 Task: Look for space in Halstenbek, Germany from 6th September, 2023 to 15th September, 2023 for 6 adults in price range Rs.8000 to Rs.12000. Place can be entire place or private room with 6 bedrooms having 6 beds and 6 bathrooms. Property type can be house, flat, guest house. Amenities needed are: wifi, TV, free parkinig on premises, gym, breakfast. Booking option can be shelf check-in. Required host language is English.
Action: Mouse moved to (449, 94)
Screenshot: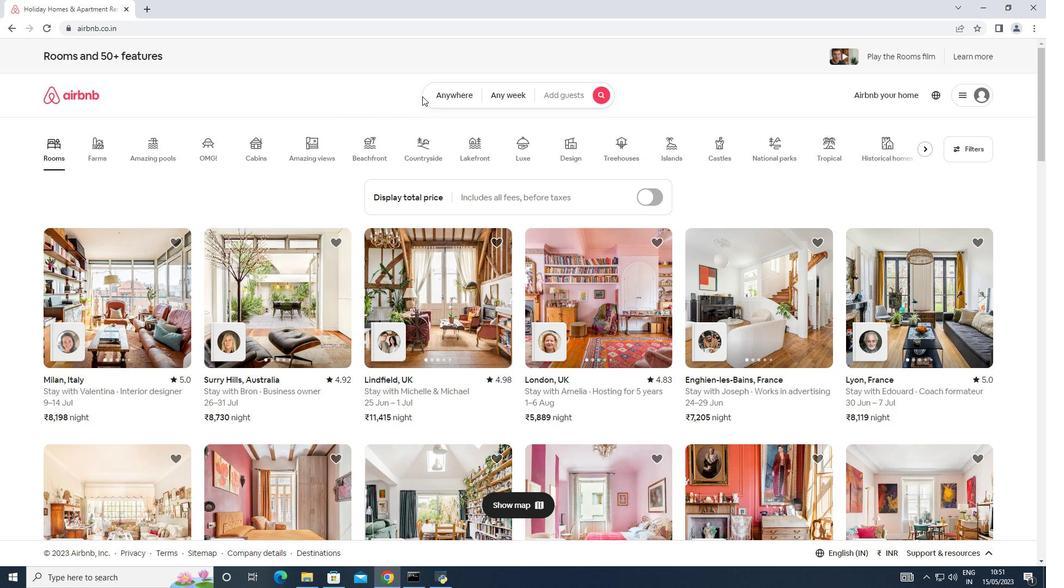 
Action: Mouse pressed left at (449, 94)
Screenshot: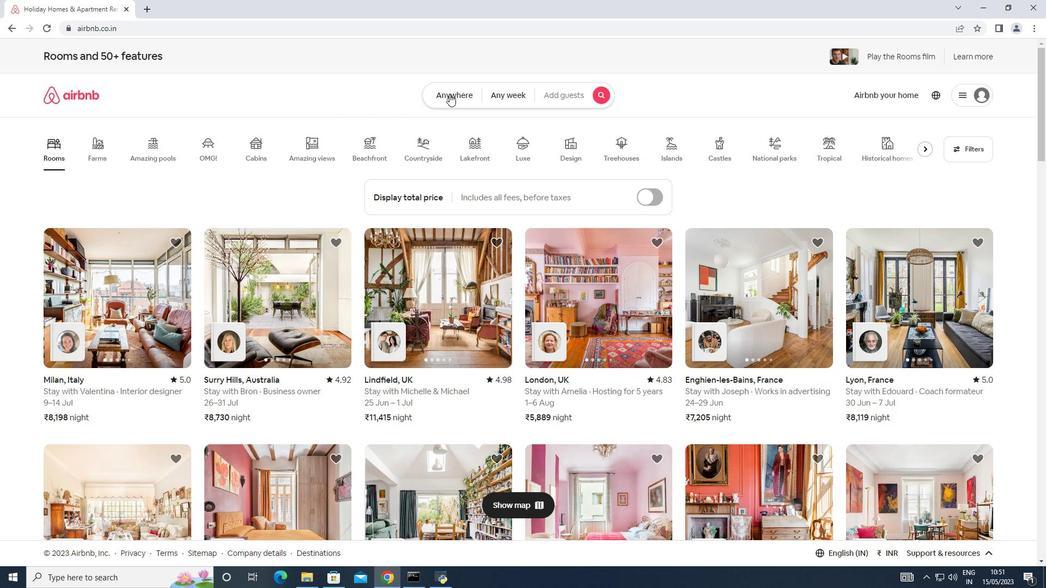
Action: Mouse moved to (363, 140)
Screenshot: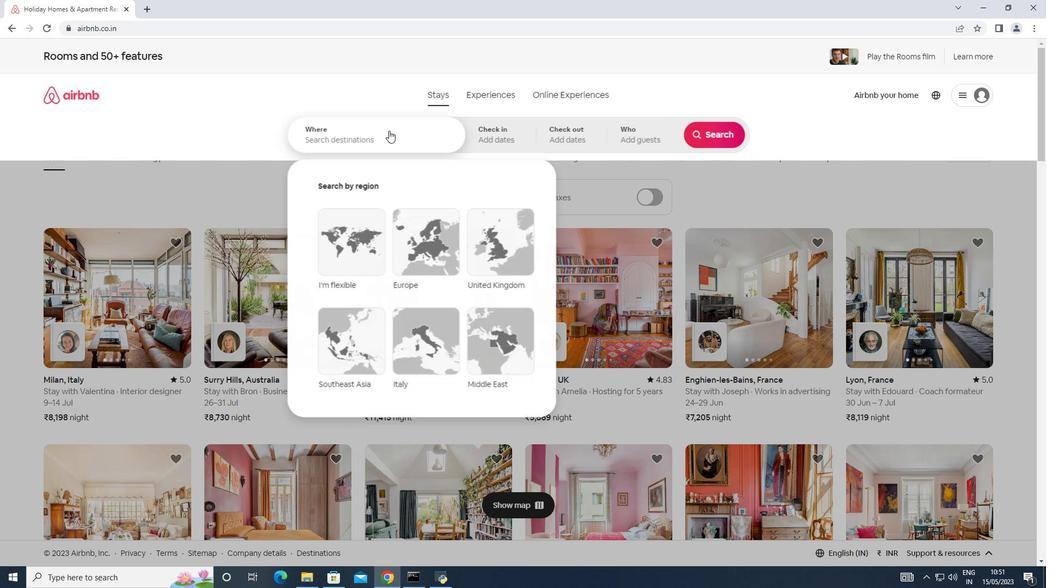 
Action: Mouse pressed left at (363, 140)
Screenshot: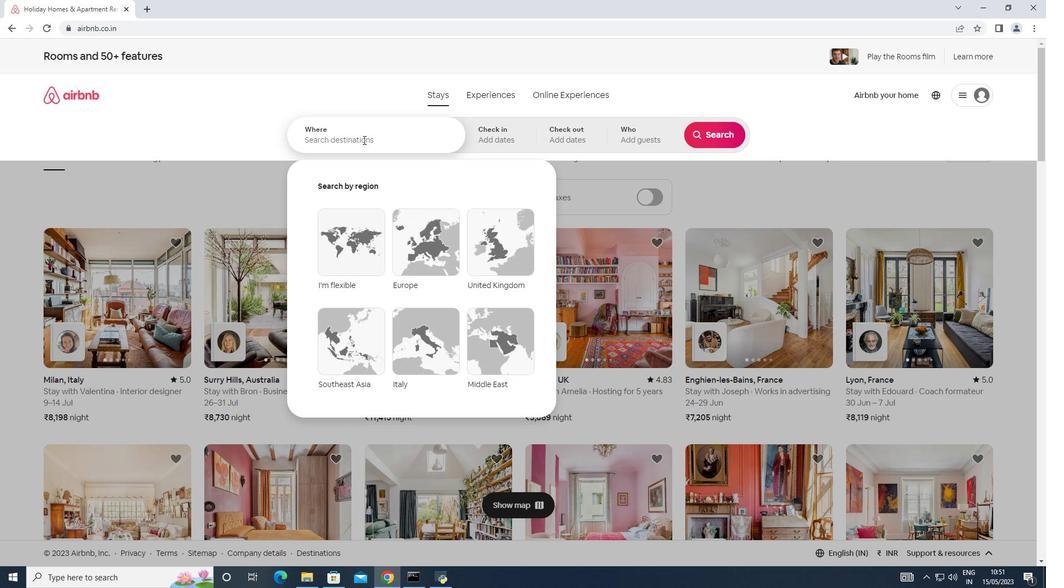 
Action: Key pressed <Key.shift><Key.shift><Key.shift><Key.shift>Halstenbek,<Key.shift>Germany
Screenshot: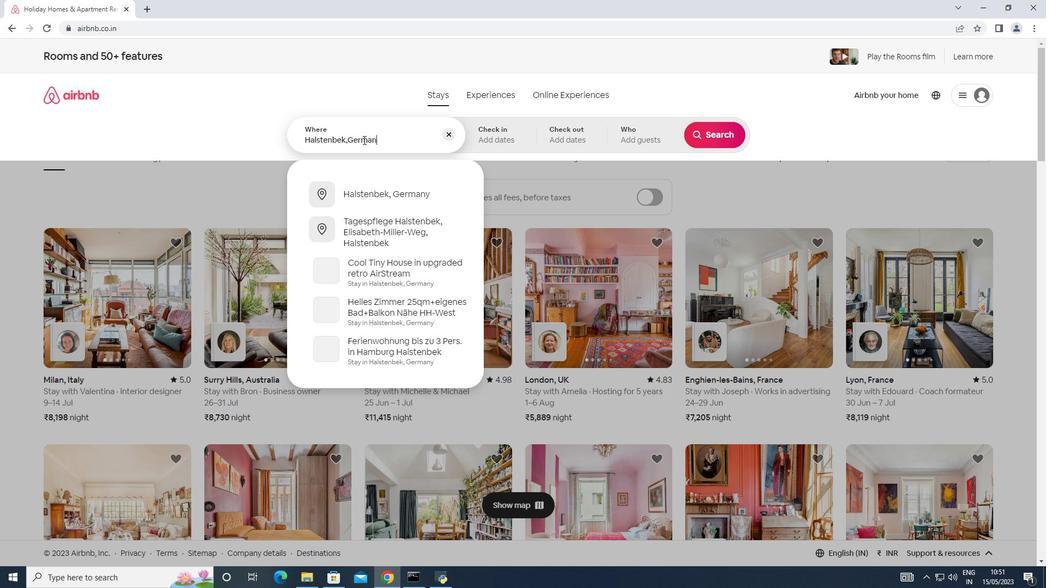 
Action: Mouse moved to (513, 131)
Screenshot: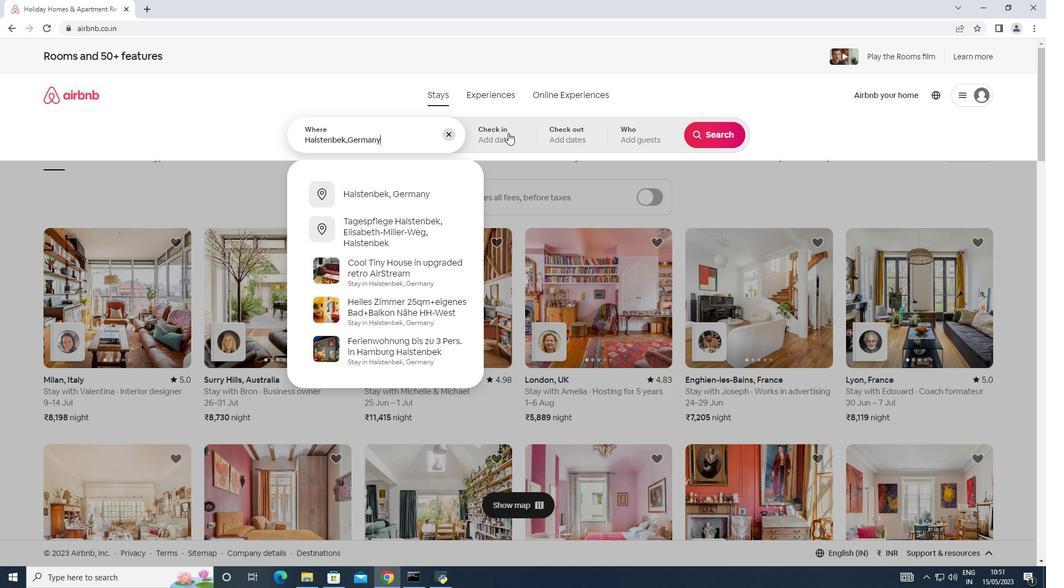 
Action: Mouse pressed left at (513, 131)
Screenshot: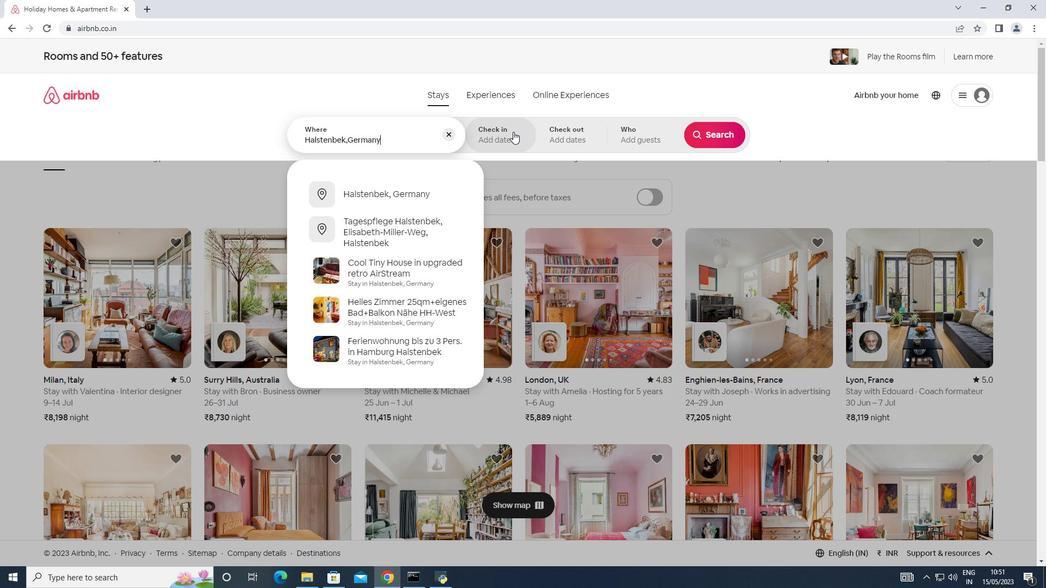 
Action: Mouse moved to (708, 221)
Screenshot: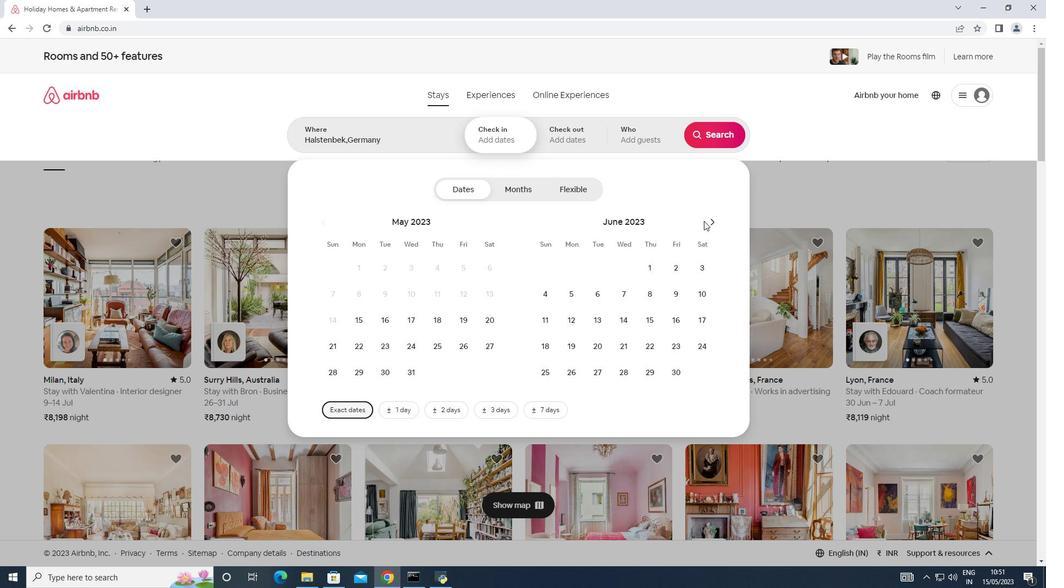 
Action: Mouse pressed left at (708, 221)
Screenshot: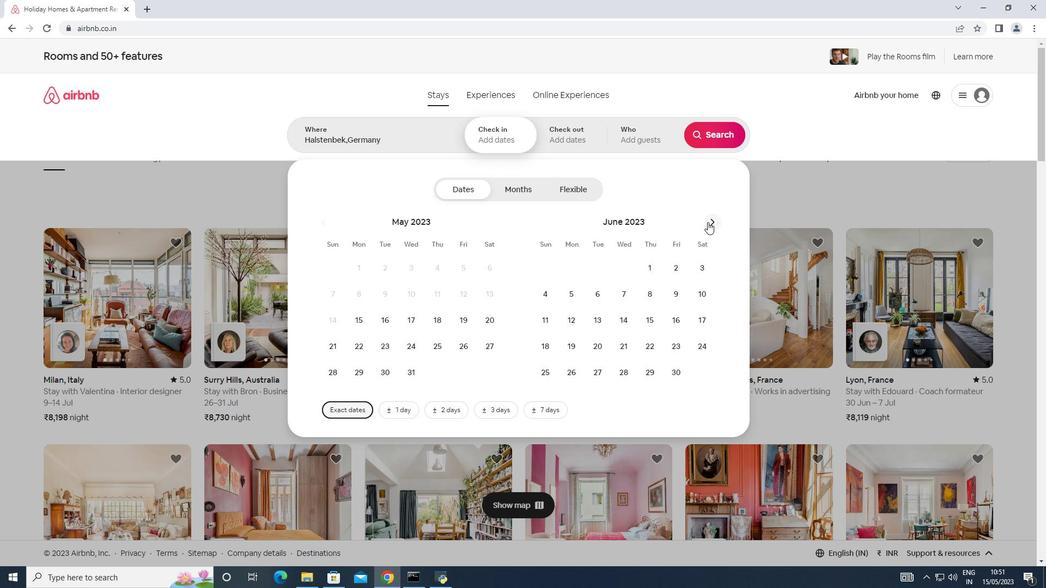 
Action: Mouse pressed left at (708, 221)
Screenshot: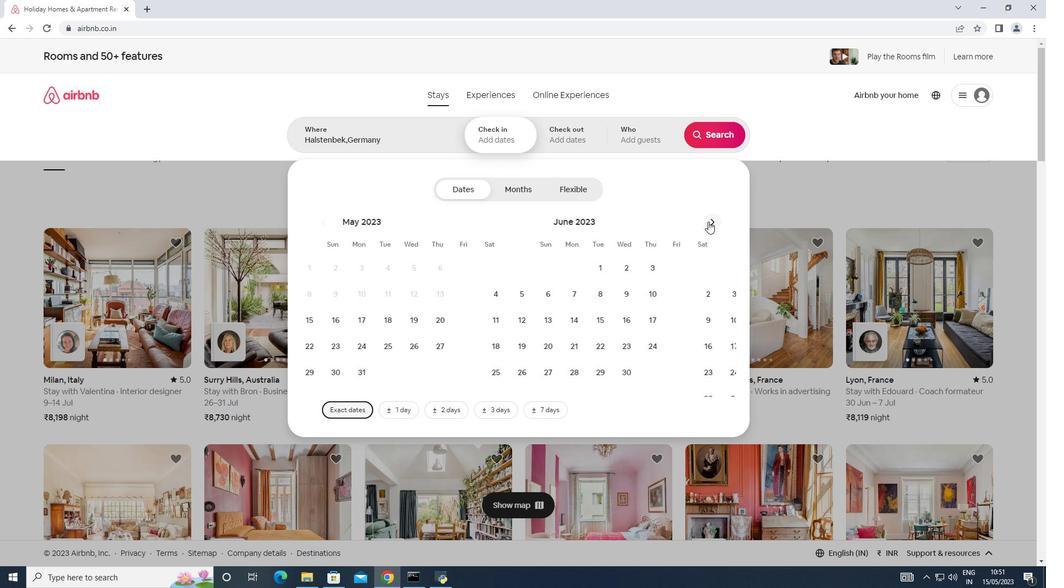 
Action: Mouse pressed left at (708, 221)
Screenshot: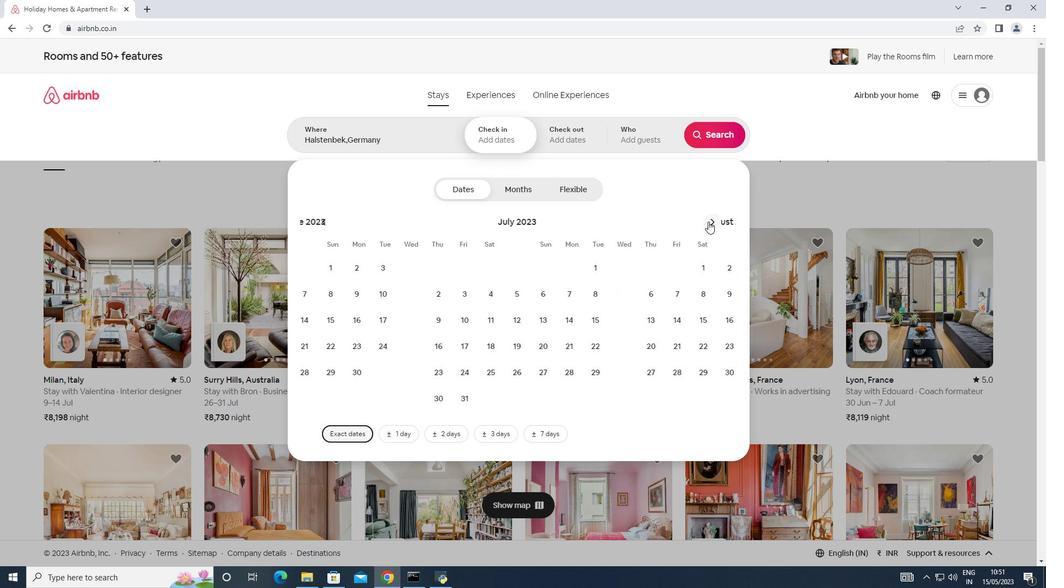 
Action: Mouse moved to (629, 291)
Screenshot: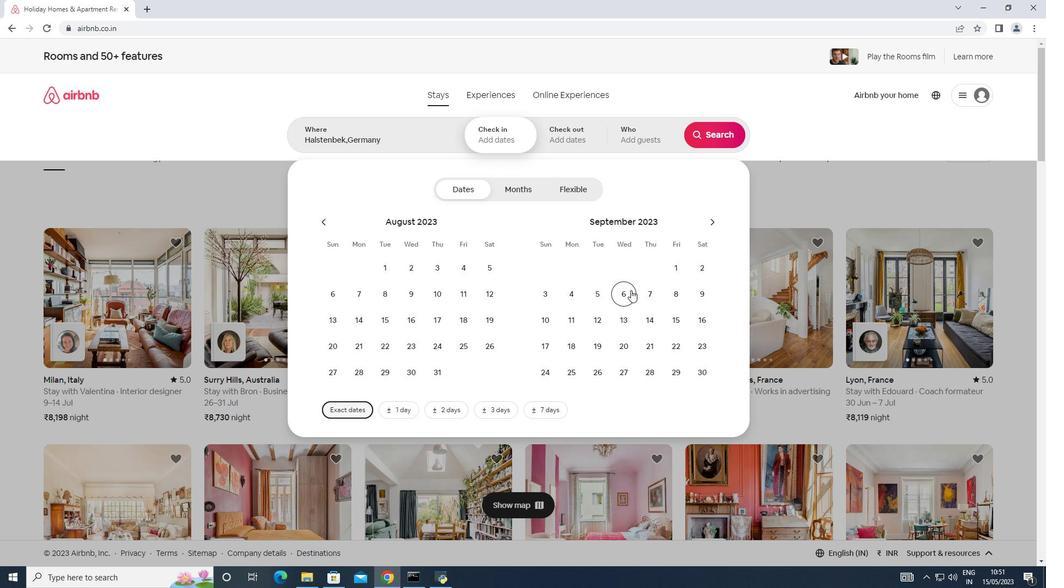 
Action: Mouse pressed left at (629, 291)
Screenshot: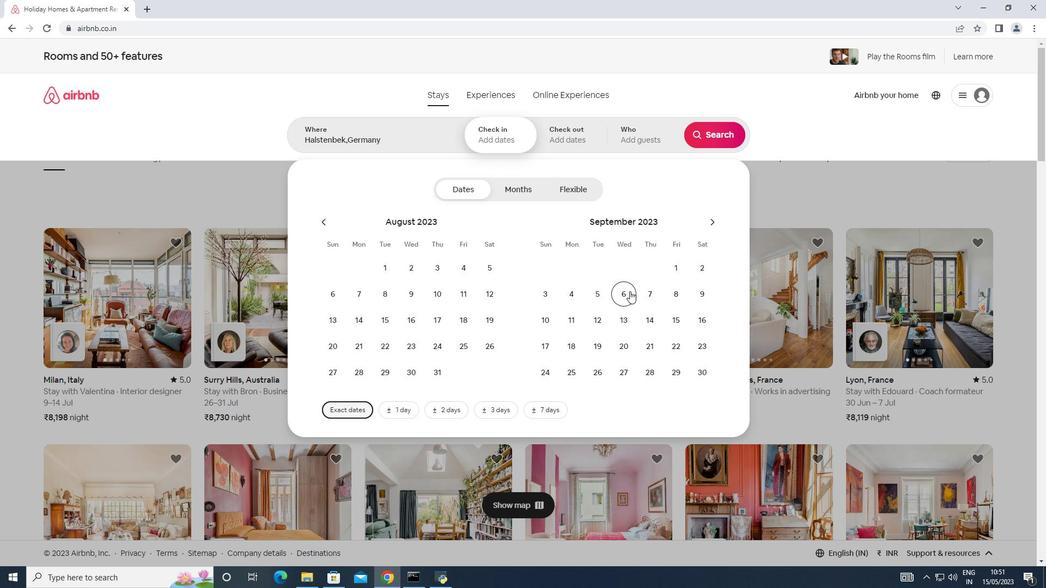 
Action: Mouse moved to (670, 318)
Screenshot: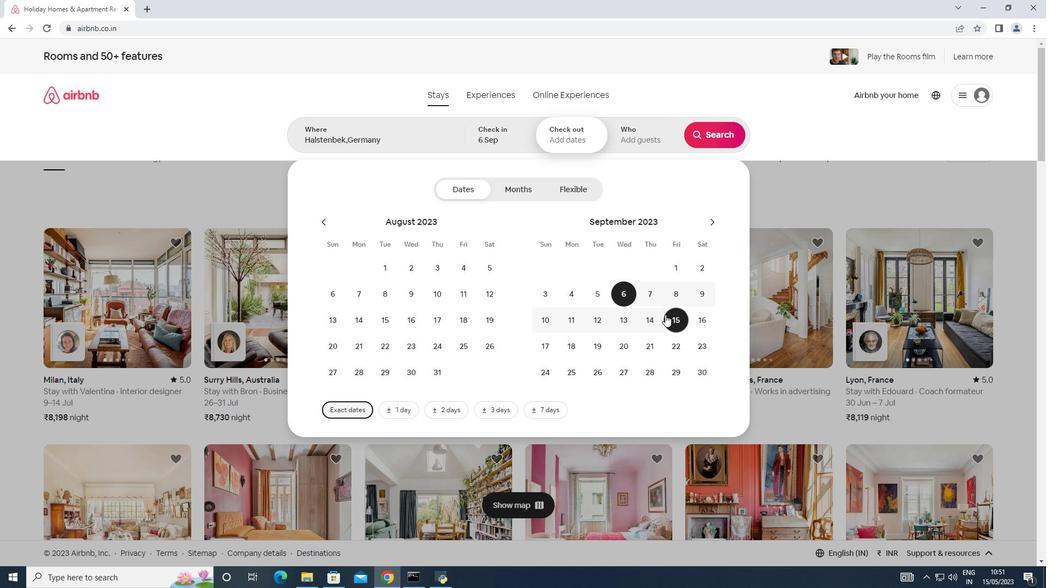 
Action: Mouse pressed left at (670, 318)
Screenshot: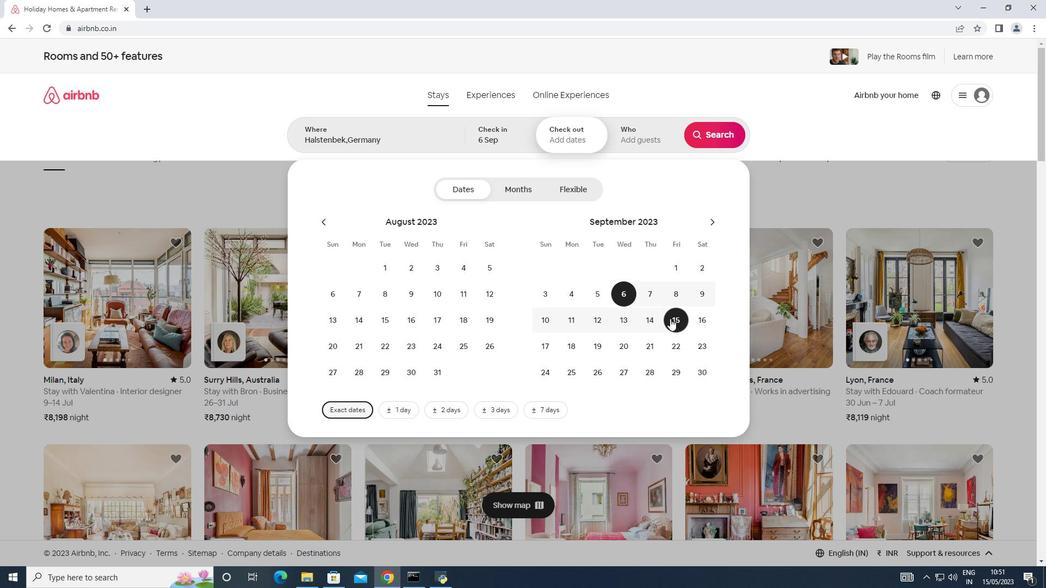 
Action: Mouse moved to (649, 131)
Screenshot: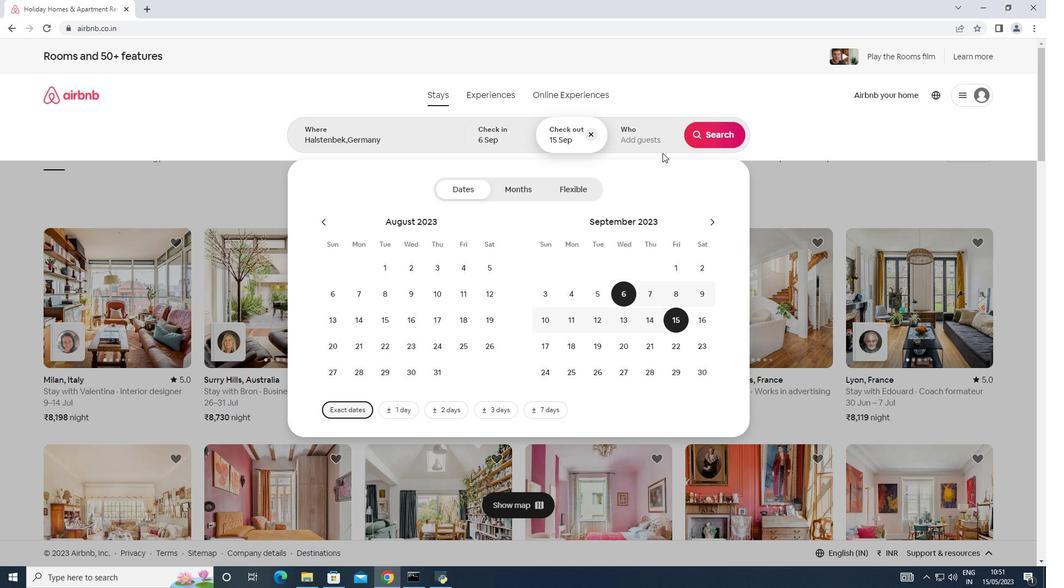 
Action: Mouse pressed left at (649, 131)
Screenshot: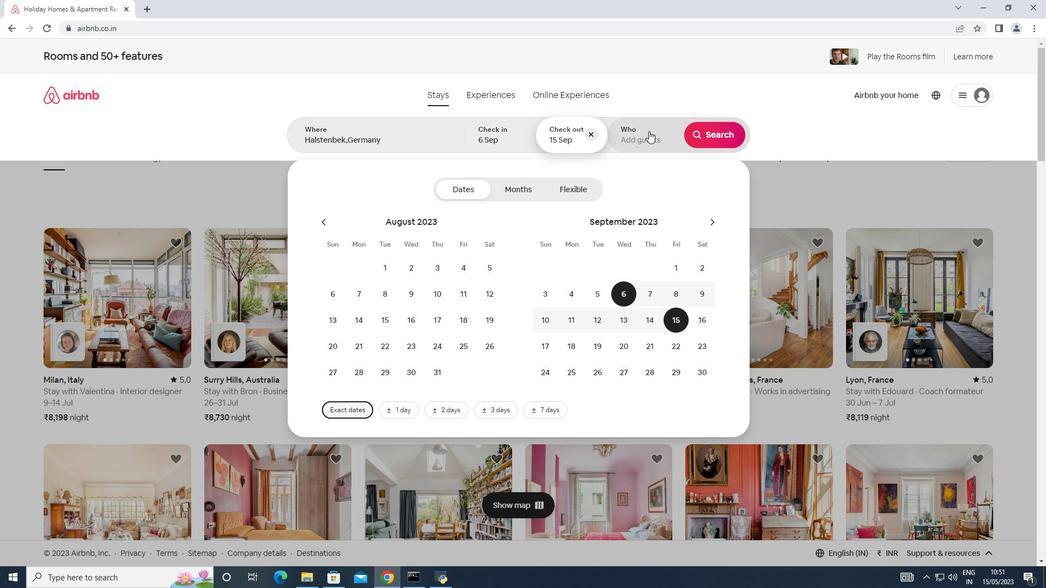 
Action: Mouse moved to (723, 191)
Screenshot: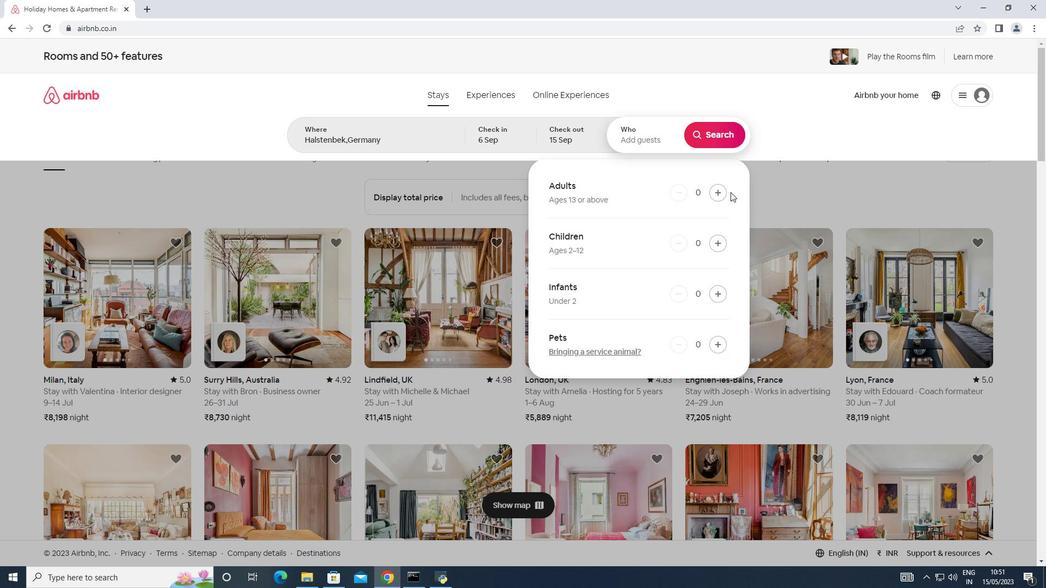 
Action: Mouse pressed left at (723, 191)
Screenshot: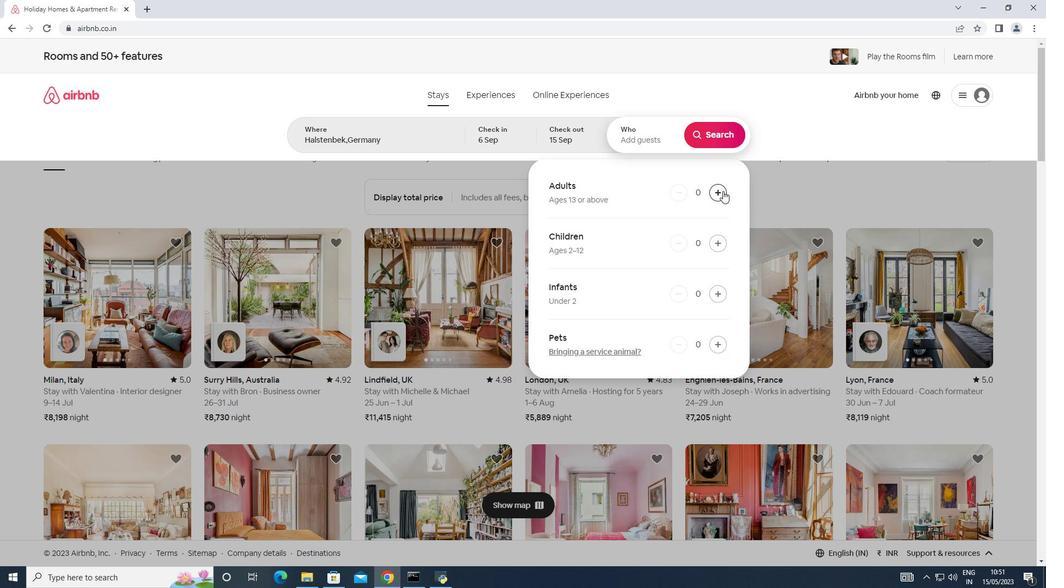 
Action: Mouse pressed left at (723, 191)
Screenshot: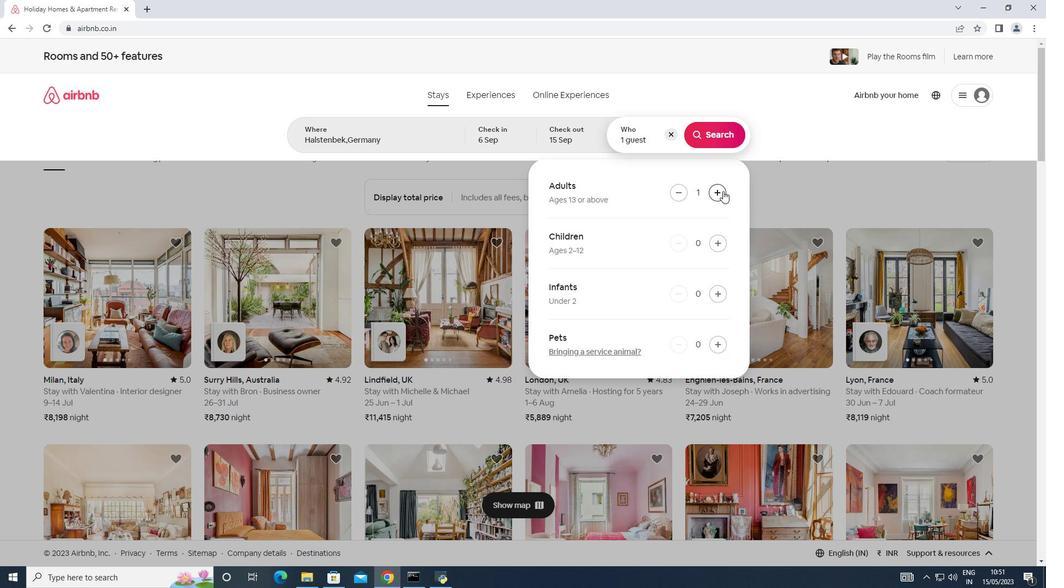 
Action: Mouse moved to (715, 195)
Screenshot: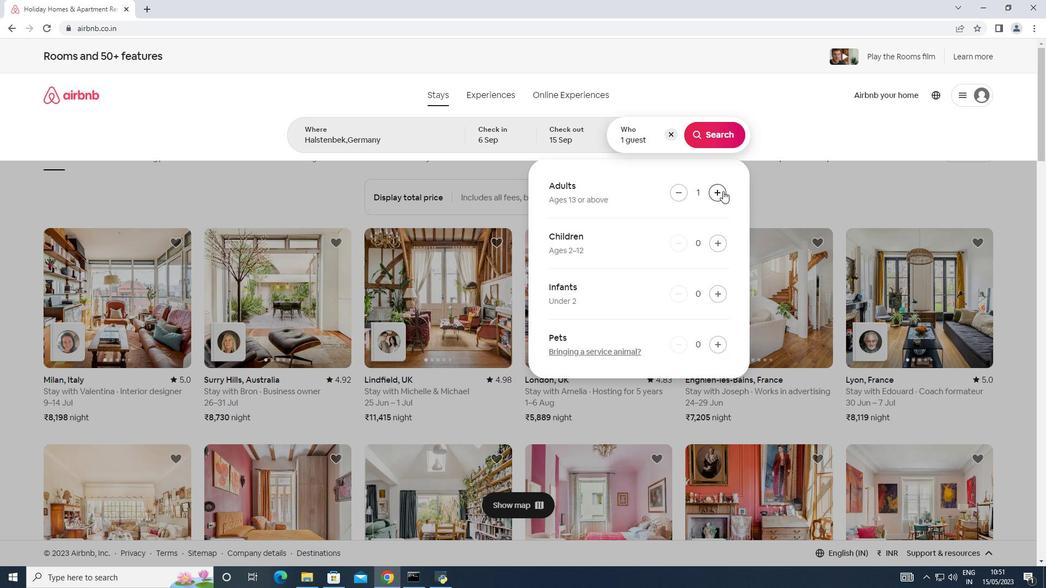 
Action: Mouse pressed left at (715, 195)
Screenshot: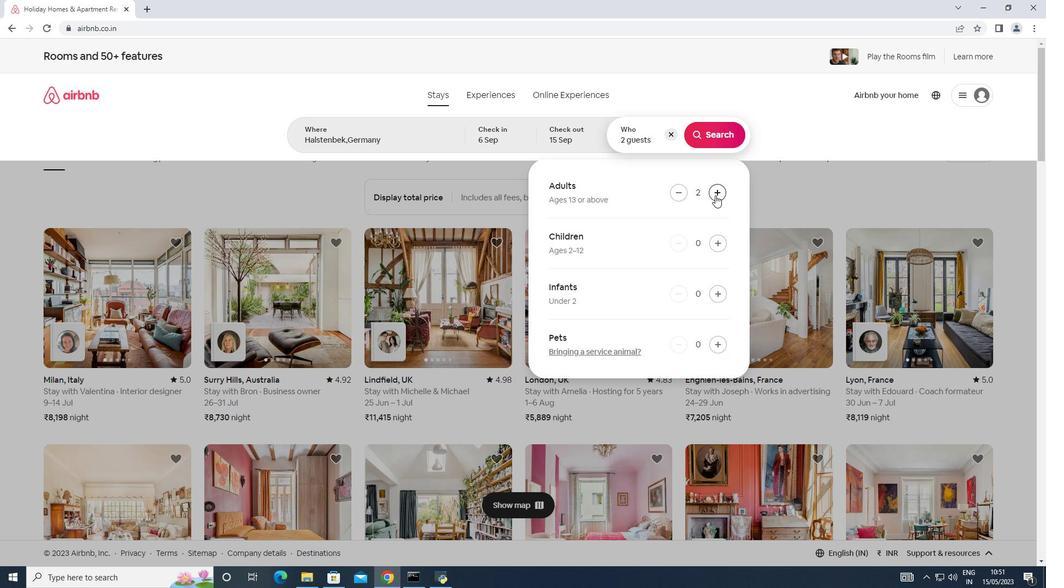 
Action: Mouse pressed left at (715, 195)
Screenshot: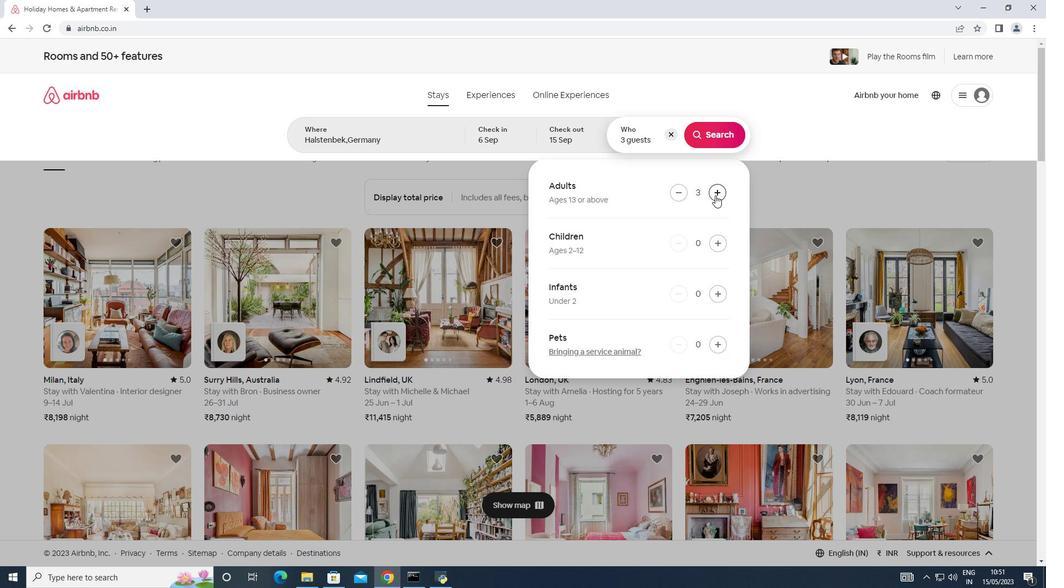 
Action: Mouse pressed left at (715, 195)
Screenshot: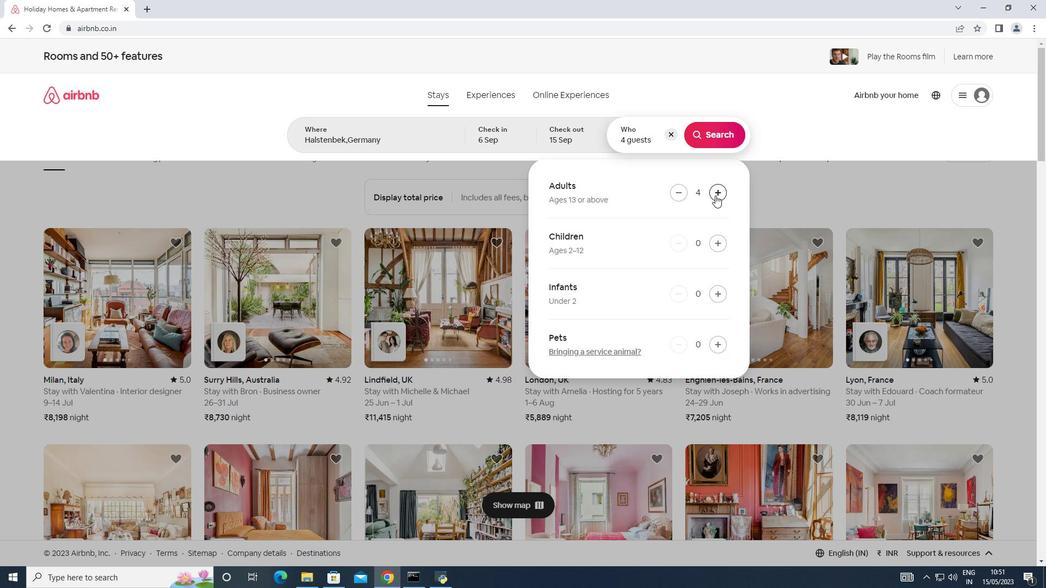 
Action: Mouse pressed left at (715, 195)
Screenshot: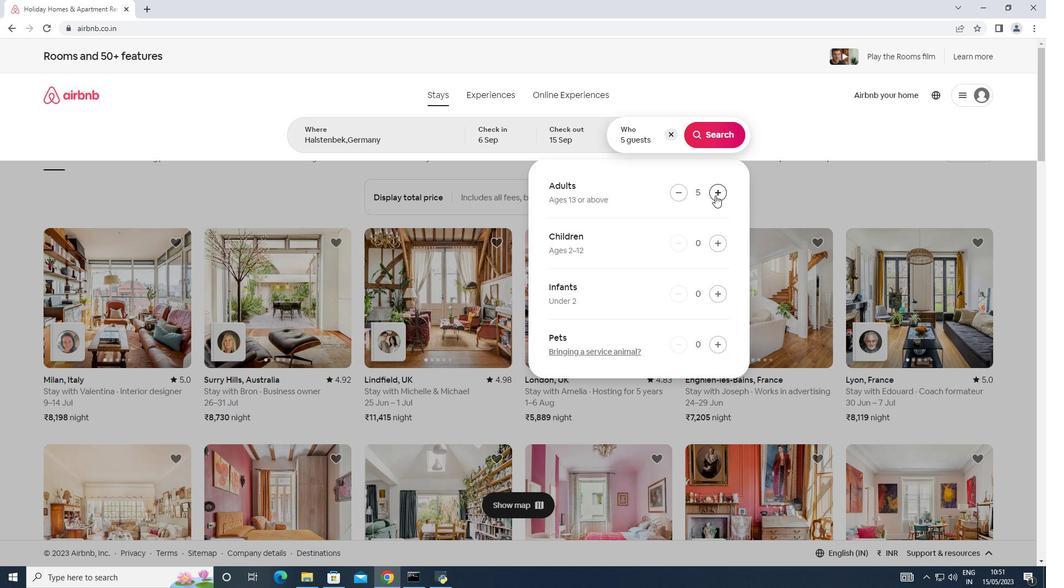
Action: Mouse moved to (719, 135)
Screenshot: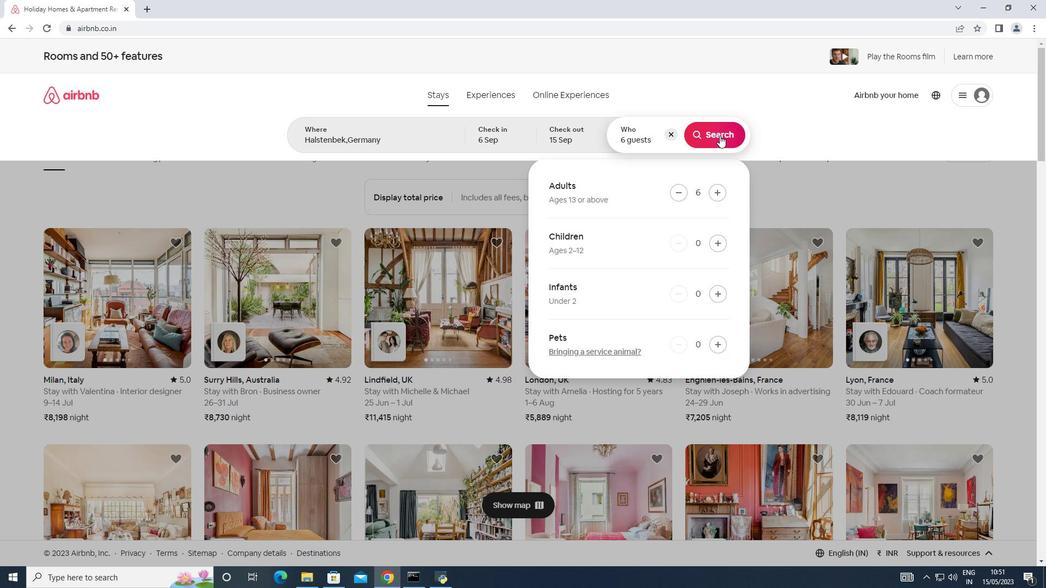 
Action: Mouse pressed left at (719, 135)
Screenshot: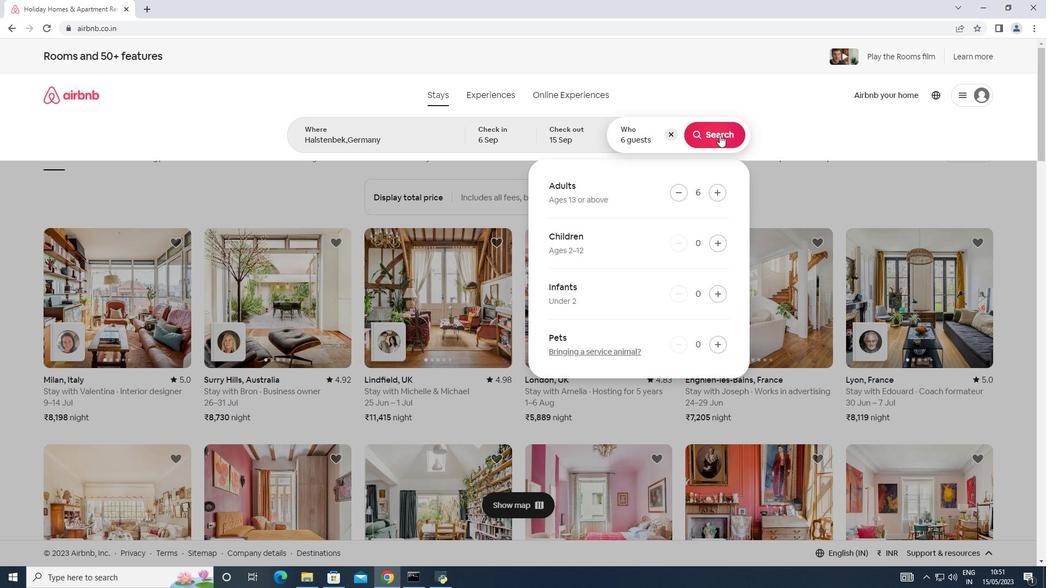 
Action: Mouse moved to (986, 102)
Screenshot: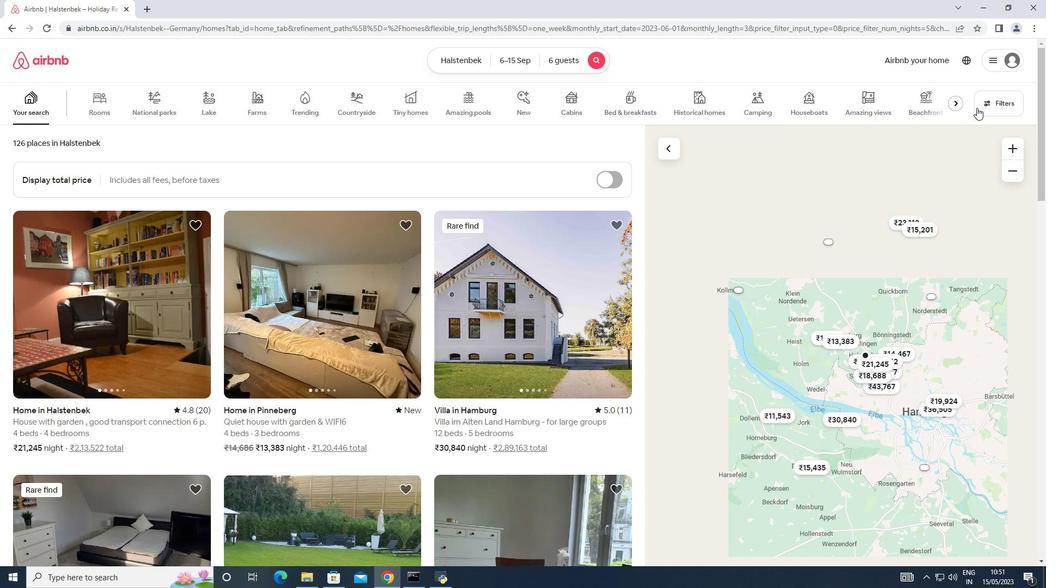 
Action: Mouse pressed left at (986, 102)
Screenshot: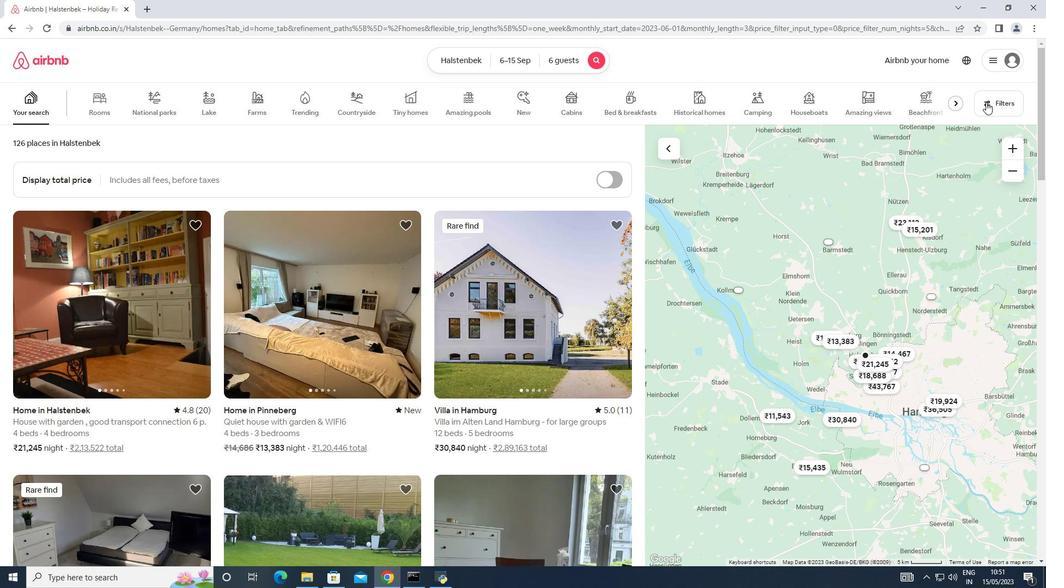 
Action: Mouse moved to (381, 372)
Screenshot: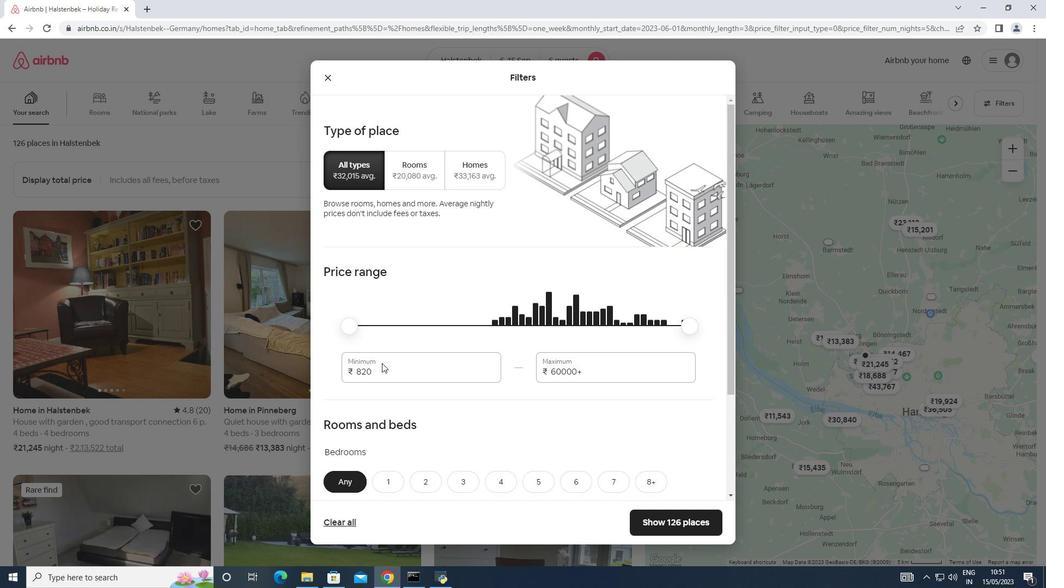 
Action: Mouse pressed left at (381, 372)
Screenshot: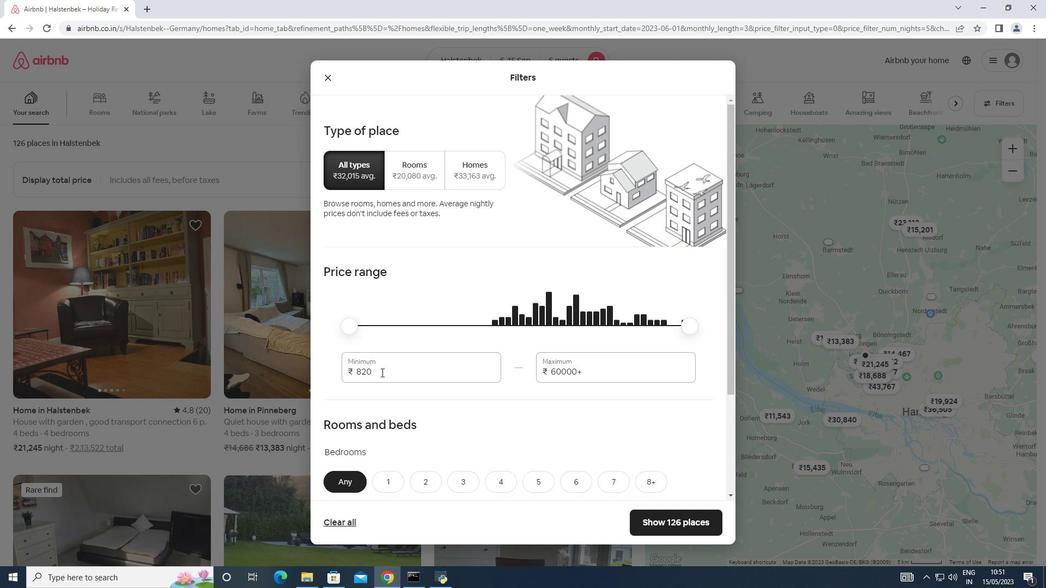 
Action: Mouse moved to (347, 365)
Screenshot: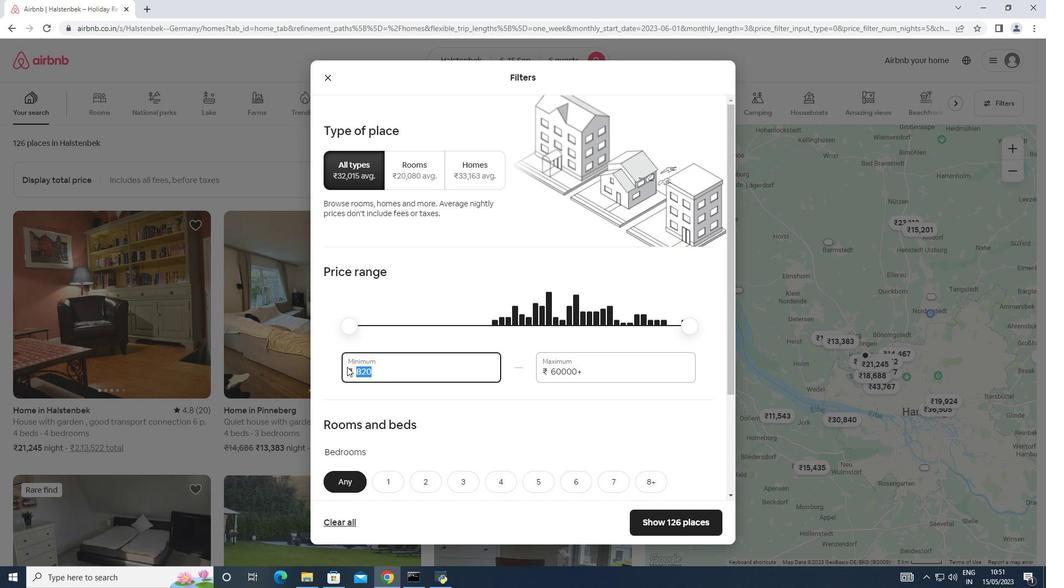 
Action: Key pressed 8
Screenshot: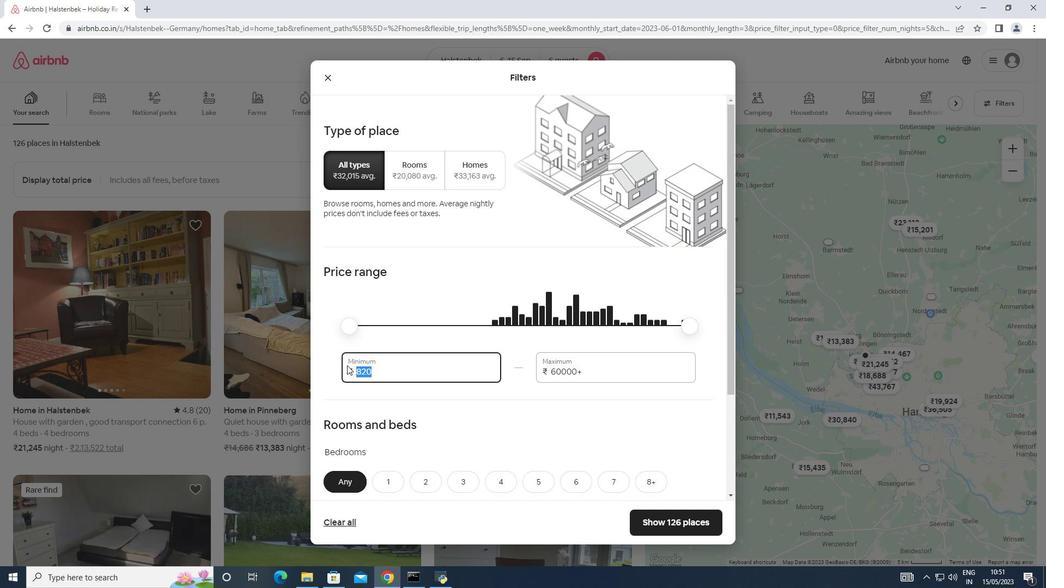 
Action: Mouse moved to (347, 365)
Screenshot: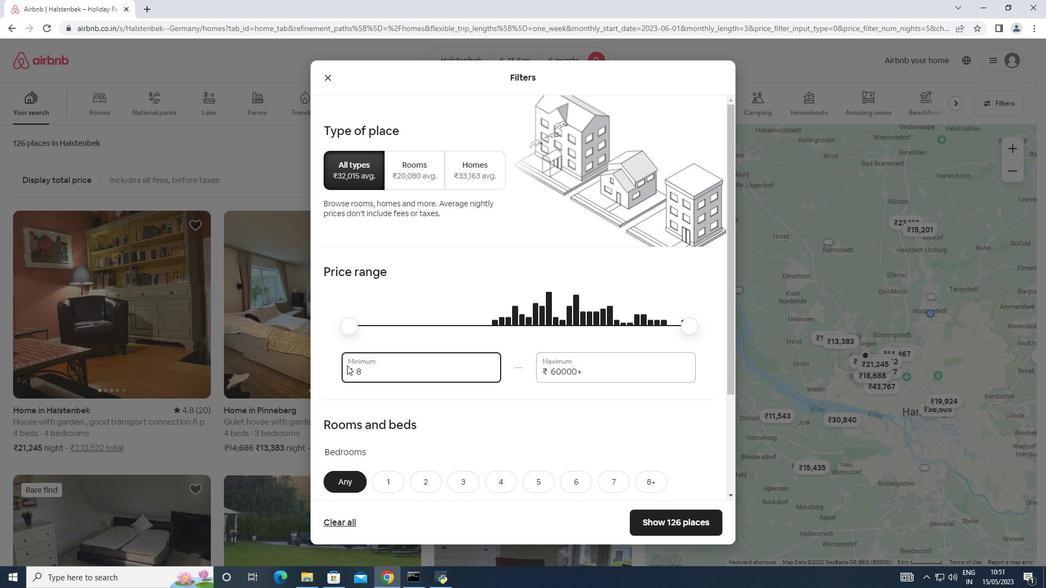 
Action: Key pressed 000
Screenshot: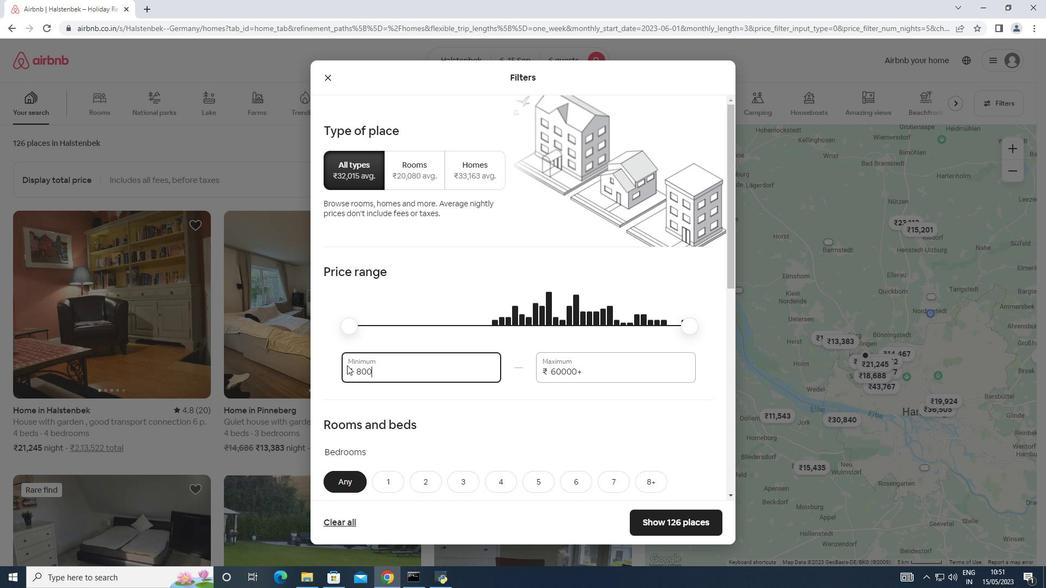 
Action: Mouse moved to (580, 375)
Screenshot: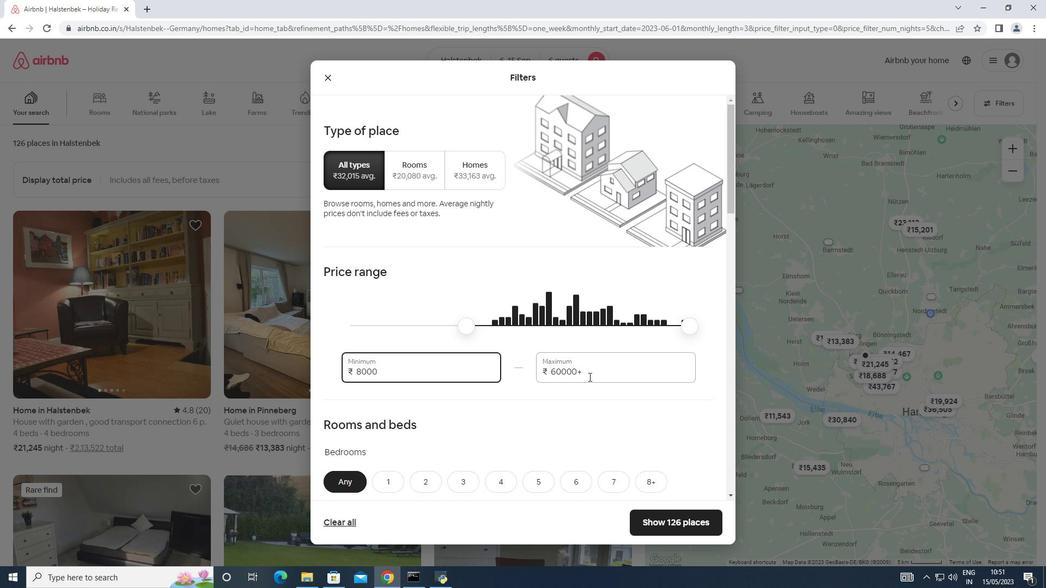 
Action: Mouse pressed left at (580, 375)
Screenshot: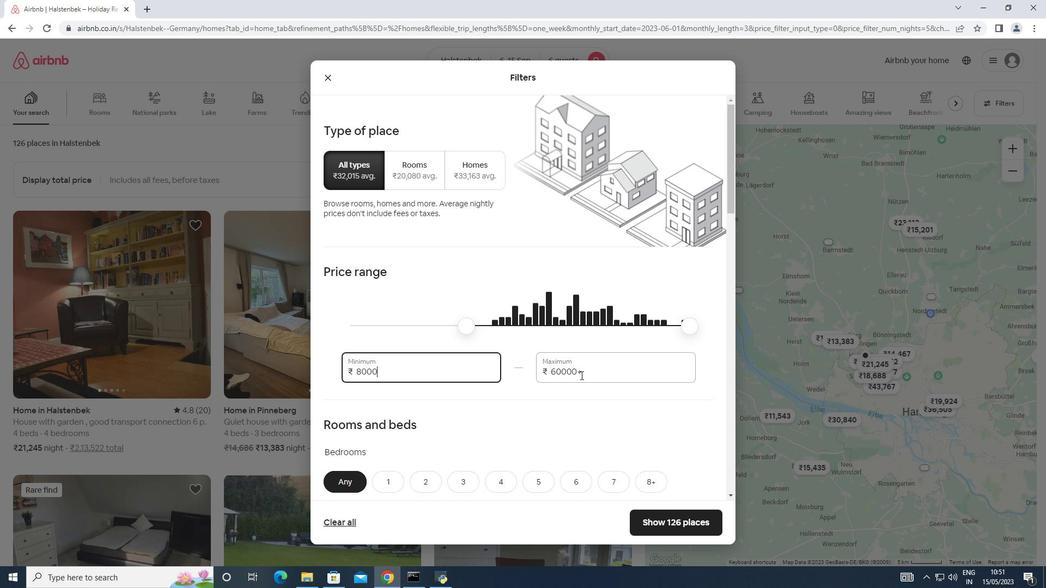 
Action: Mouse moved to (535, 375)
Screenshot: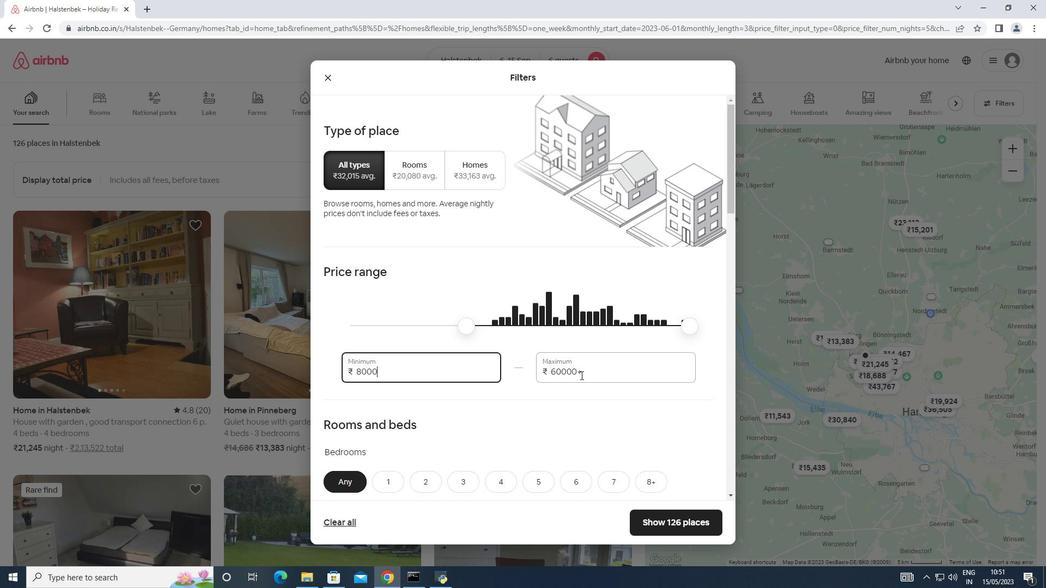 
Action: Key pressed 12000
Screenshot: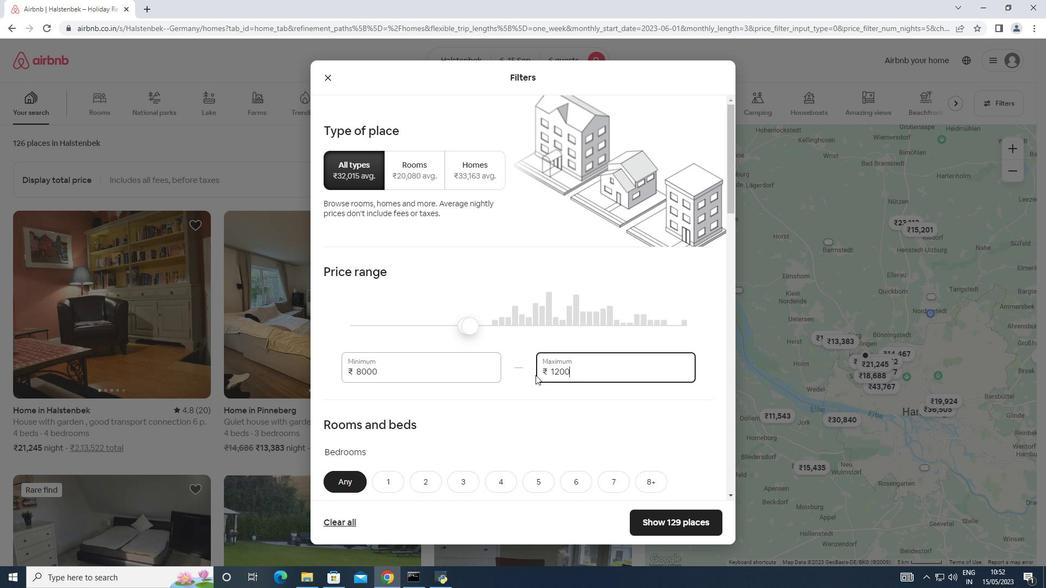 
Action: Mouse moved to (547, 368)
Screenshot: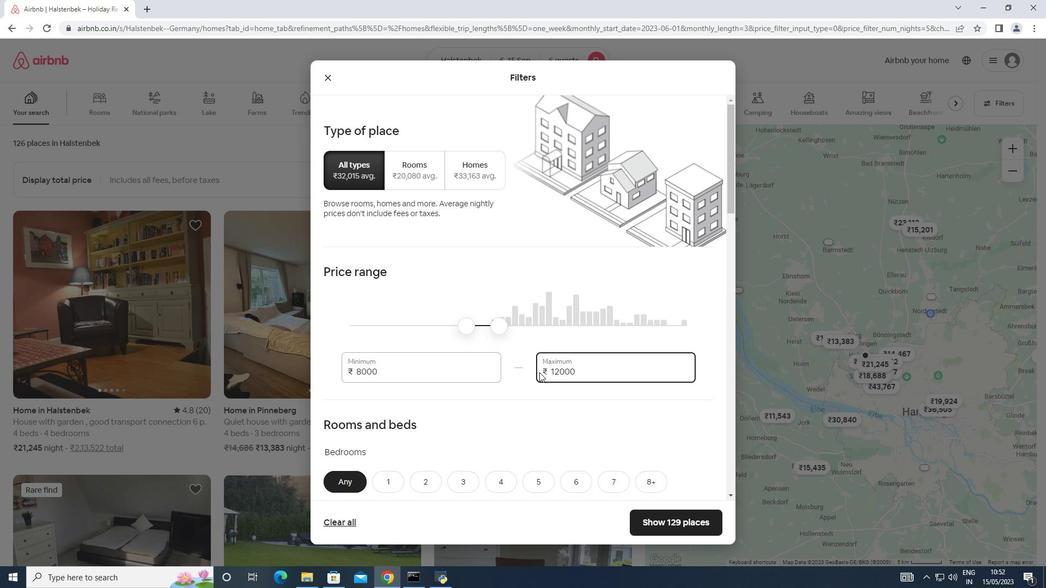 
Action: Mouse scrolled (547, 367) with delta (0, 0)
Screenshot: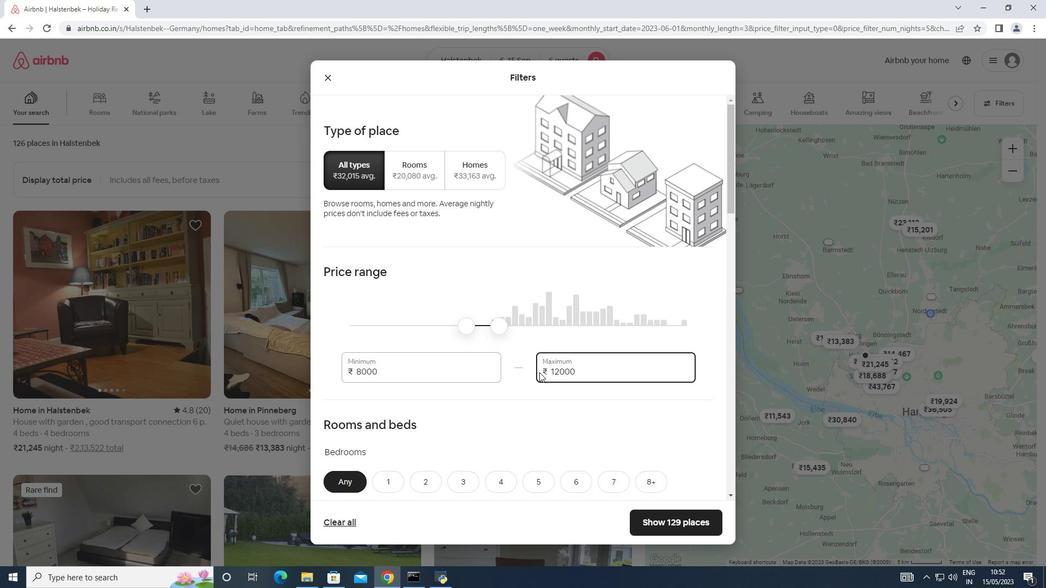
Action: Mouse moved to (556, 362)
Screenshot: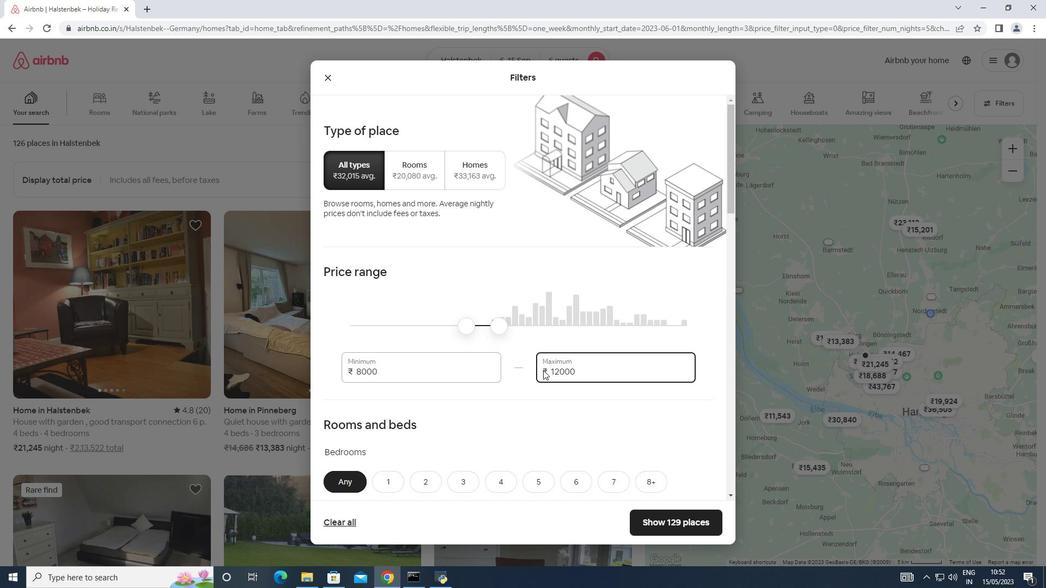 
Action: Mouse scrolled (556, 361) with delta (0, 0)
Screenshot: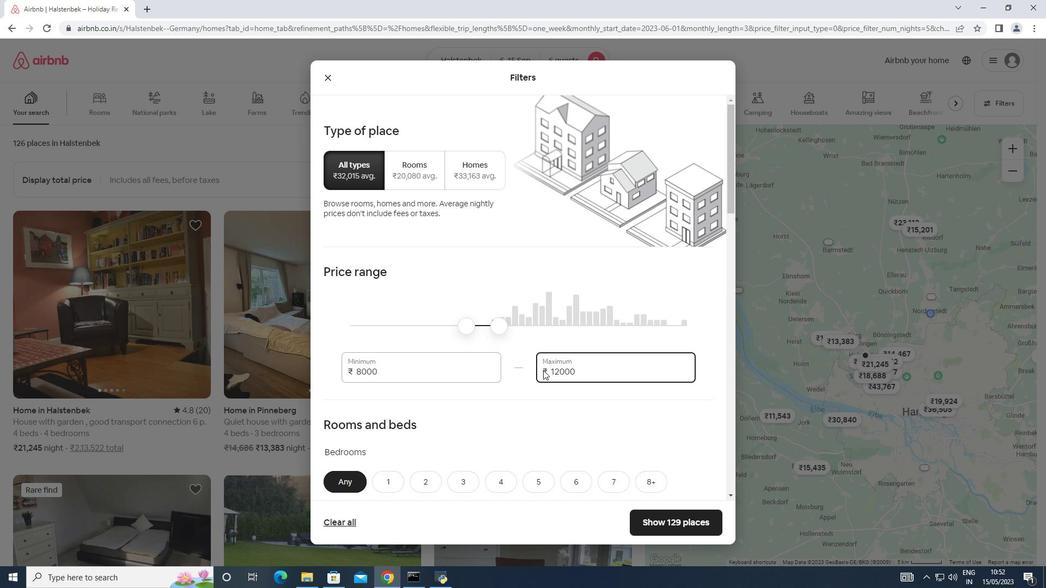 
Action: Mouse moved to (582, 323)
Screenshot: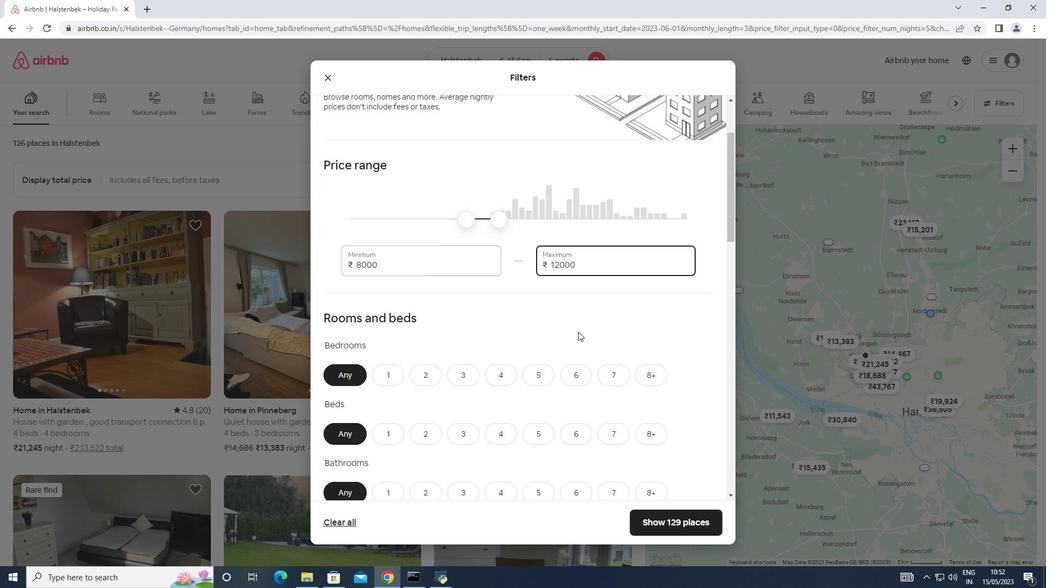 
Action: Mouse scrolled (582, 322) with delta (0, 0)
Screenshot: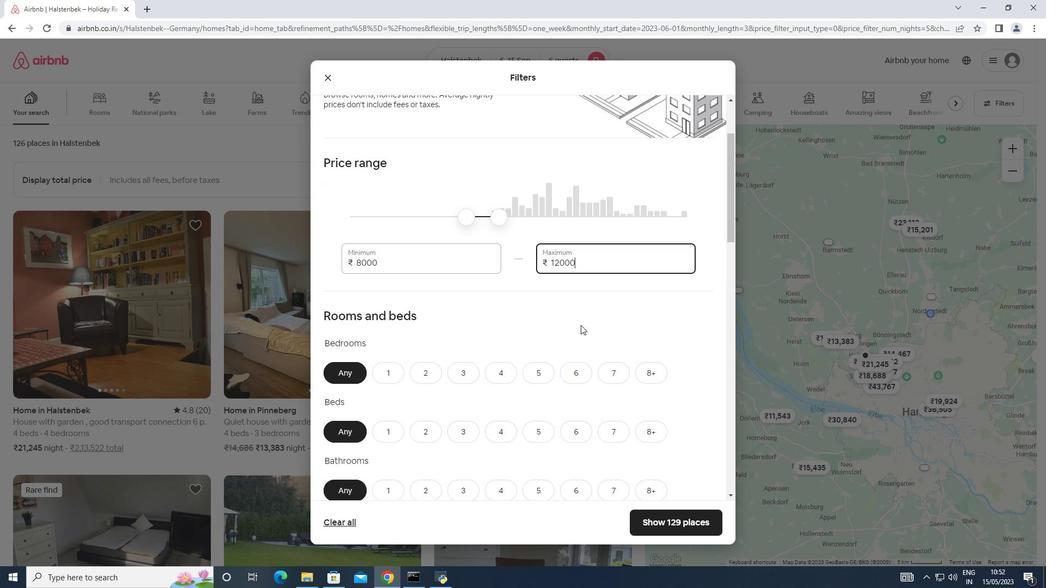 
Action: Mouse moved to (582, 321)
Screenshot: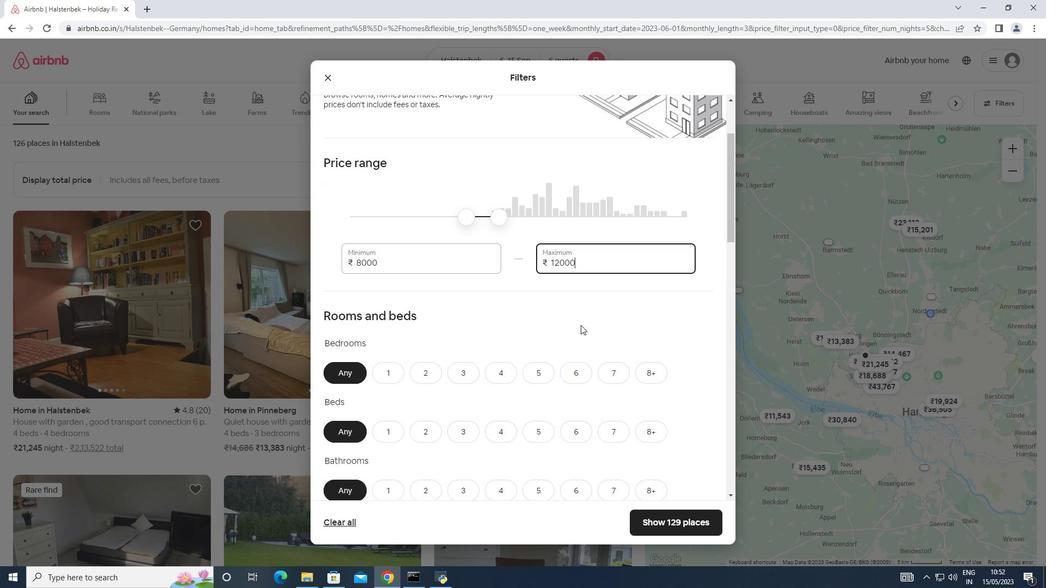 
Action: Mouse scrolled (582, 320) with delta (0, 0)
Screenshot: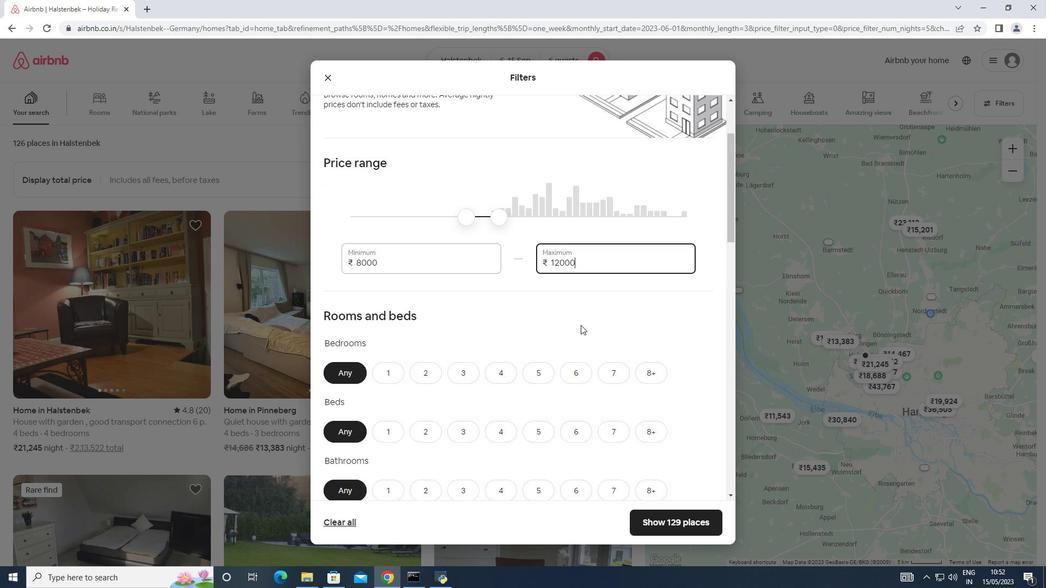 
Action: Mouse moved to (582, 319)
Screenshot: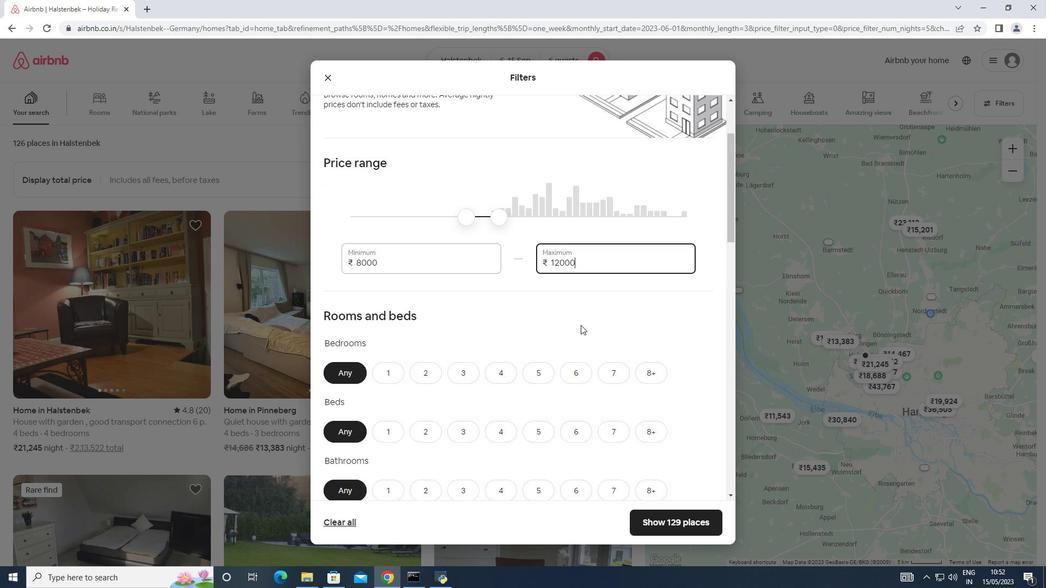 
Action: Mouse scrolled (582, 319) with delta (0, 0)
Screenshot: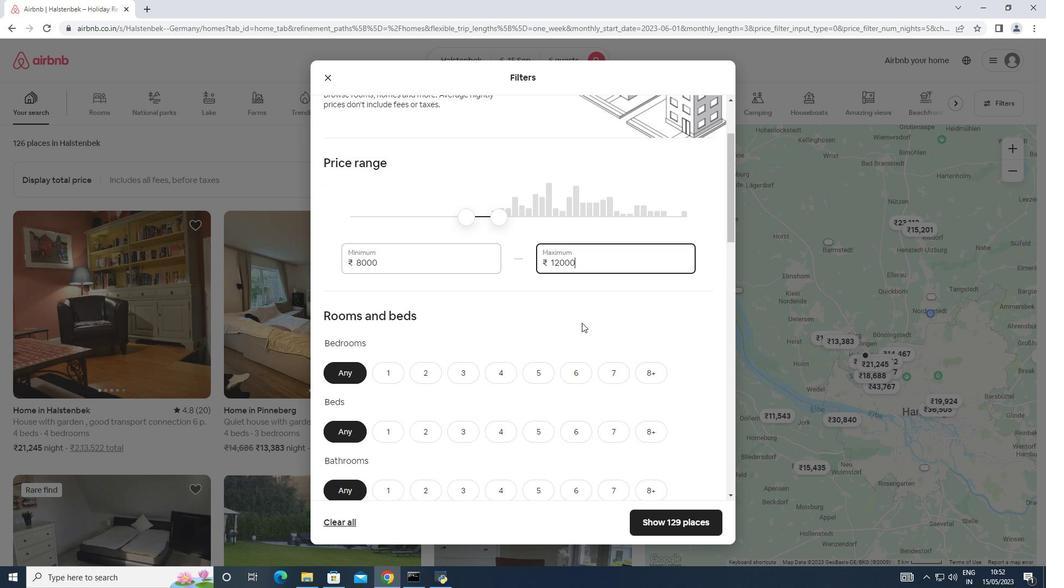 
Action: Mouse moved to (578, 220)
Screenshot: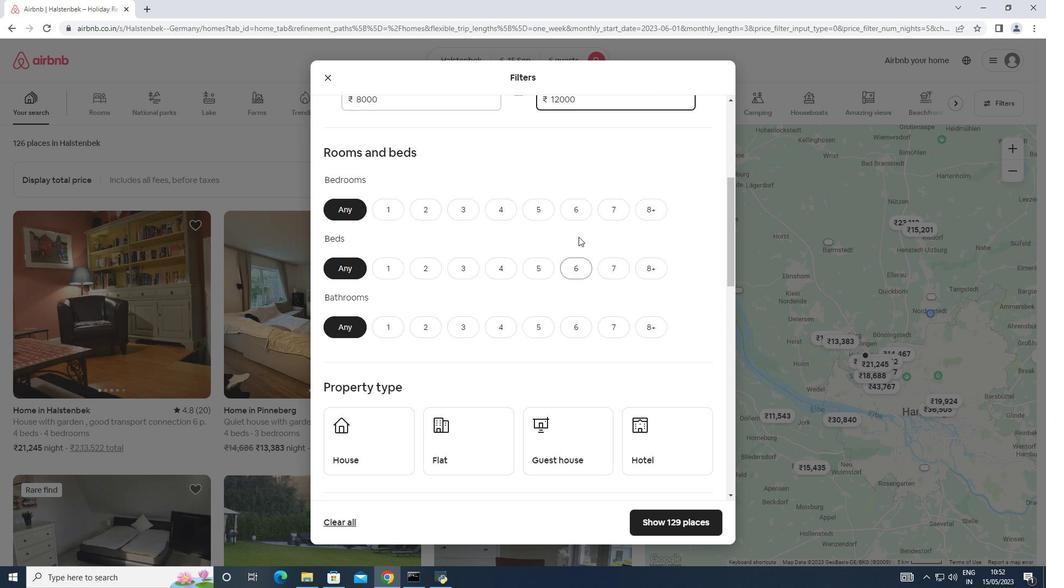 
Action: Mouse pressed left at (578, 220)
Screenshot: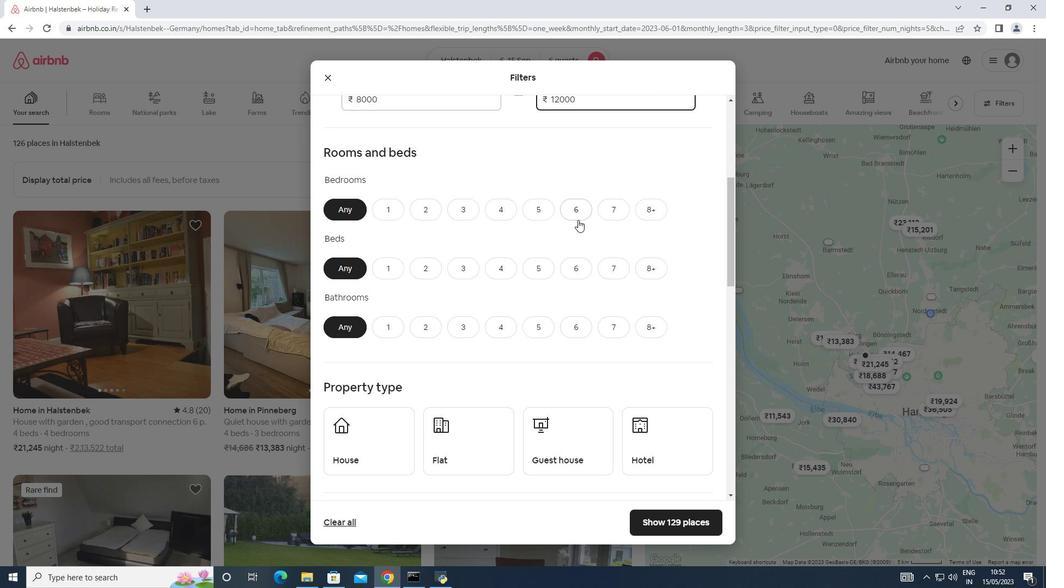
Action: Mouse moved to (573, 265)
Screenshot: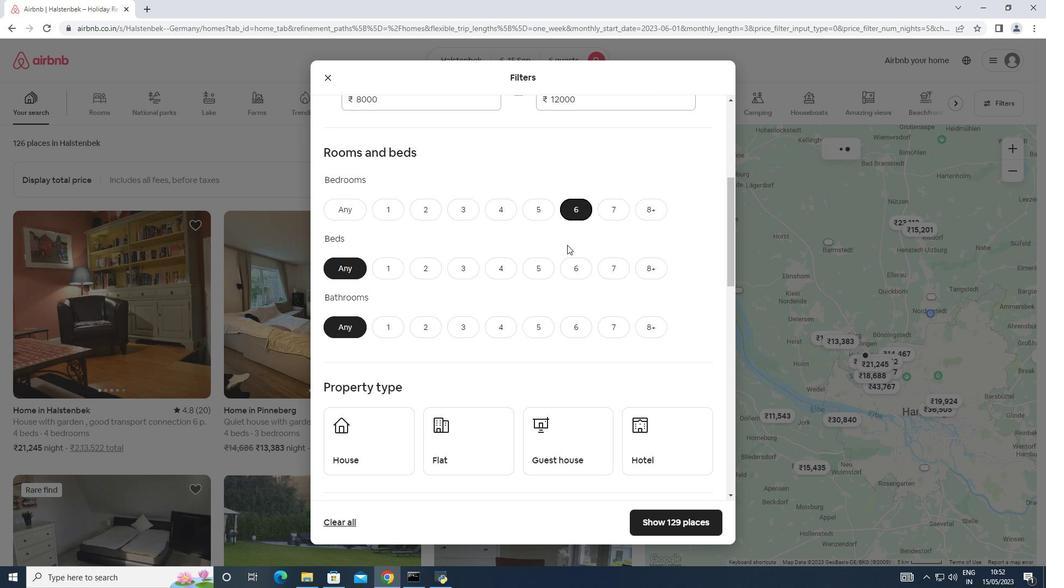 
Action: Mouse pressed left at (573, 265)
Screenshot: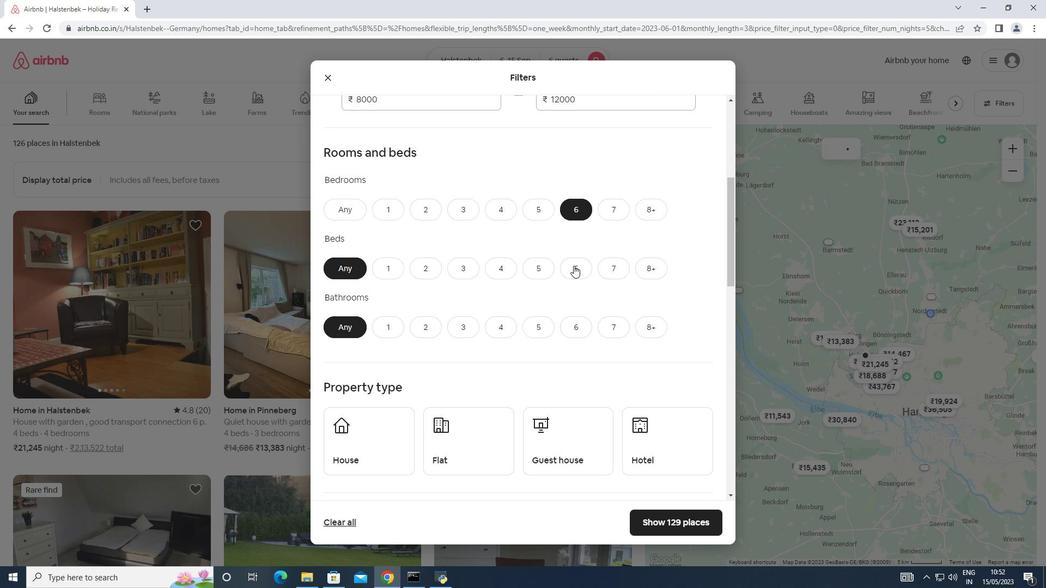 
Action: Mouse moved to (579, 322)
Screenshot: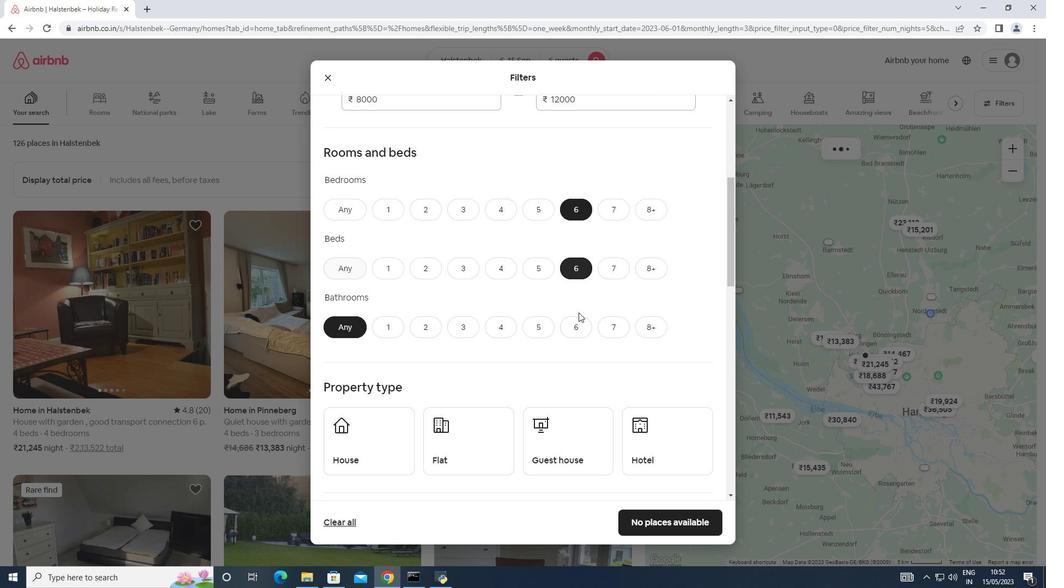 
Action: Mouse pressed left at (579, 322)
Screenshot: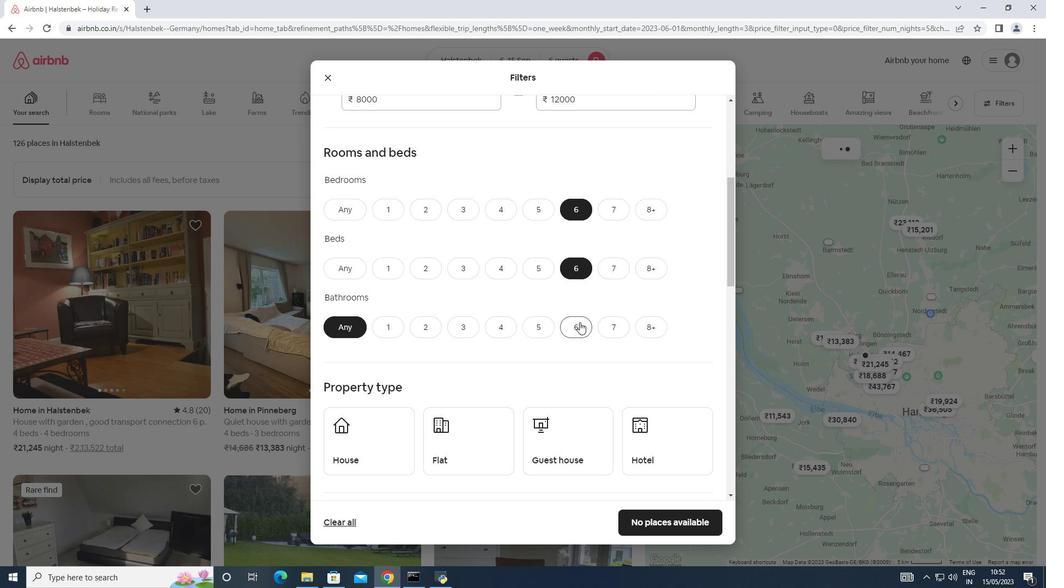 
Action: Mouse moved to (573, 317)
Screenshot: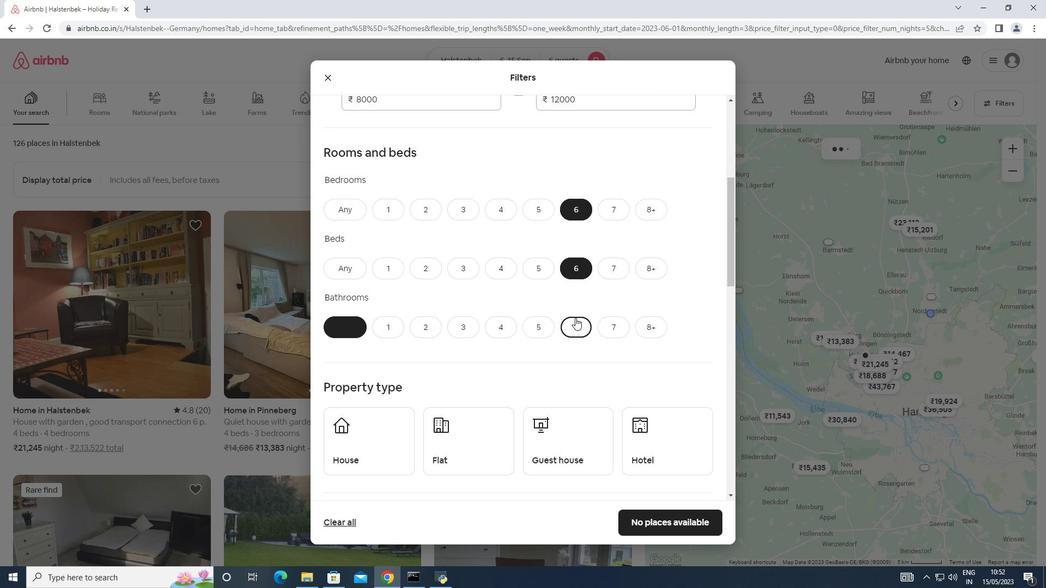 
Action: Mouse scrolled (573, 316) with delta (0, 0)
Screenshot: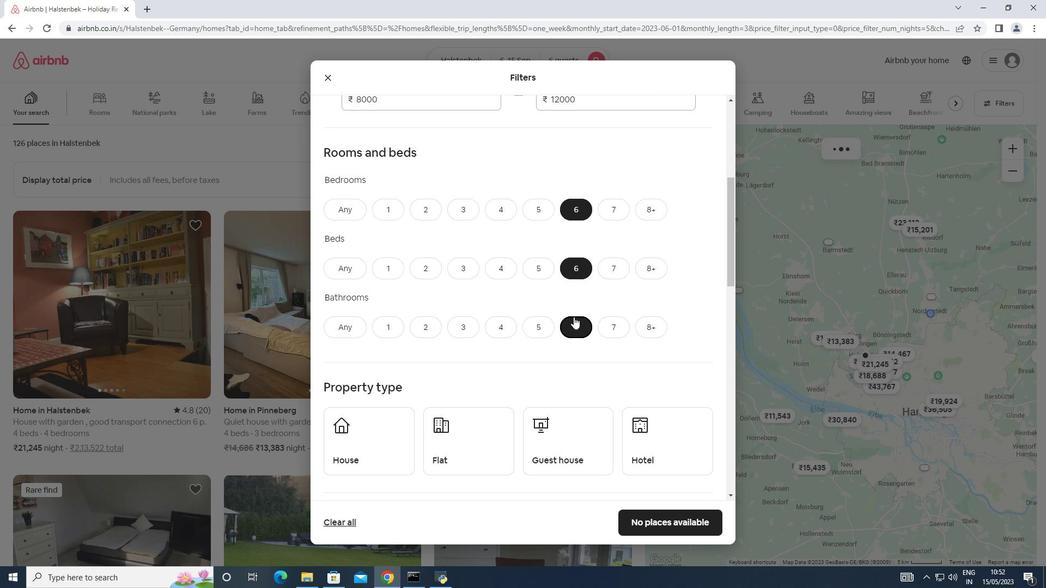 
Action: Mouse scrolled (573, 316) with delta (0, 0)
Screenshot: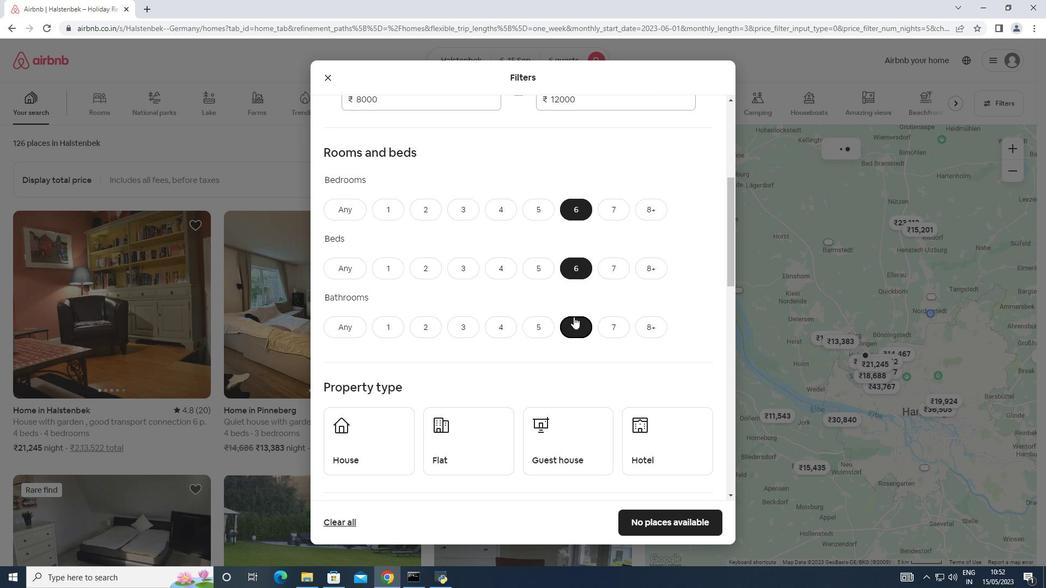 
Action: Mouse moved to (574, 312)
Screenshot: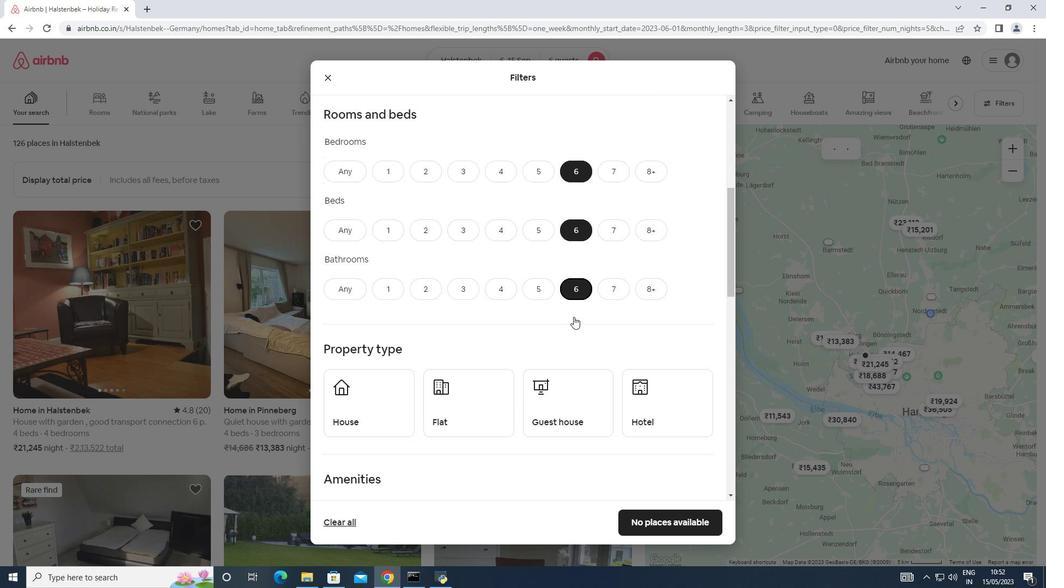 
Action: Mouse scrolled (574, 311) with delta (0, 0)
Screenshot: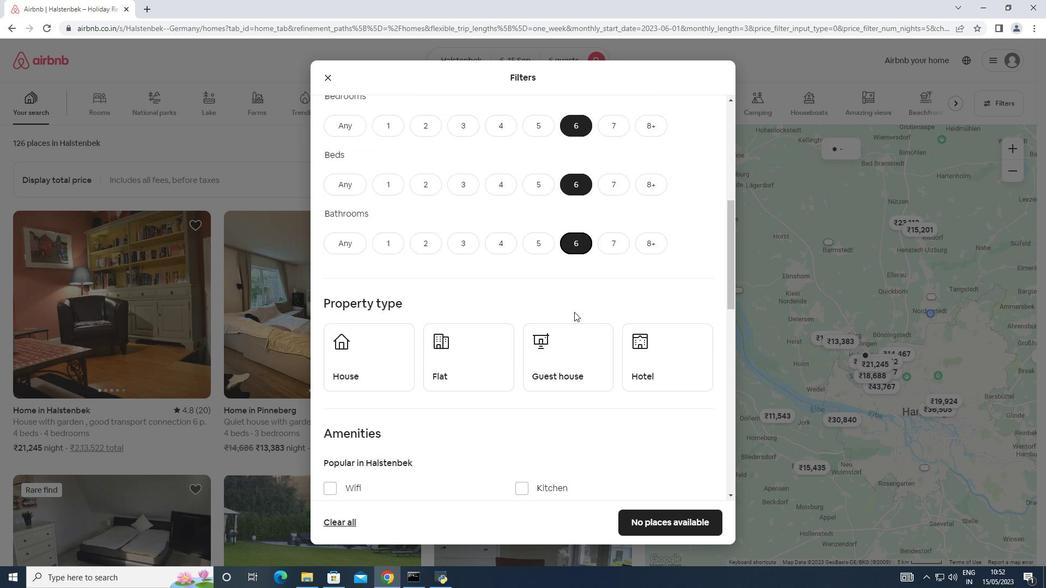 
Action: Mouse moved to (577, 307)
Screenshot: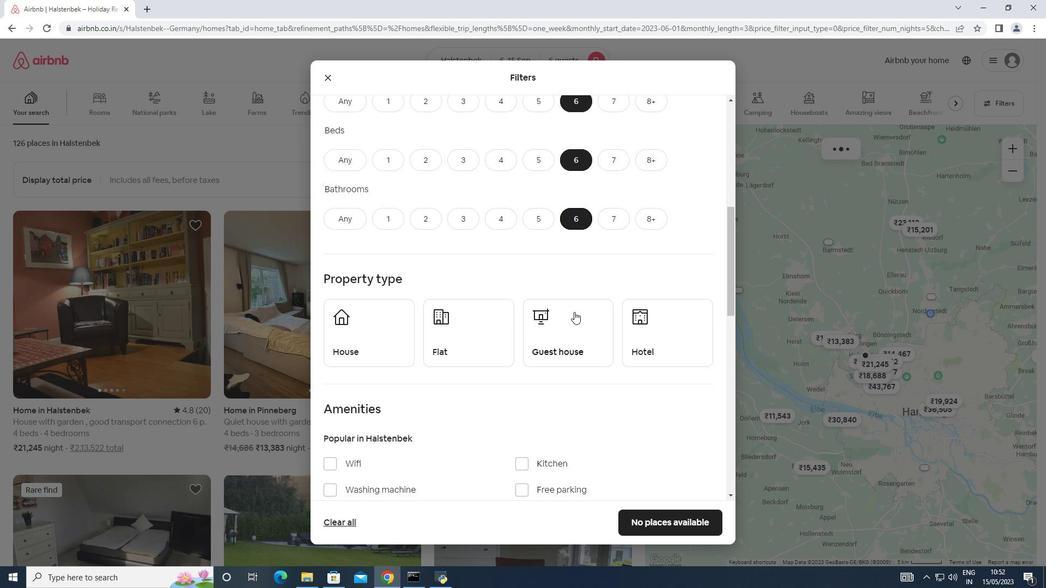 
Action: Mouse scrolled (577, 306) with delta (0, 0)
Screenshot: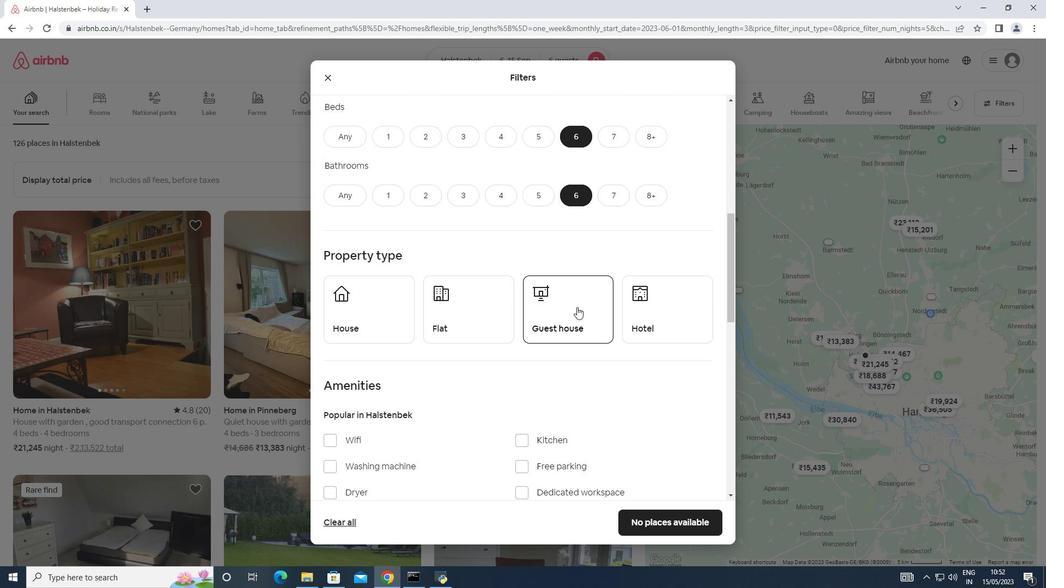 
Action: Mouse moved to (382, 243)
Screenshot: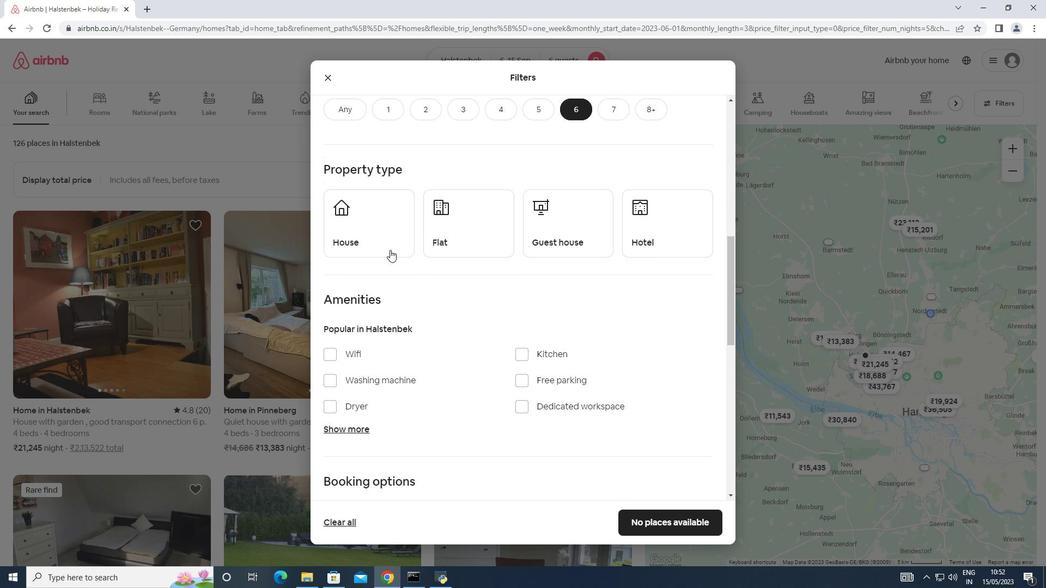 
Action: Mouse pressed left at (382, 243)
Screenshot: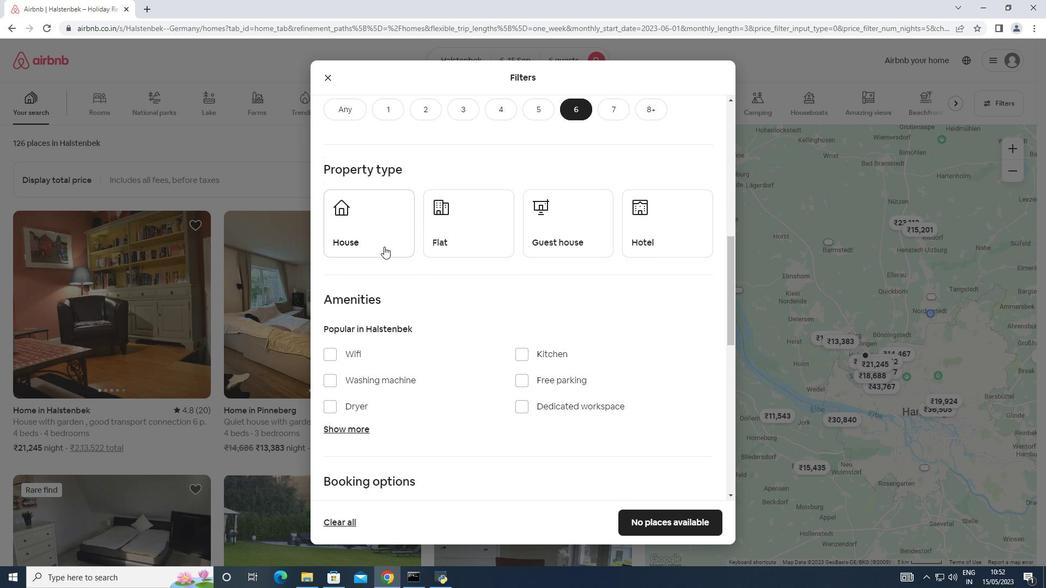 
Action: Mouse moved to (463, 241)
Screenshot: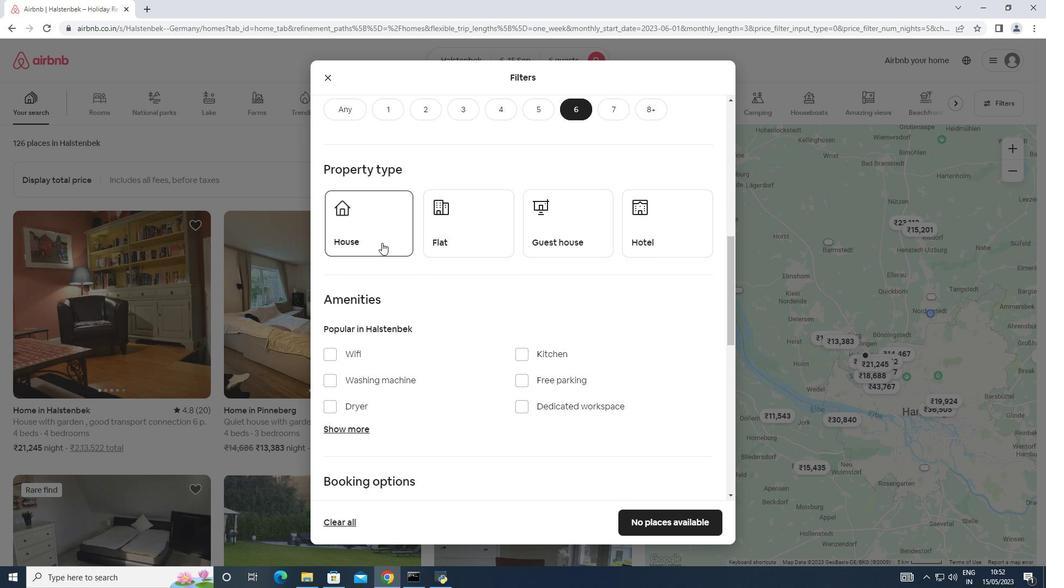 
Action: Mouse pressed left at (463, 241)
Screenshot: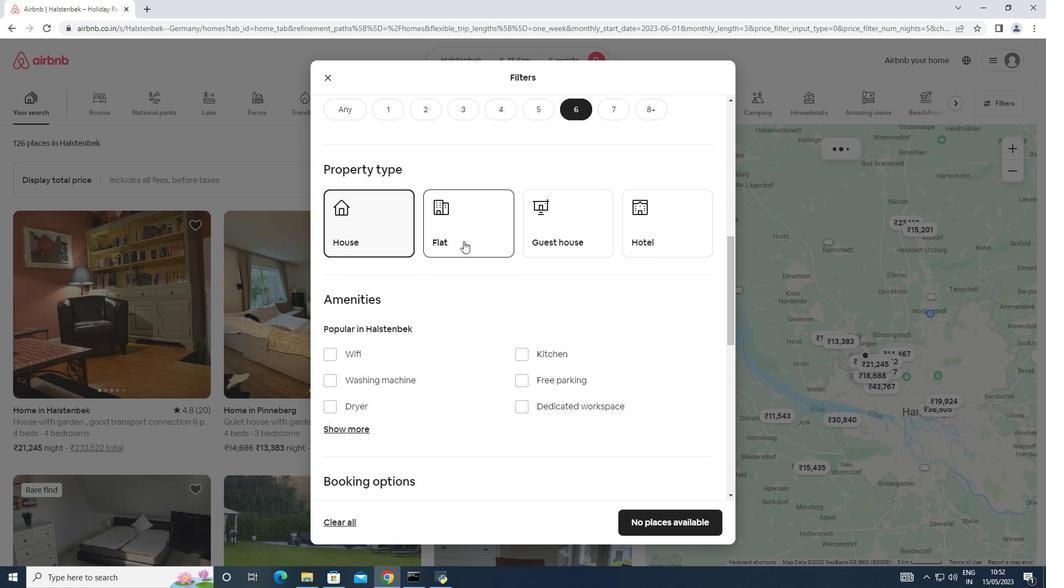 
Action: Mouse moved to (549, 235)
Screenshot: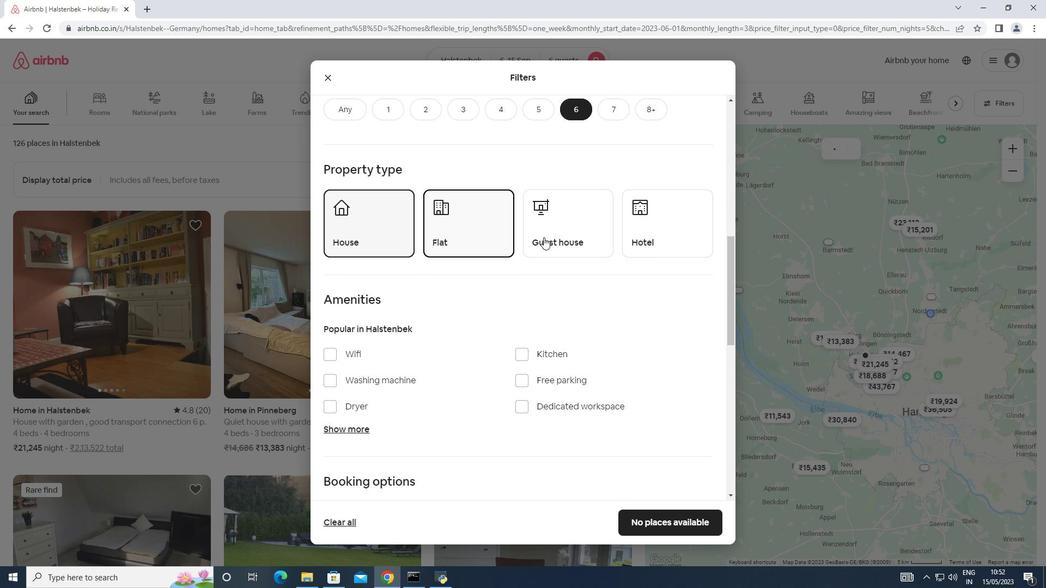 
Action: Mouse pressed left at (549, 235)
Screenshot: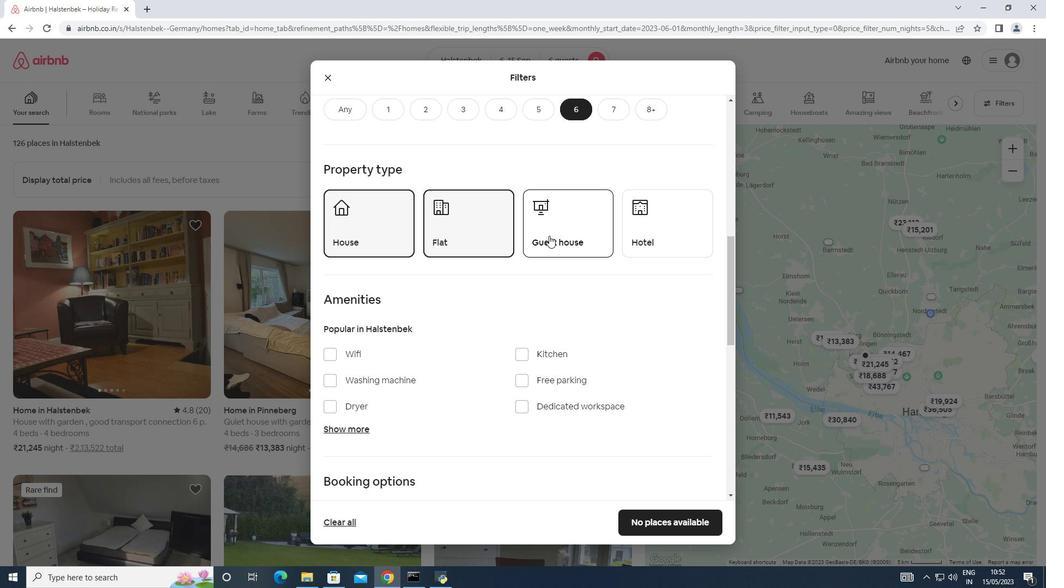 
Action: Mouse scrolled (549, 235) with delta (0, 0)
Screenshot: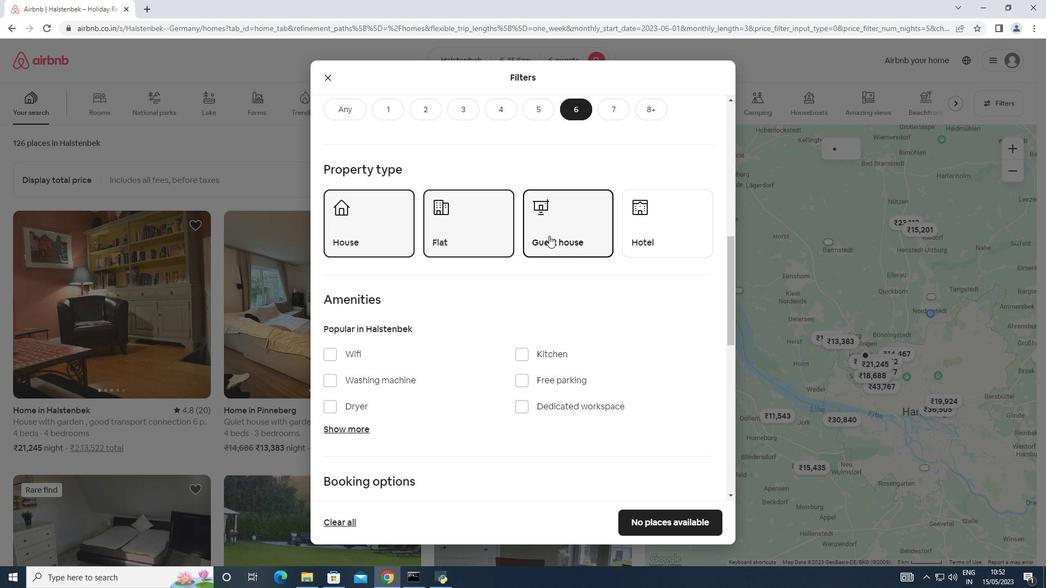 
Action: Mouse moved to (541, 240)
Screenshot: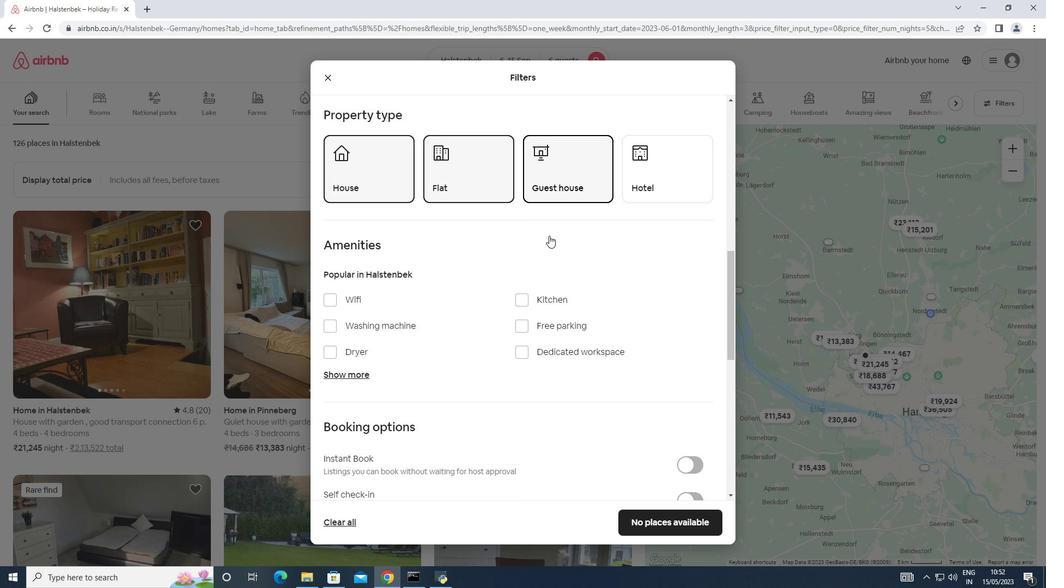 
Action: Mouse scrolled (541, 239) with delta (0, 0)
Screenshot: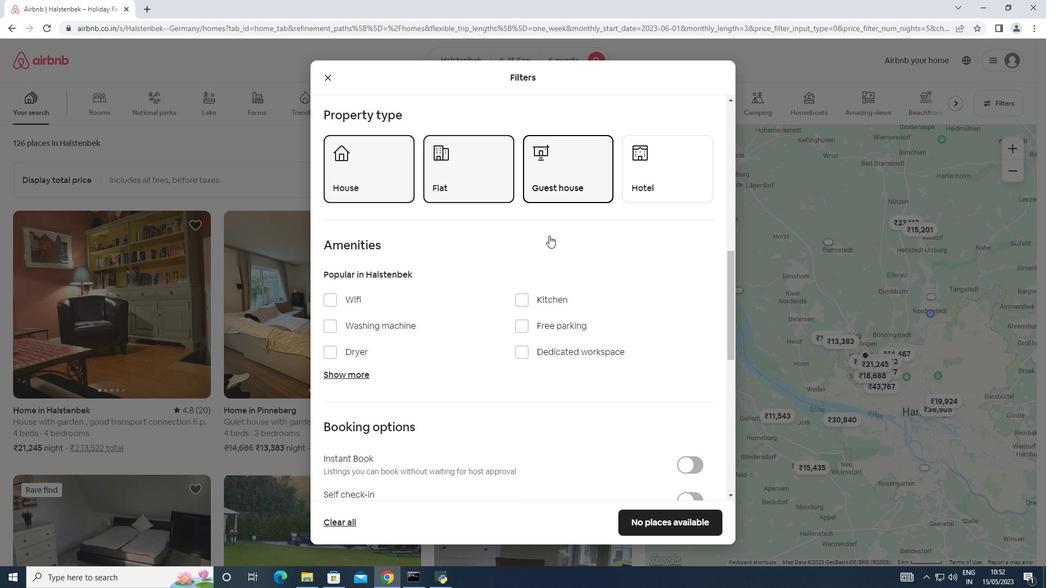 
Action: Mouse moved to (326, 246)
Screenshot: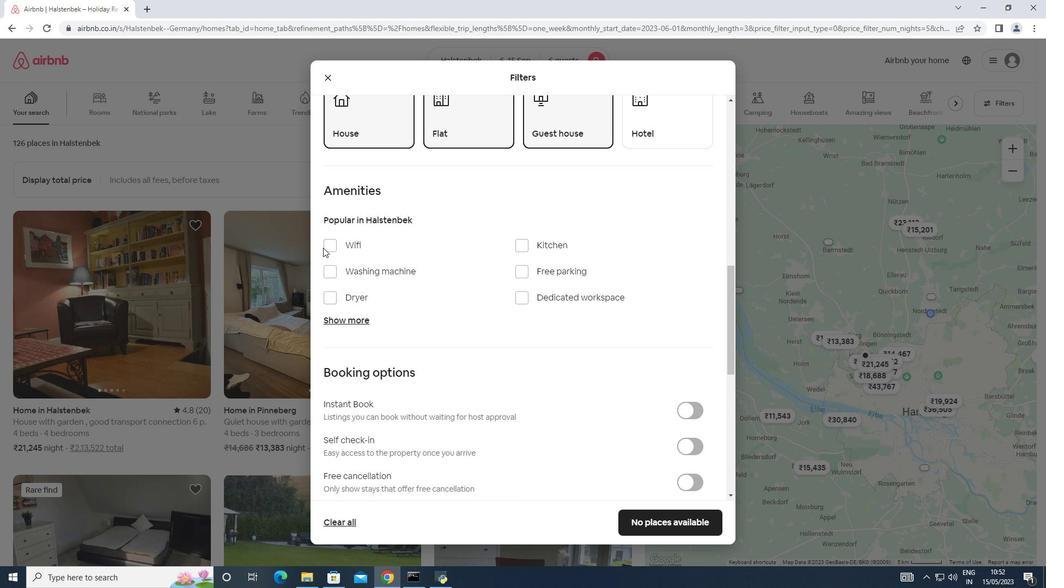 
Action: Mouse pressed left at (326, 246)
Screenshot: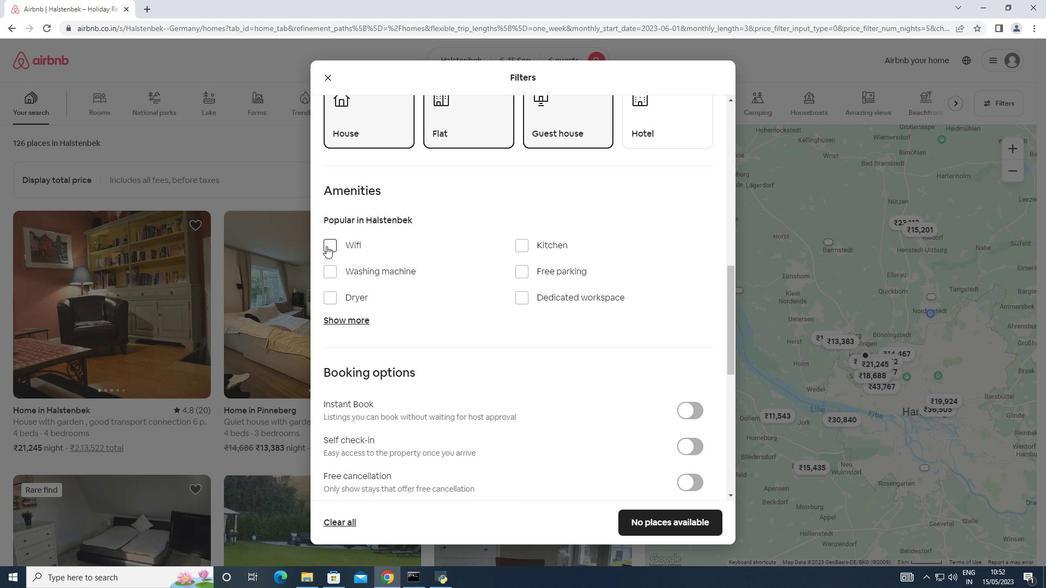 
Action: Mouse moved to (354, 318)
Screenshot: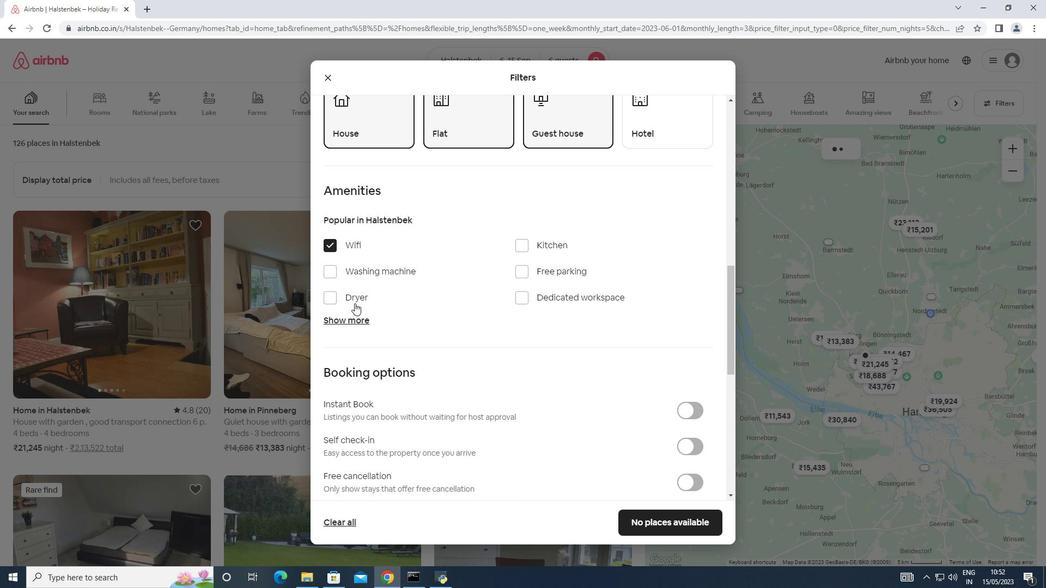 
Action: Mouse pressed left at (354, 318)
Screenshot: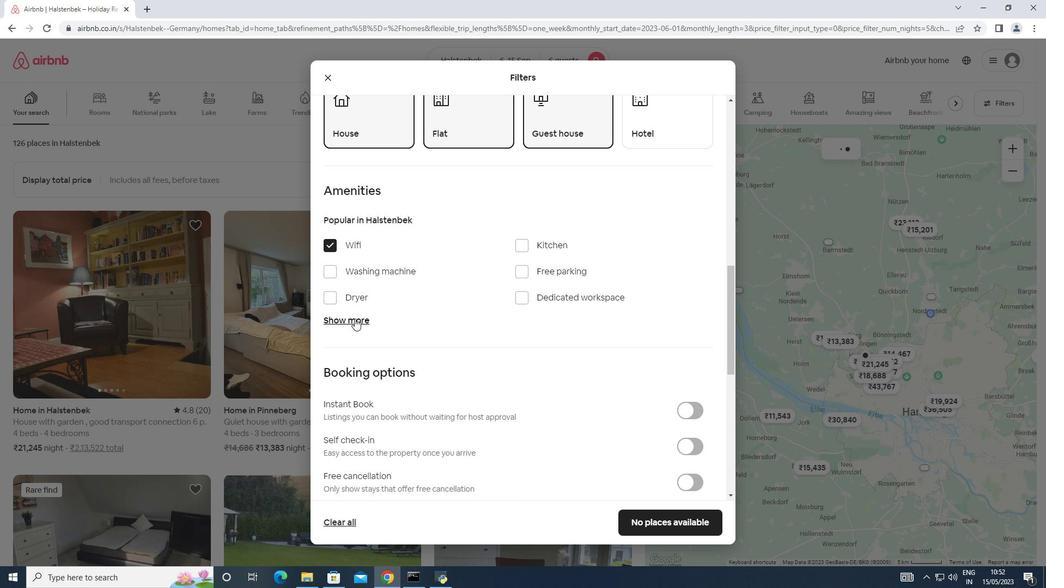 
Action: Mouse moved to (517, 309)
Screenshot: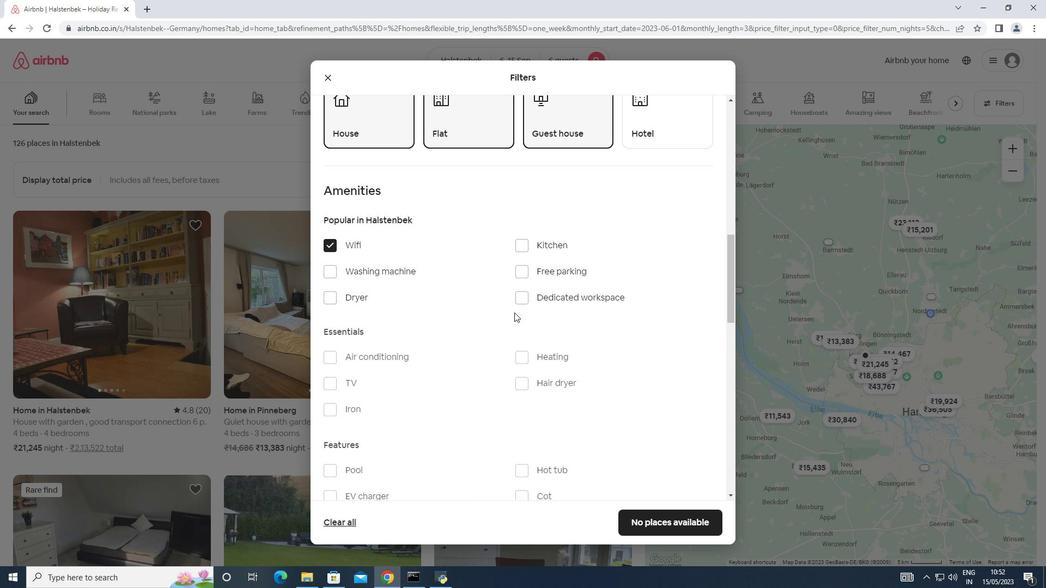 
Action: Mouse scrolled (517, 308) with delta (0, 0)
Screenshot: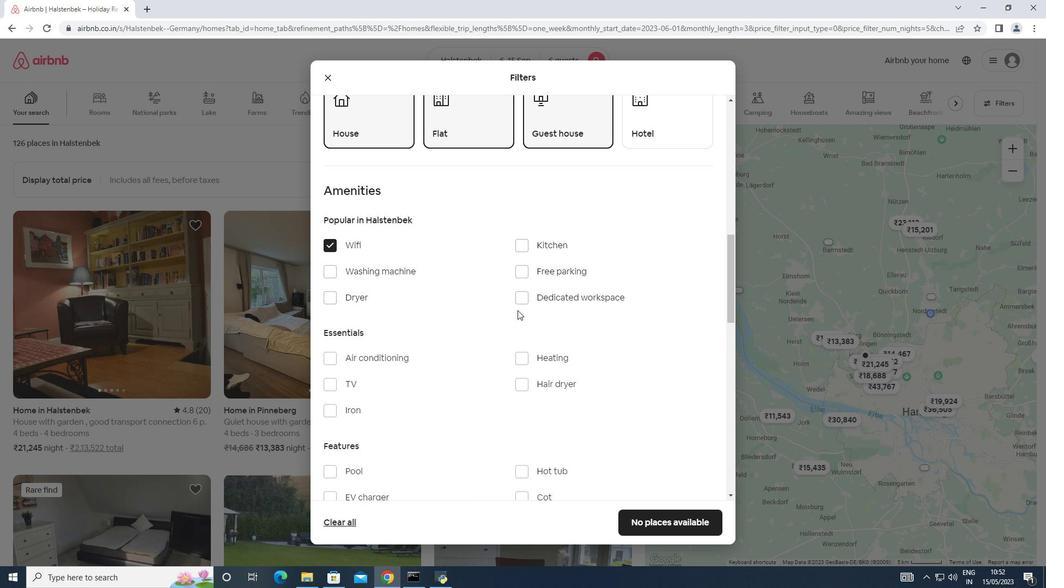 
Action: Mouse scrolled (517, 308) with delta (0, 0)
Screenshot: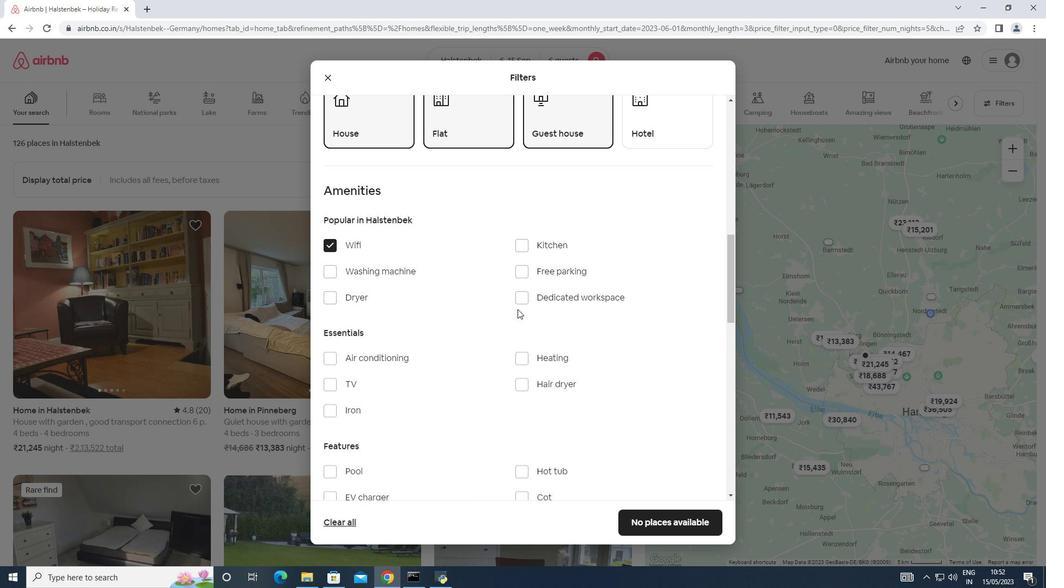 
Action: Mouse moved to (332, 272)
Screenshot: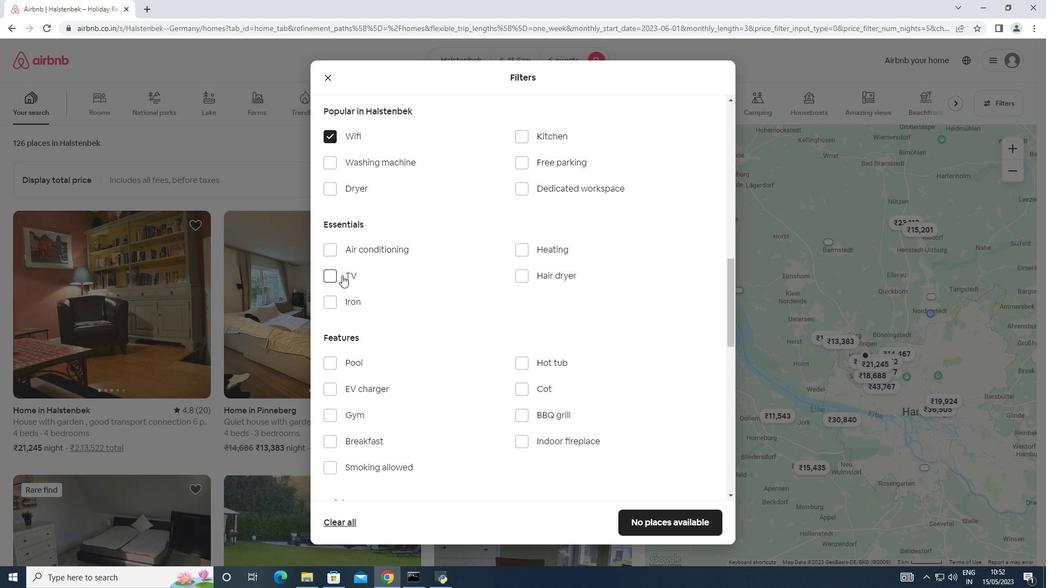 
Action: Mouse pressed left at (332, 272)
Screenshot: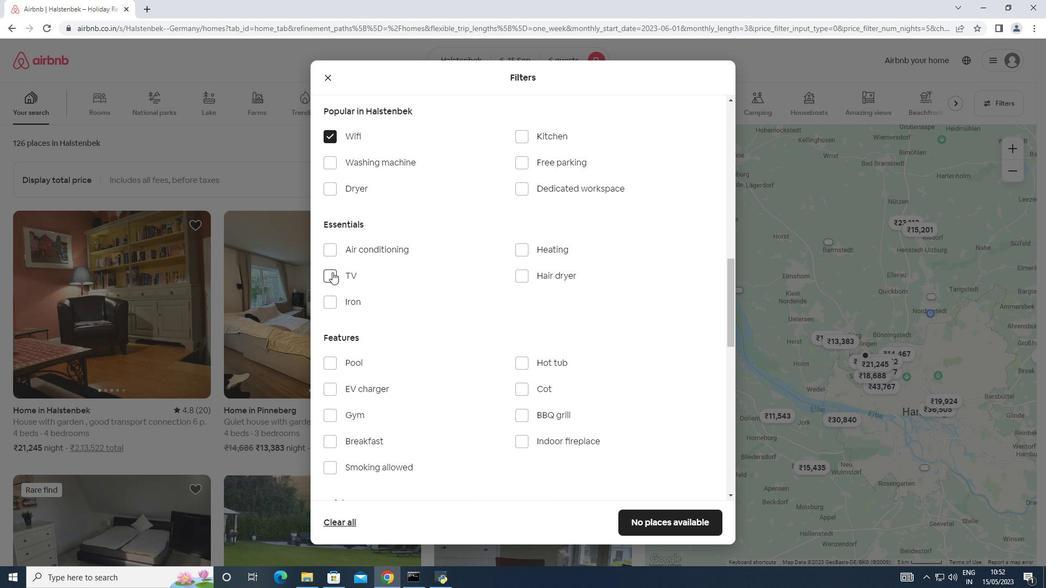 
Action: Mouse moved to (526, 161)
Screenshot: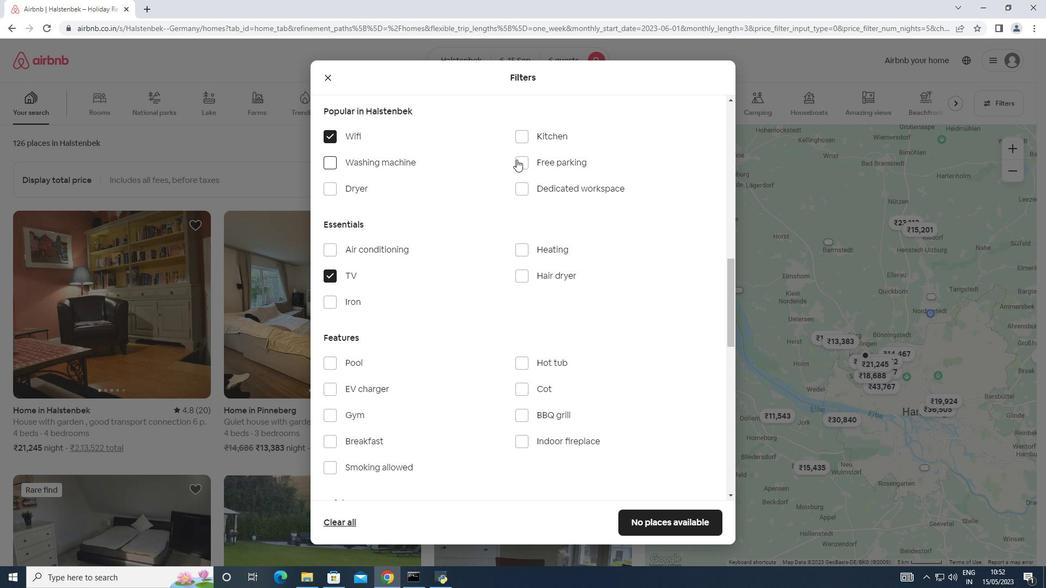 
Action: Mouse pressed left at (526, 161)
Screenshot: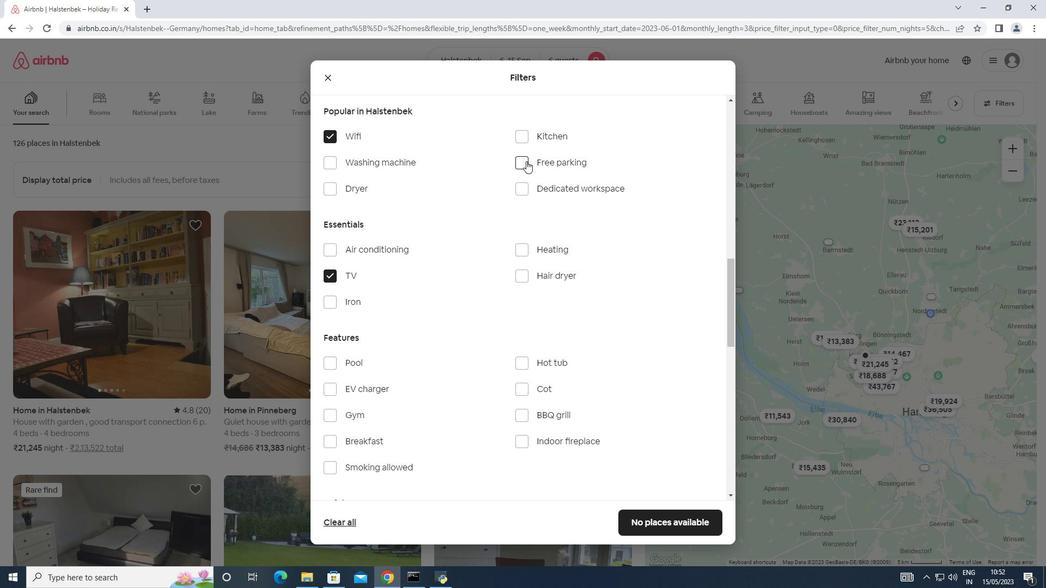 
Action: Mouse moved to (491, 281)
Screenshot: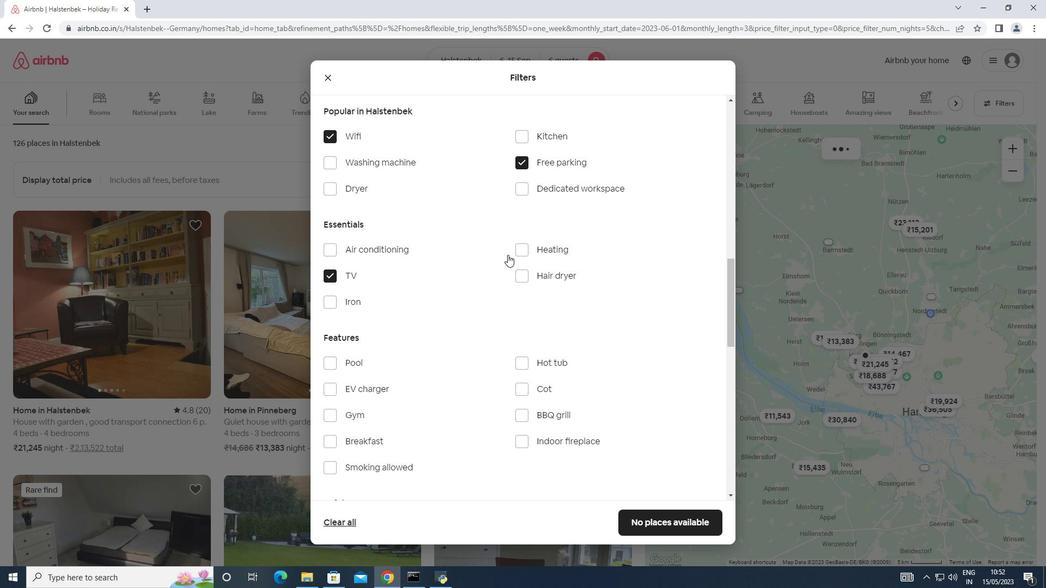 
Action: Mouse scrolled (491, 280) with delta (0, 0)
Screenshot: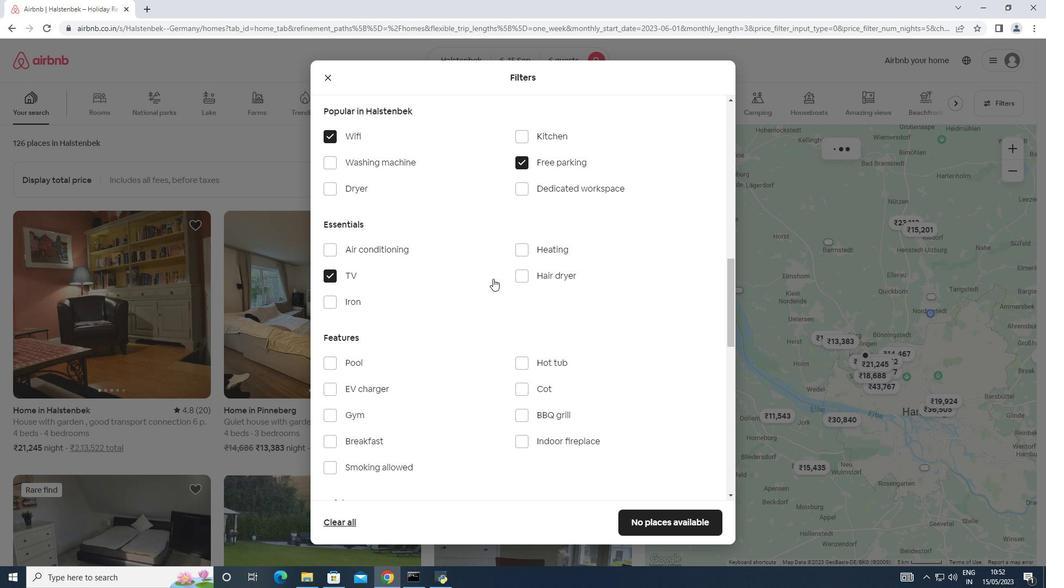 
Action: Mouse scrolled (491, 280) with delta (0, 0)
Screenshot: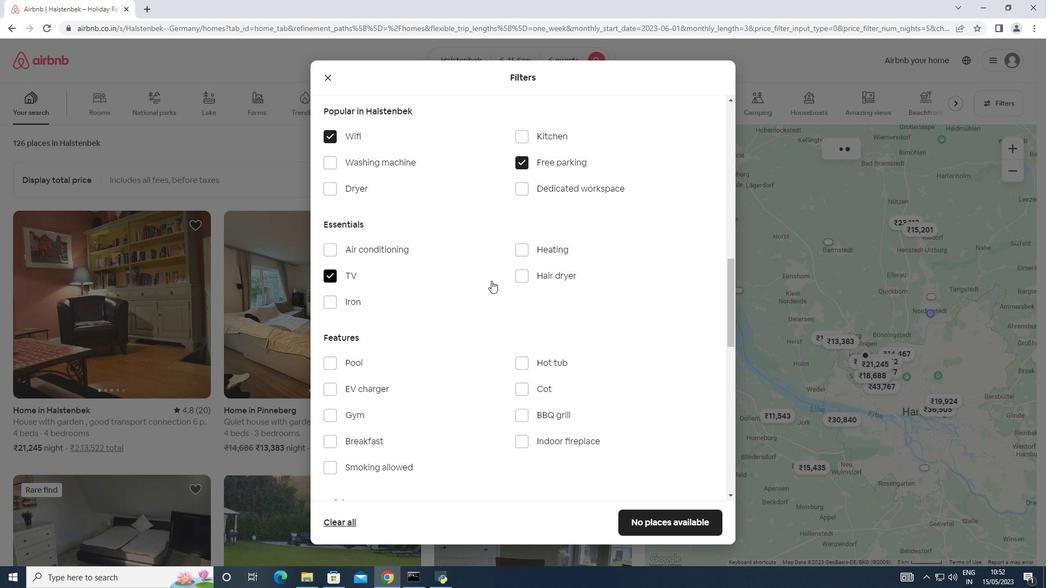 
Action: Mouse moved to (354, 300)
Screenshot: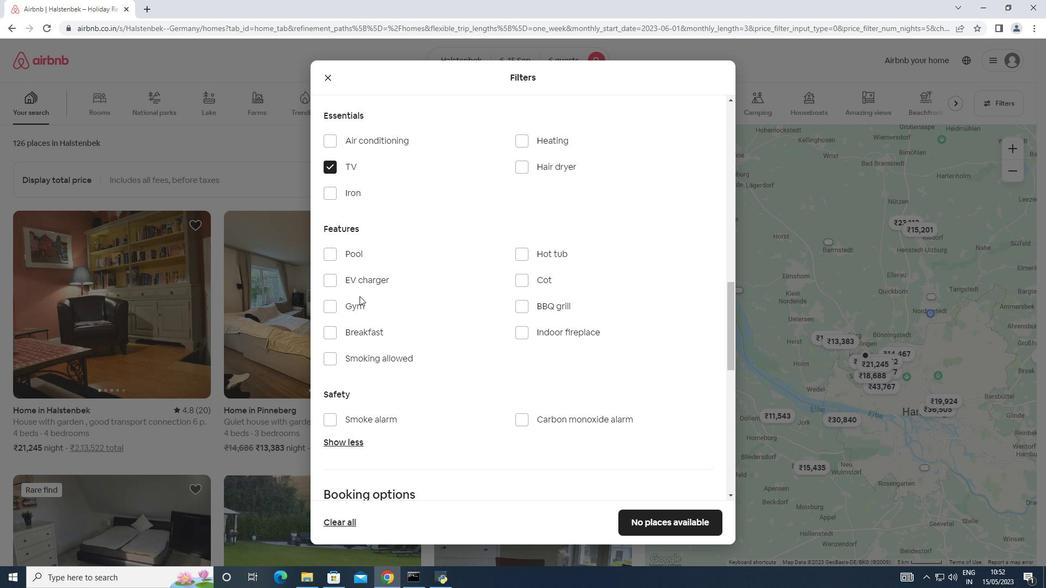 
Action: Mouse pressed left at (354, 300)
Screenshot: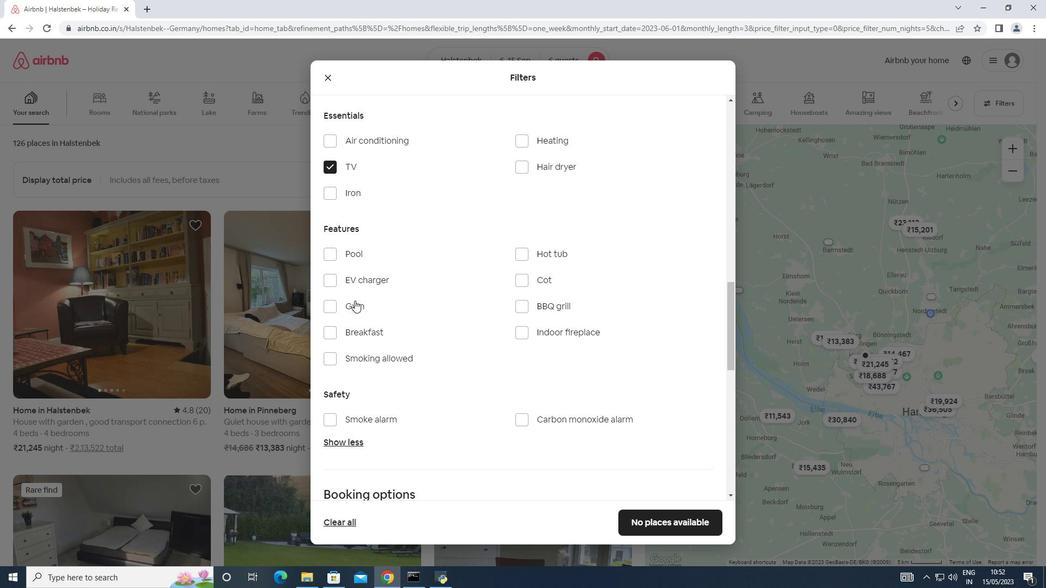 
Action: Mouse moved to (359, 329)
Screenshot: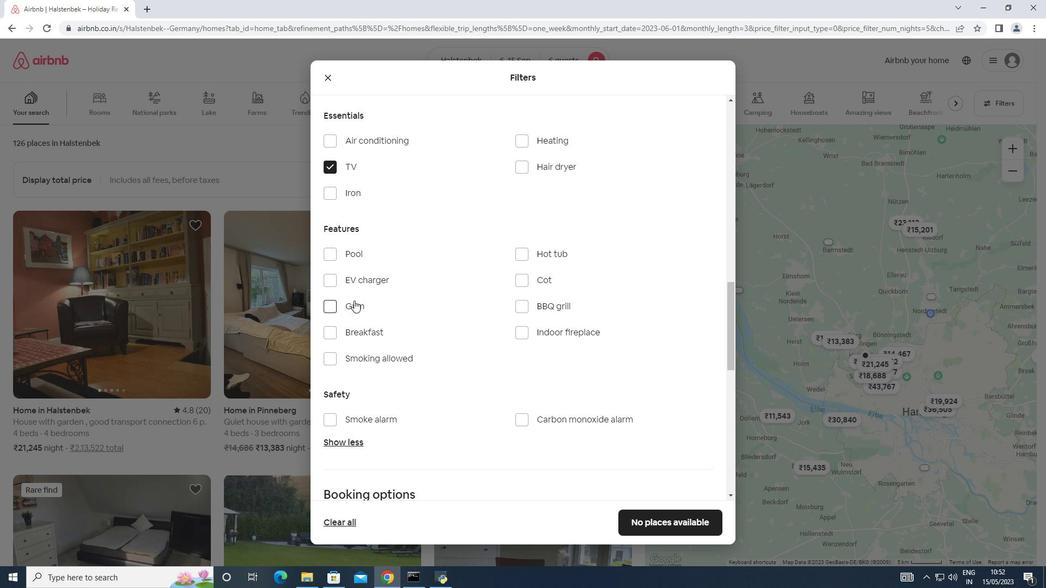 
Action: Mouse pressed left at (359, 329)
Screenshot: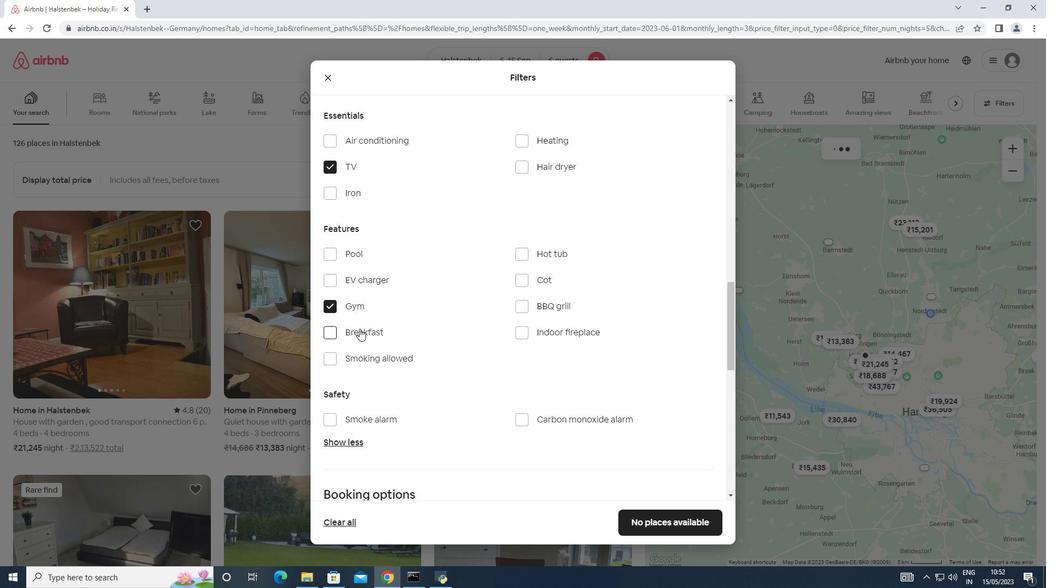 
Action: Mouse moved to (440, 305)
Screenshot: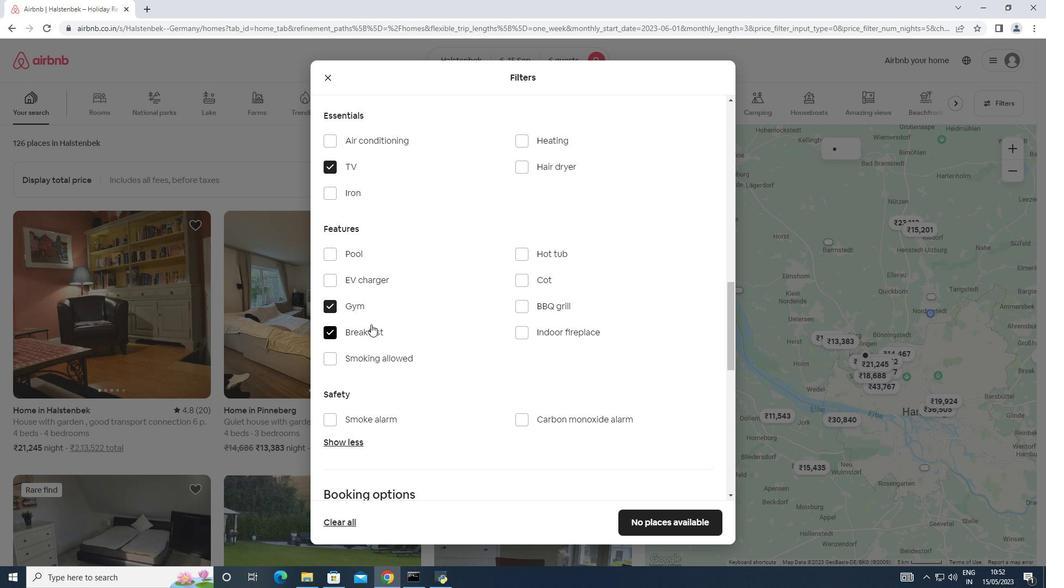 
Action: Mouse scrolled (440, 304) with delta (0, 0)
Screenshot: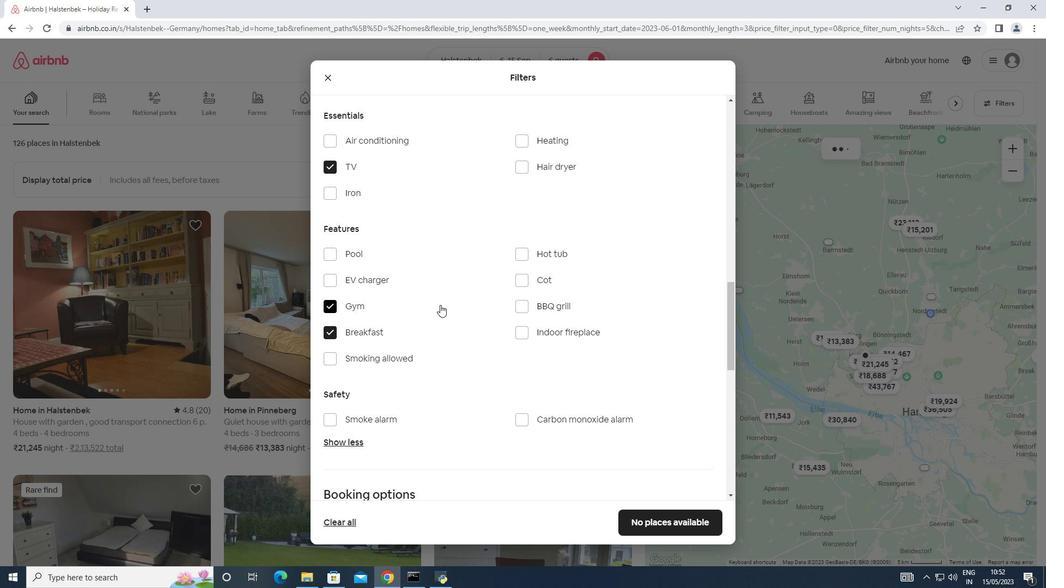 
Action: Mouse scrolled (440, 304) with delta (0, 0)
Screenshot: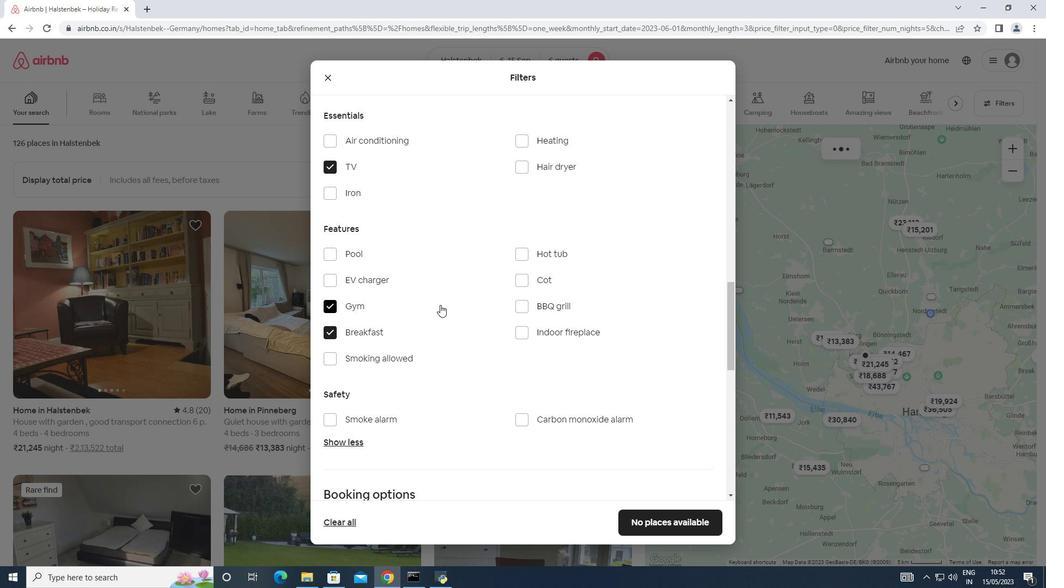 
Action: Mouse moved to (441, 304)
Screenshot: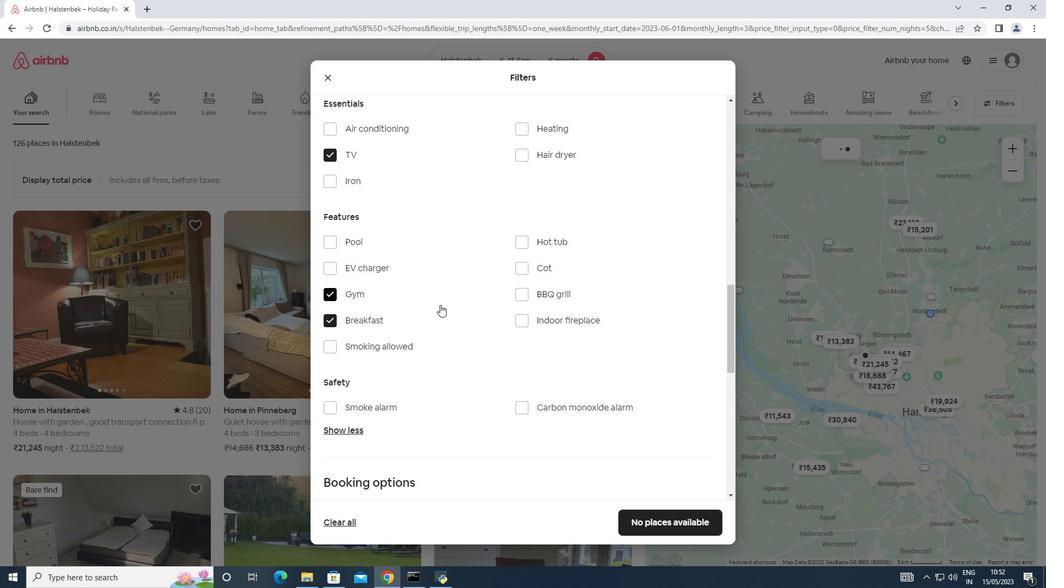 
Action: Mouse scrolled (441, 304) with delta (0, 0)
Screenshot: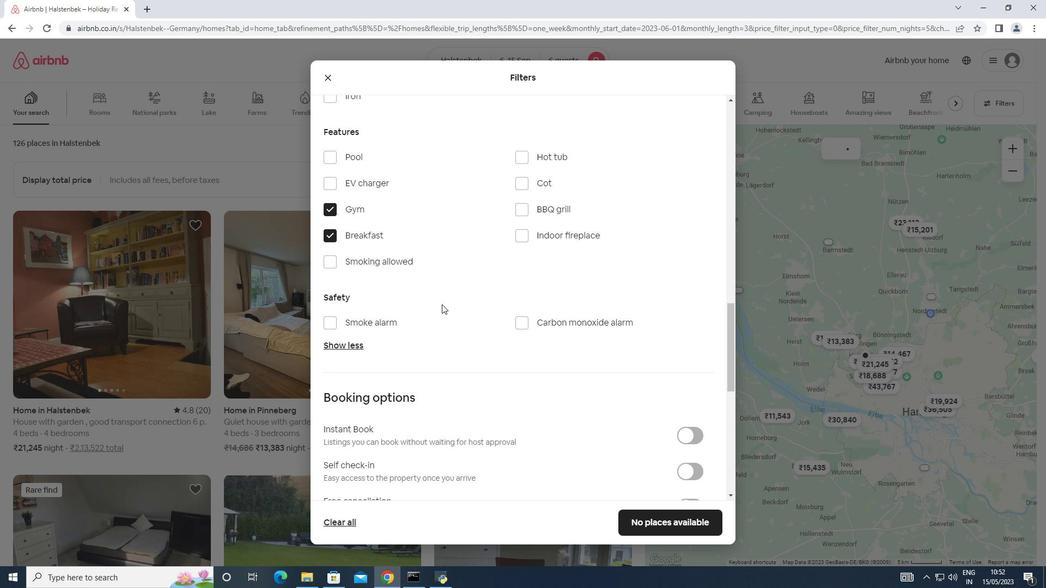 
Action: Mouse scrolled (441, 304) with delta (0, 0)
Screenshot: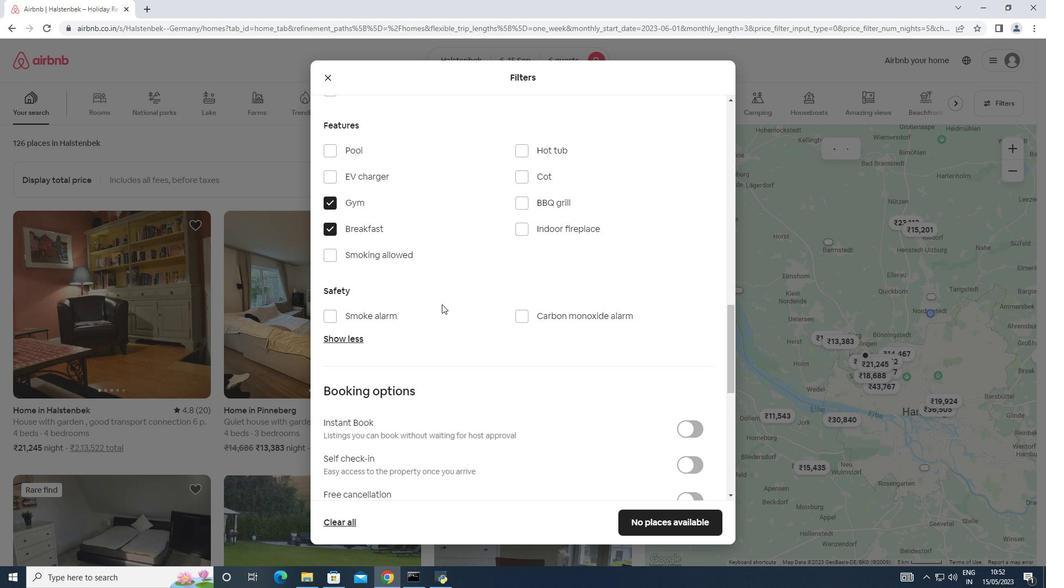 
Action: Mouse moved to (686, 350)
Screenshot: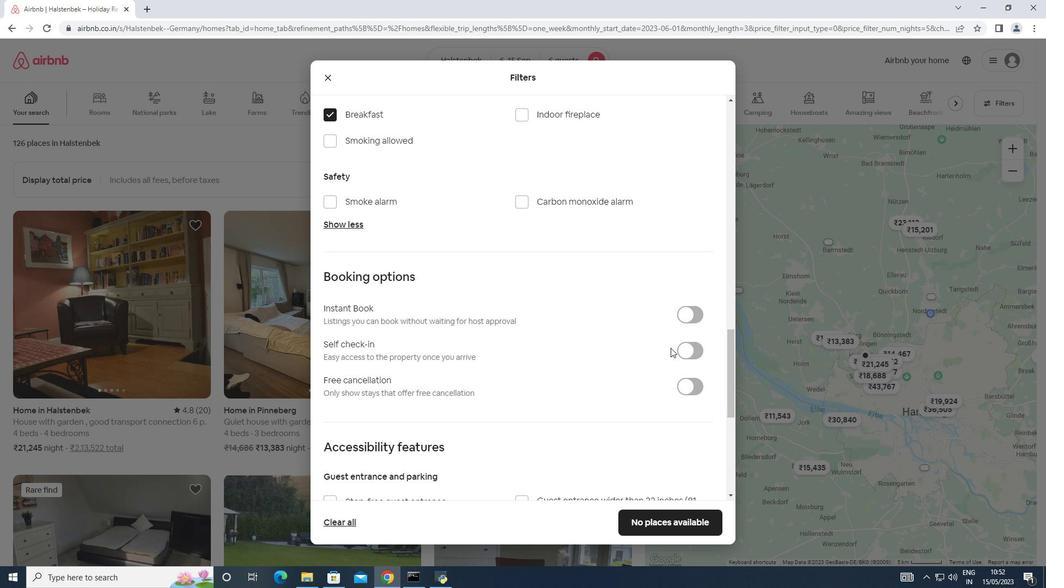 
Action: Mouse pressed left at (686, 350)
Screenshot: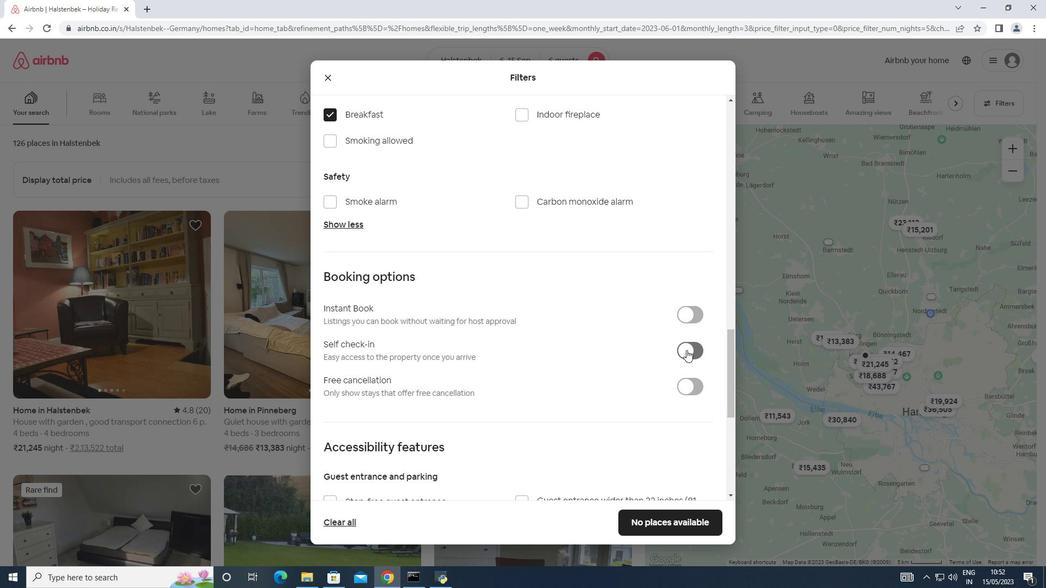 
Action: Mouse moved to (376, 338)
Screenshot: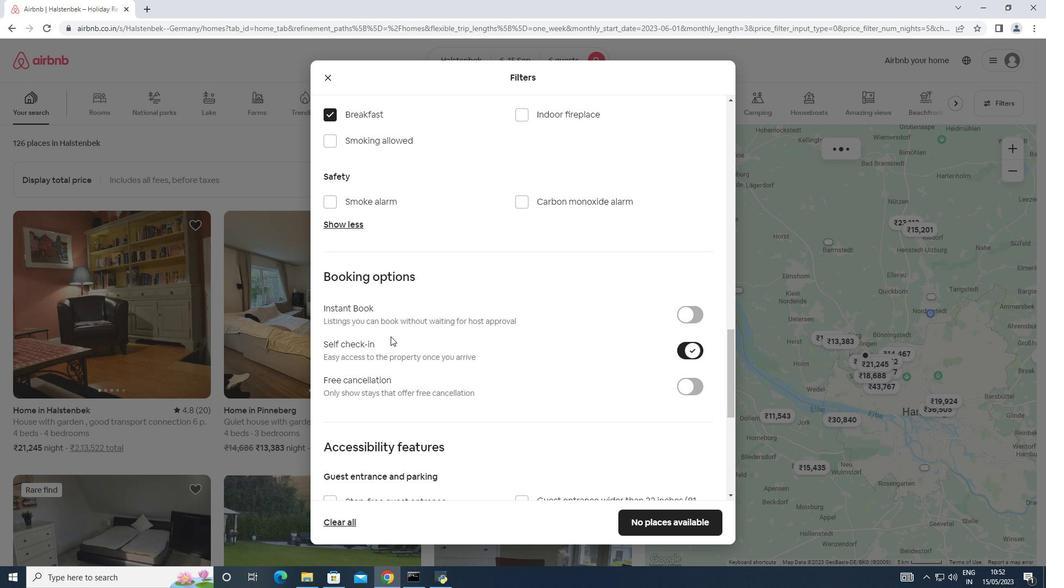 
Action: Mouse scrolled (376, 338) with delta (0, 0)
Screenshot: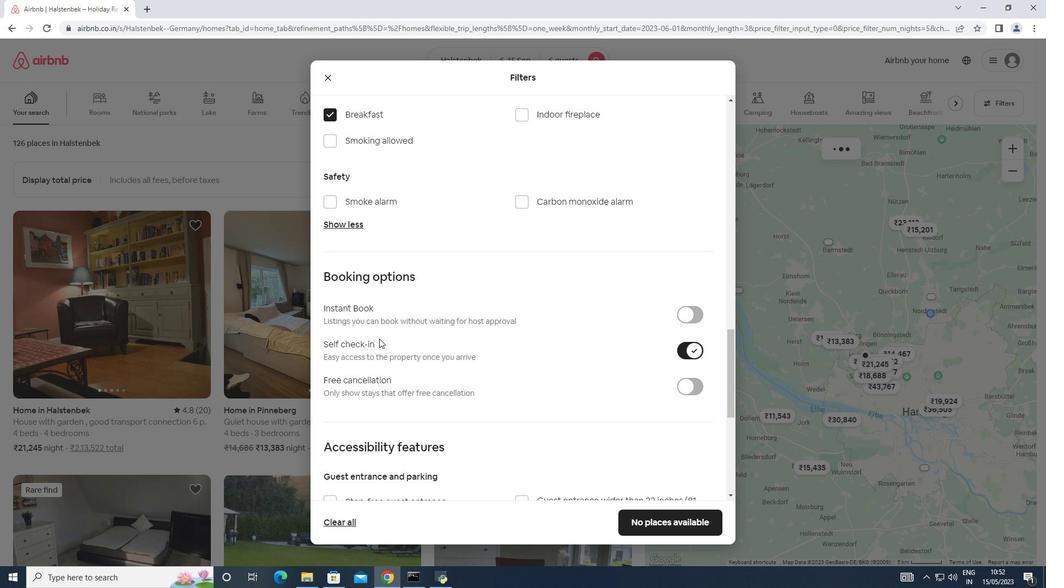 
Action: Mouse scrolled (376, 338) with delta (0, 0)
Screenshot: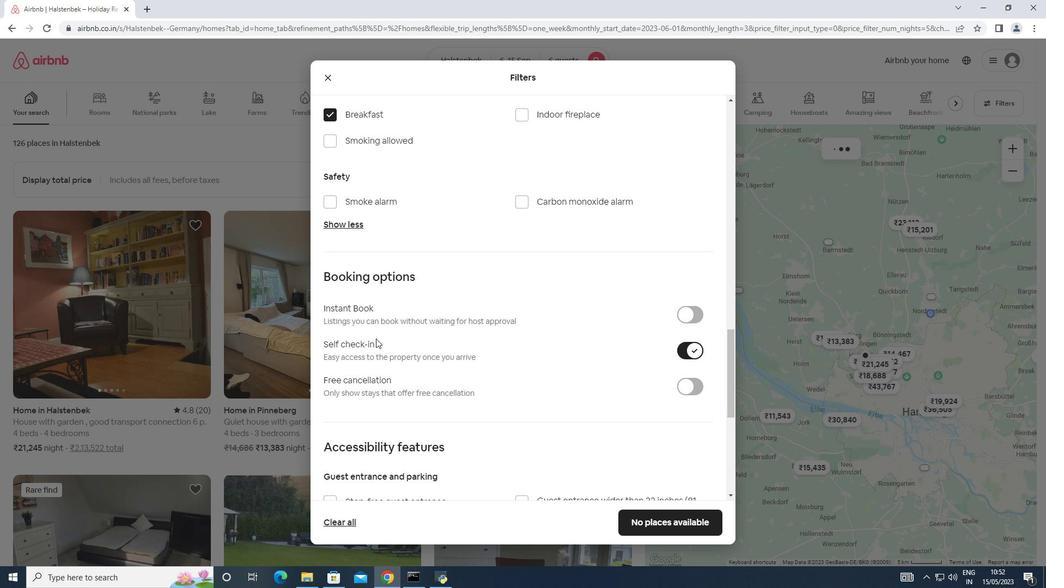 
Action: Mouse scrolled (376, 338) with delta (0, 0)
Screenshot: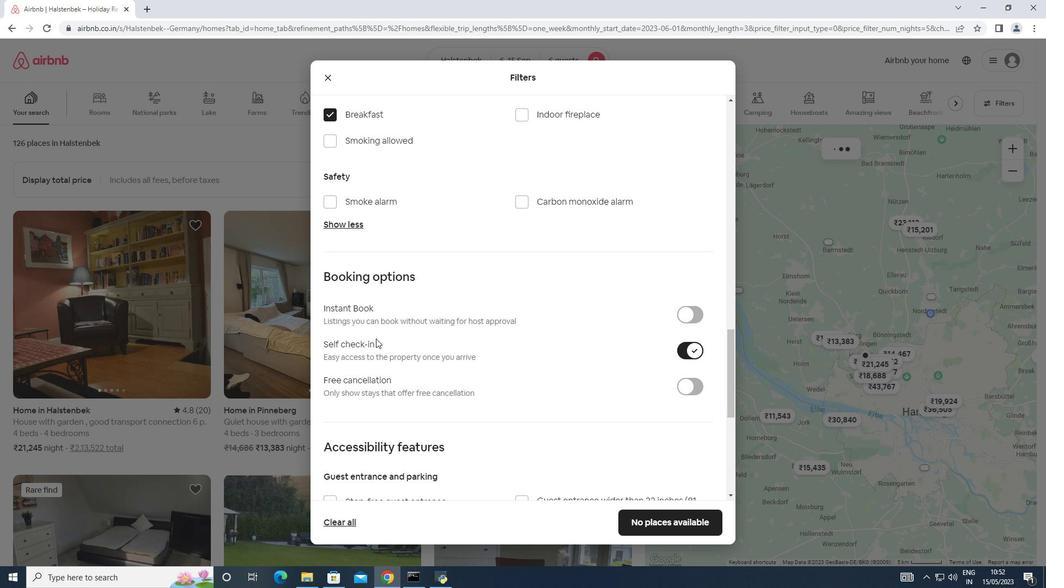 
Action: Mouse scrolled (376, 338) with delta (0, 0)
Screenshot: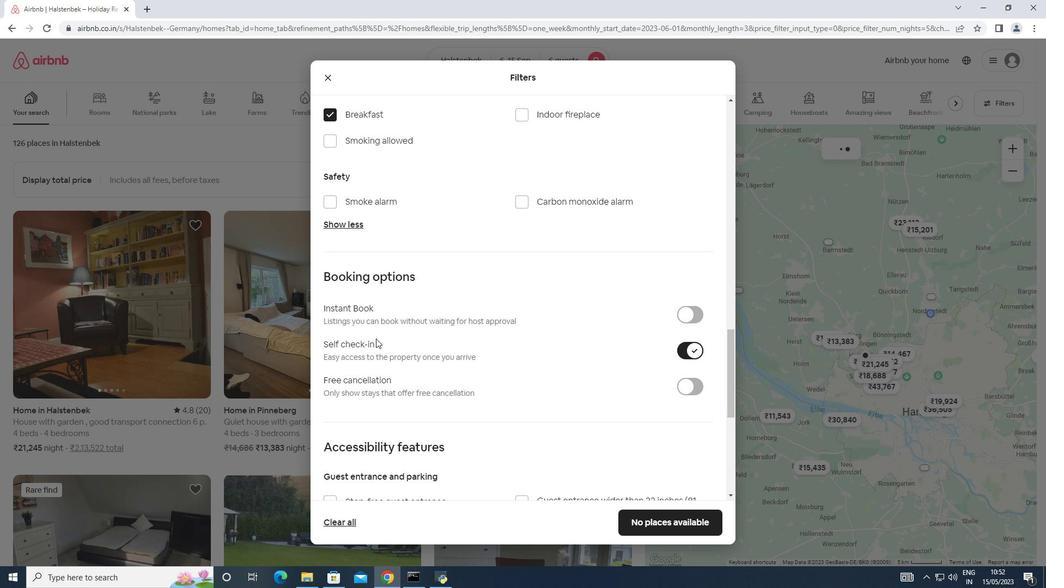
Action: Mouse scrolled (376, 338) with delta (0, 0)
Screenshot: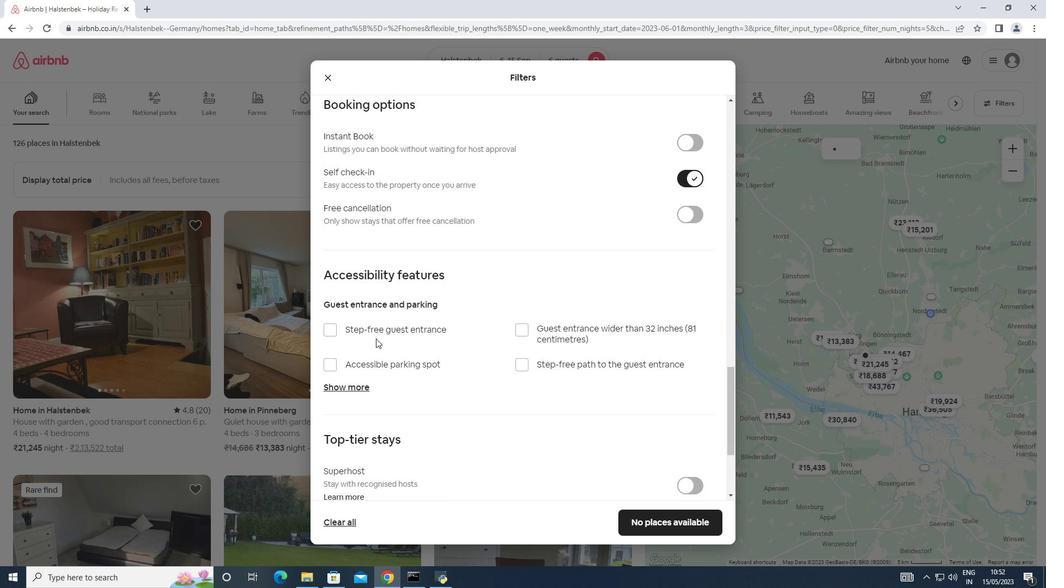 
Action: Mouse scrolled (376, 338) with delta (0, 0)
Screenshot: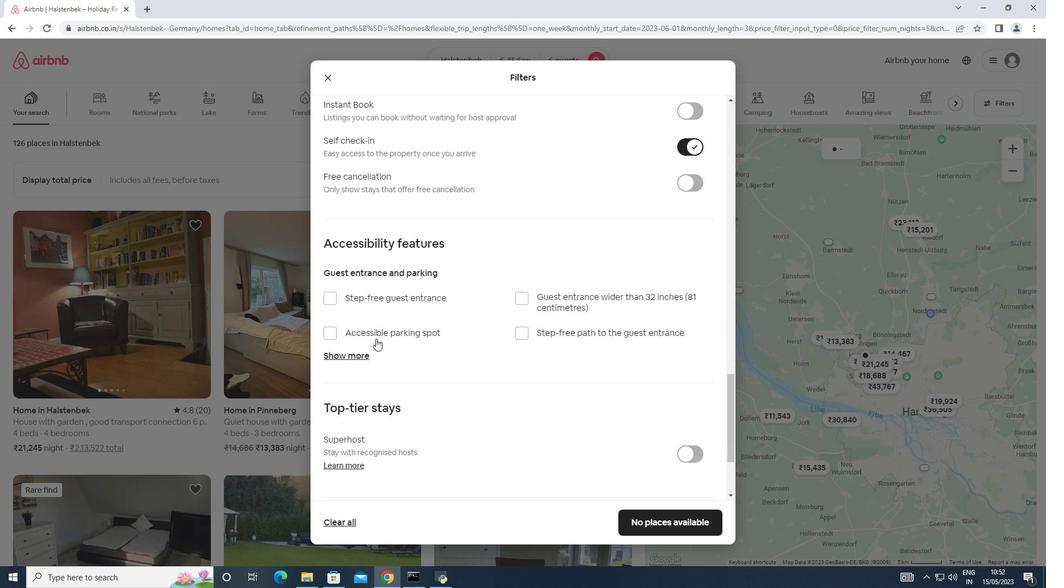 
Action: Mouse scrolled (376, 338) with delta (0, 0)
Screenshot: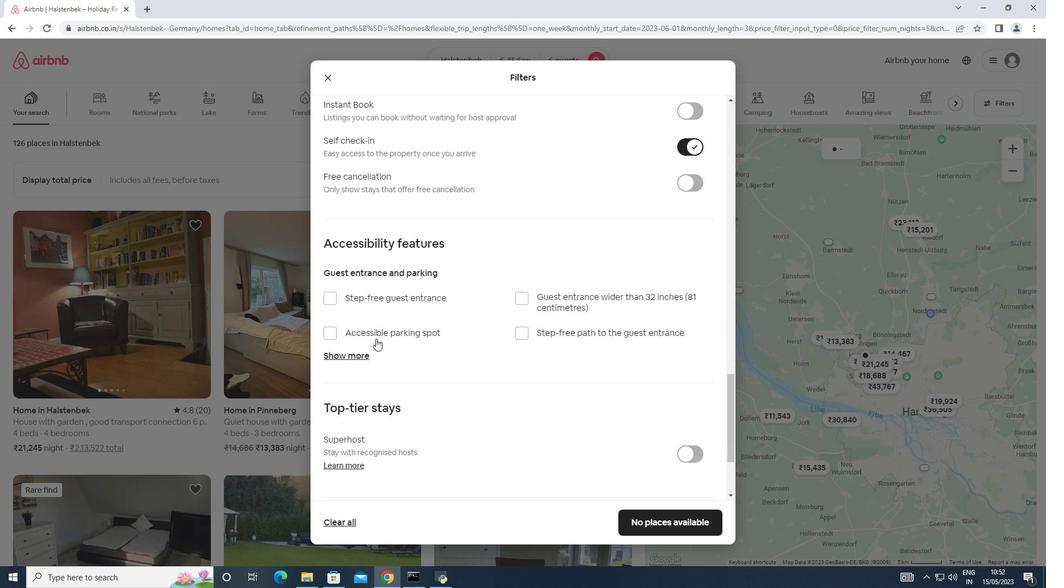
Action: Mouse scrolled (376, 338) with delta (0, 0)
Screenshot: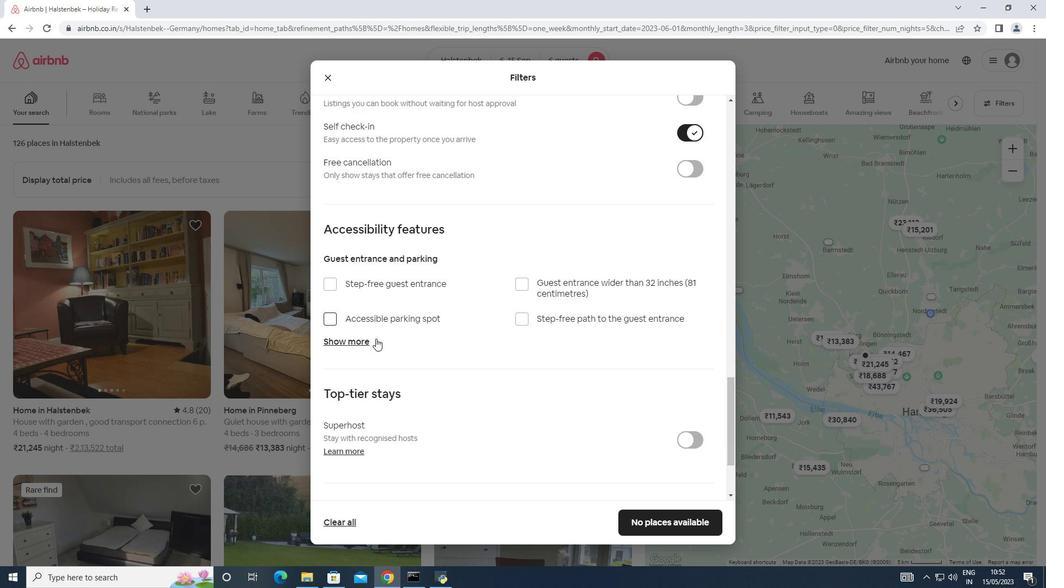 
Action: Mouse moved to (364, 350)
Screenshot: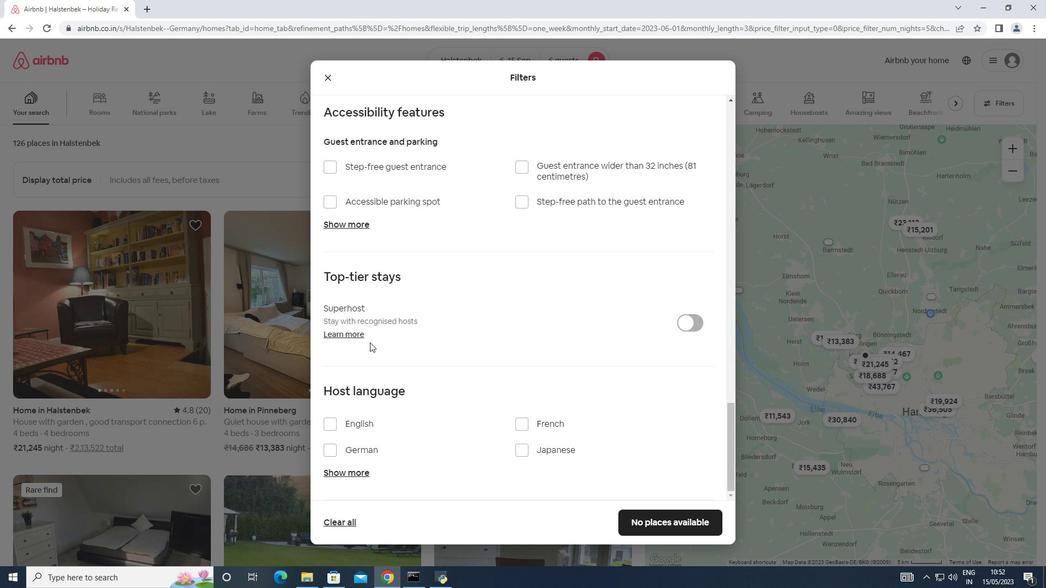 
Action: Mouse scrolled (364, 350) with delta (0, 0)
Screenshot: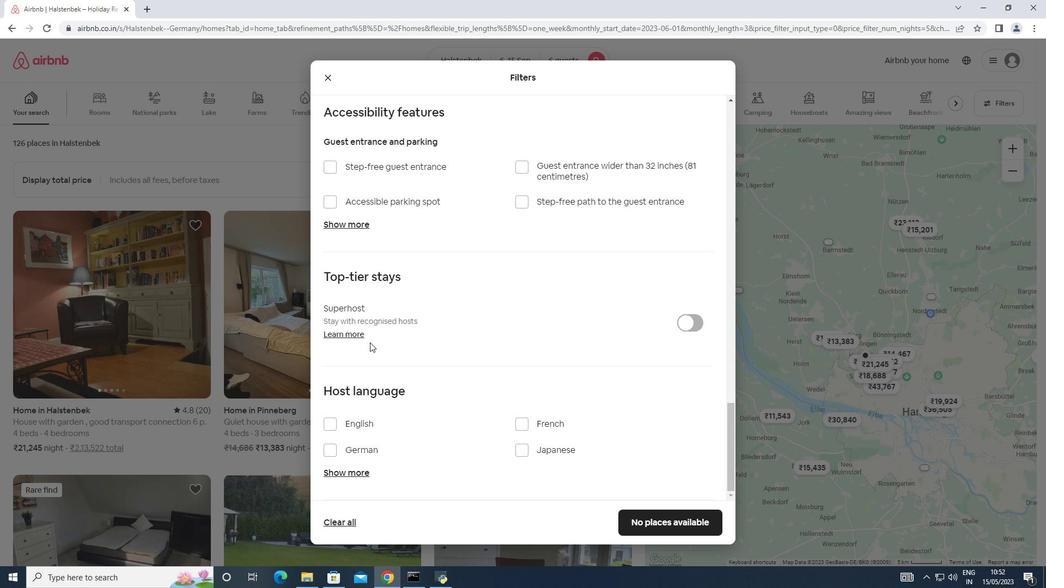
Action: Mouse scrolled (364, 350) with delta (0, 0)
Screenshot: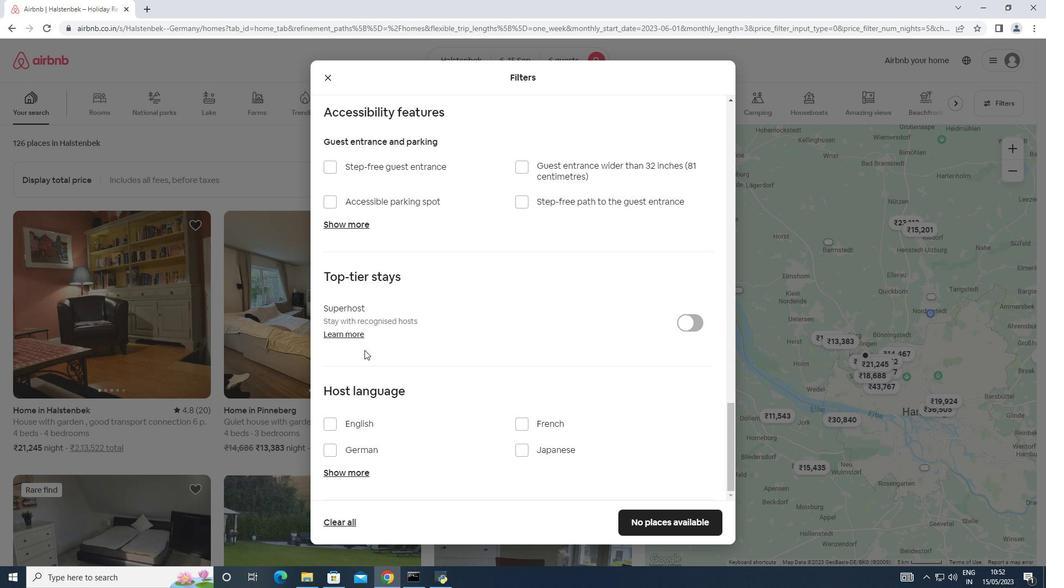 
Action: Mouse scrolled (364, 350) with delta (0, 0)
Screenshot: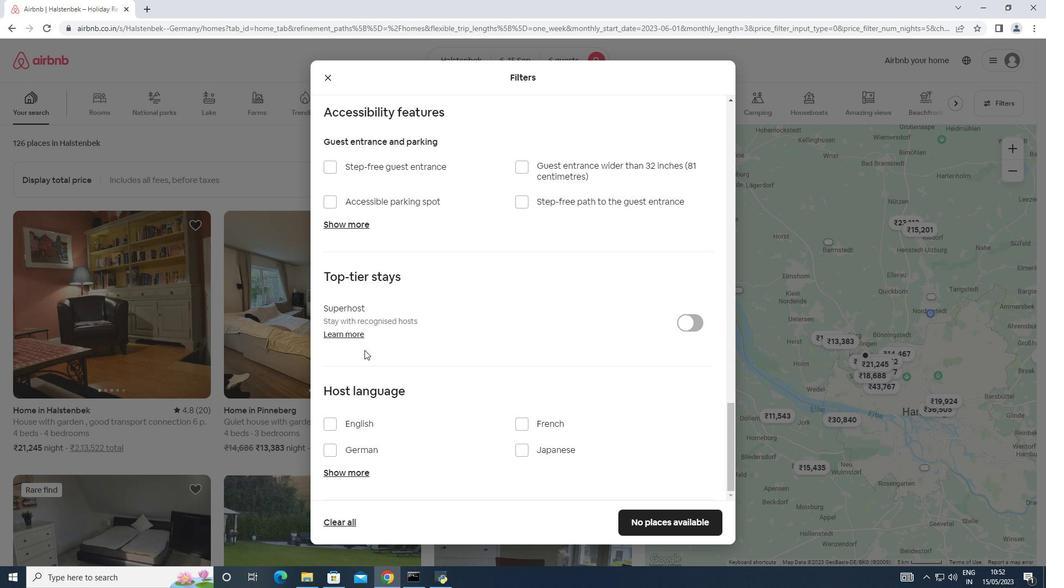 
Action: Mouse moved to (359, 427)
Screenshot: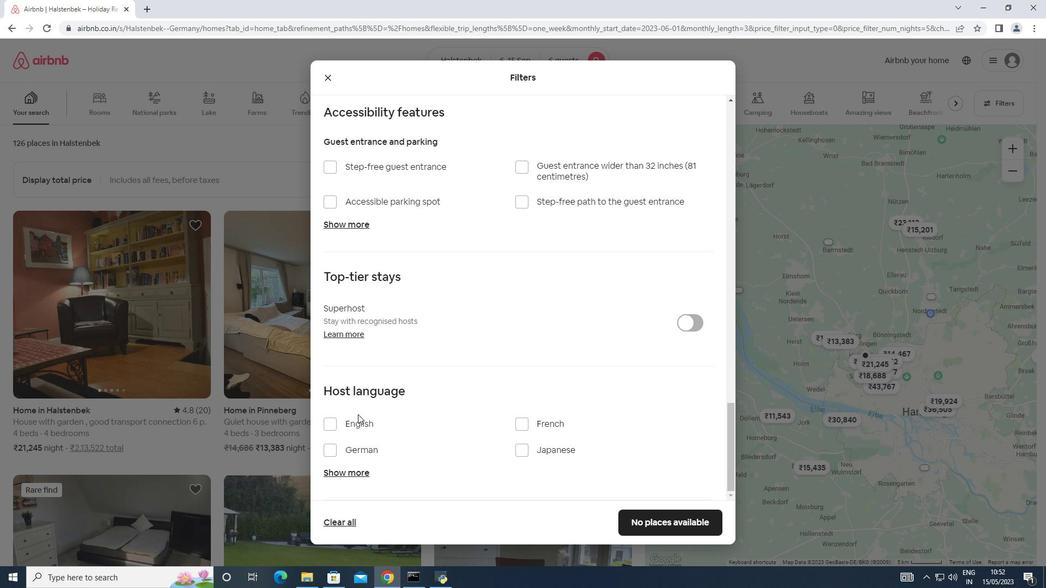 
Action: Mouse pressed left at (359, 427)
Screenshot: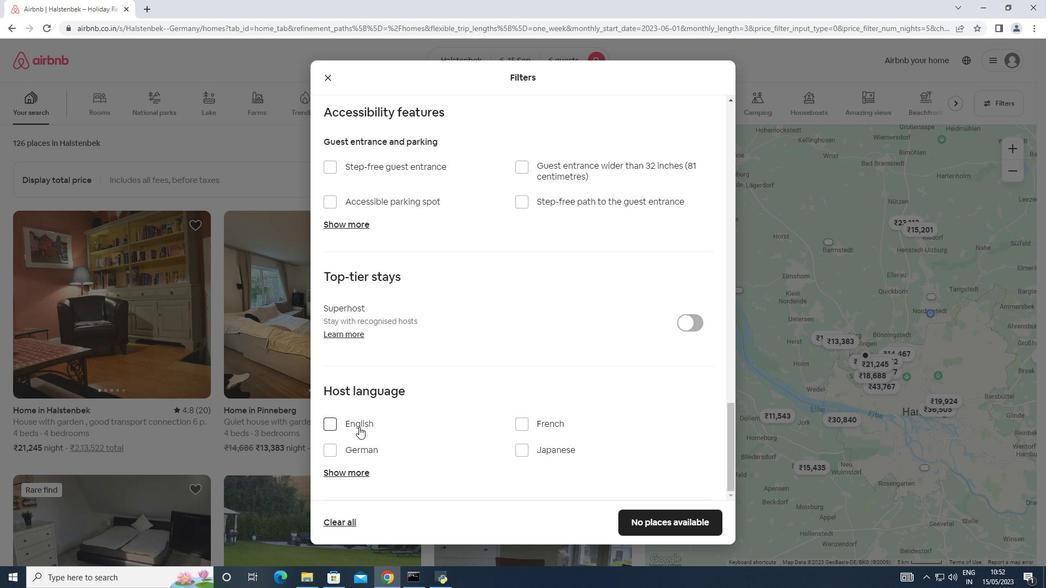 
Action: Mouse moved to (669, 518)
Screenshot: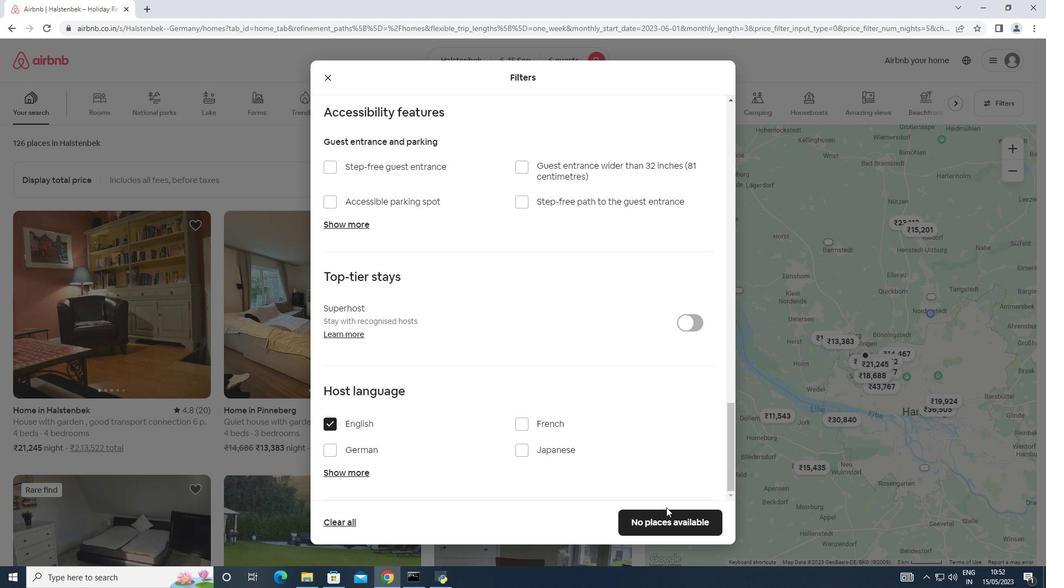 
Action: Mouse pressed left at (669, 518)
Screenshot: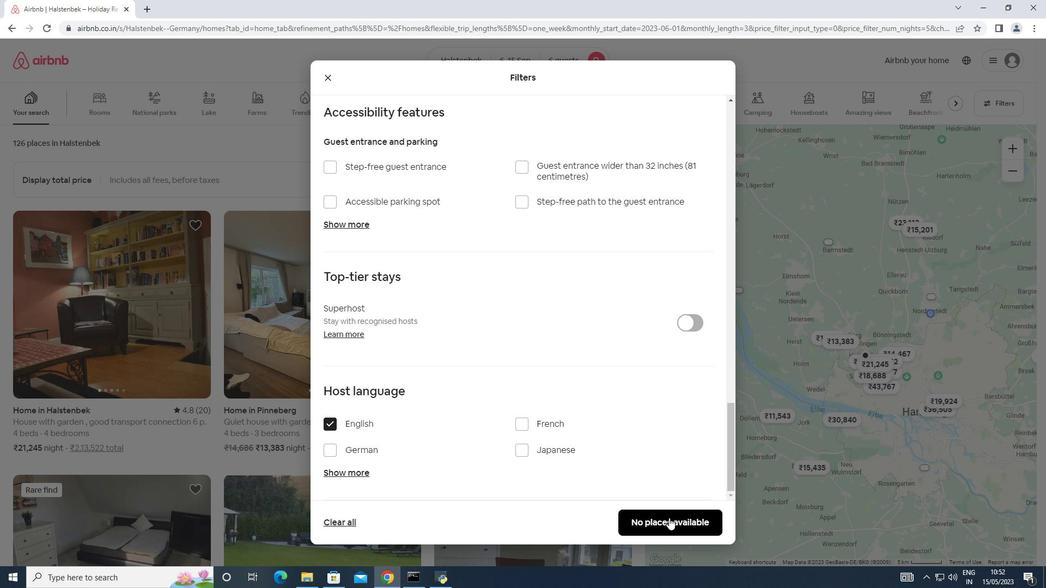 
Action: Mouse moved to (674, 505)
Screenshot: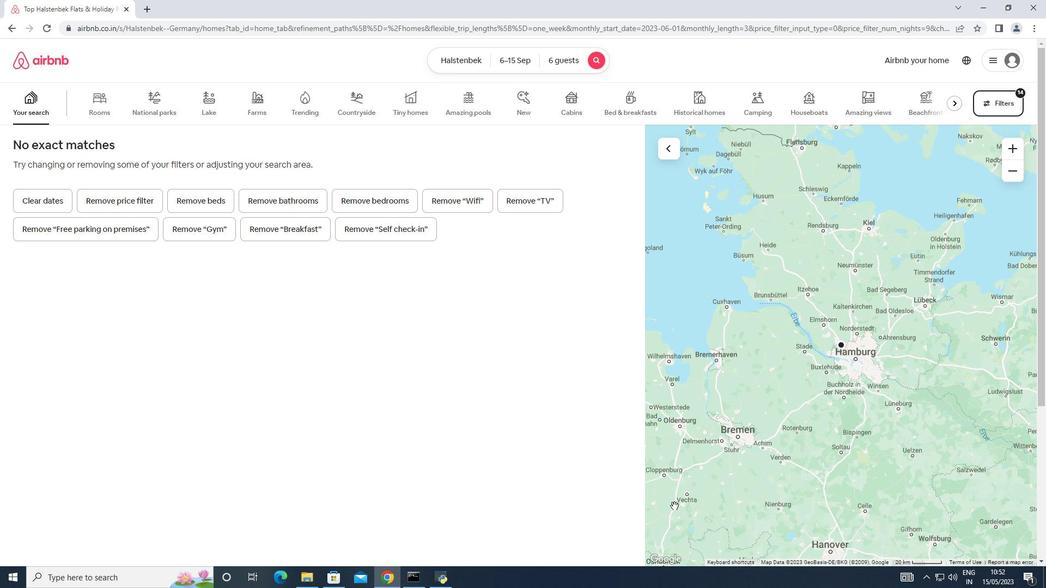 
